 Task: Look for space in Bojia, China from 4th September, 2023 to 10th September, 2023 for 1 adult in price range Rs.9000 to Rs.17000. Place can be private room with 1  bedroom having 1 bed and 1 bathroom. Property type can be house, flat, guest house, hotel. Booking option can be shelf check-in. Required host language is Chinese (Simplified).
Action: Mouse moved to (547, 579)
Screenshot: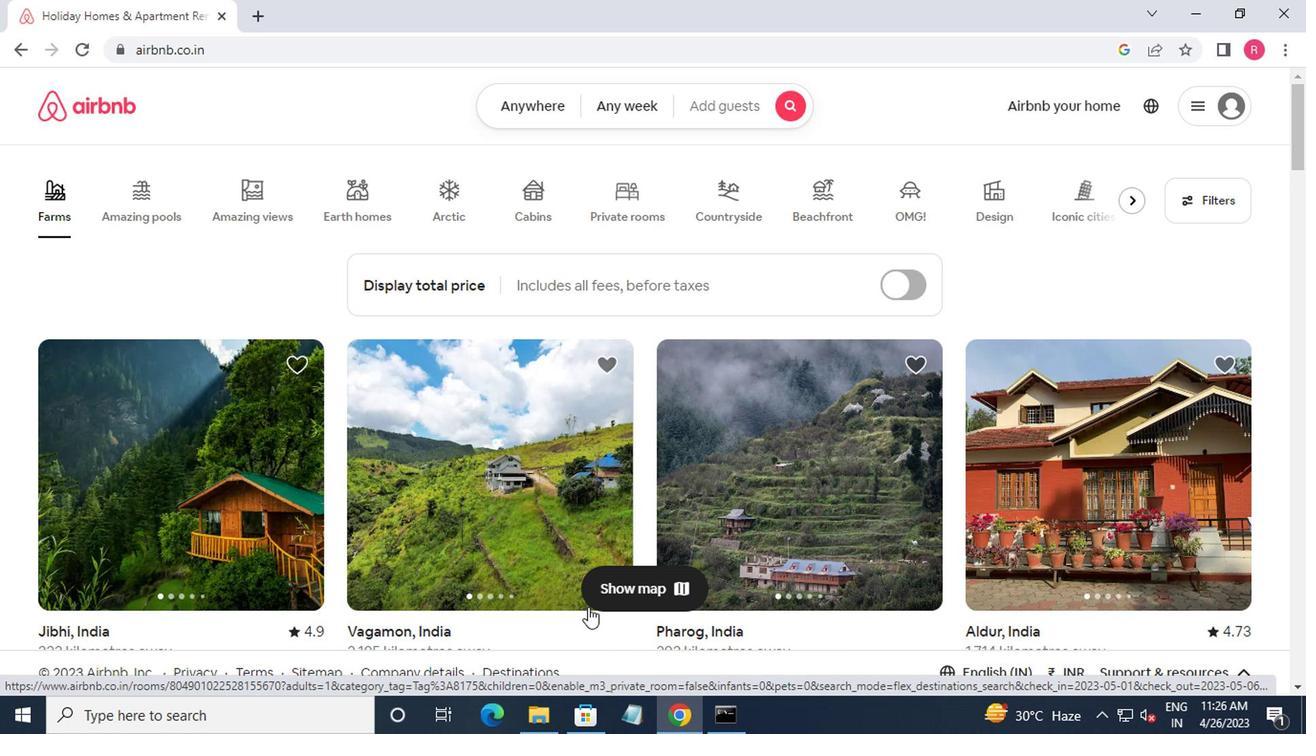 
Action: Mouse scrolled (547, 579) with delta (0, 0)
Screenshot: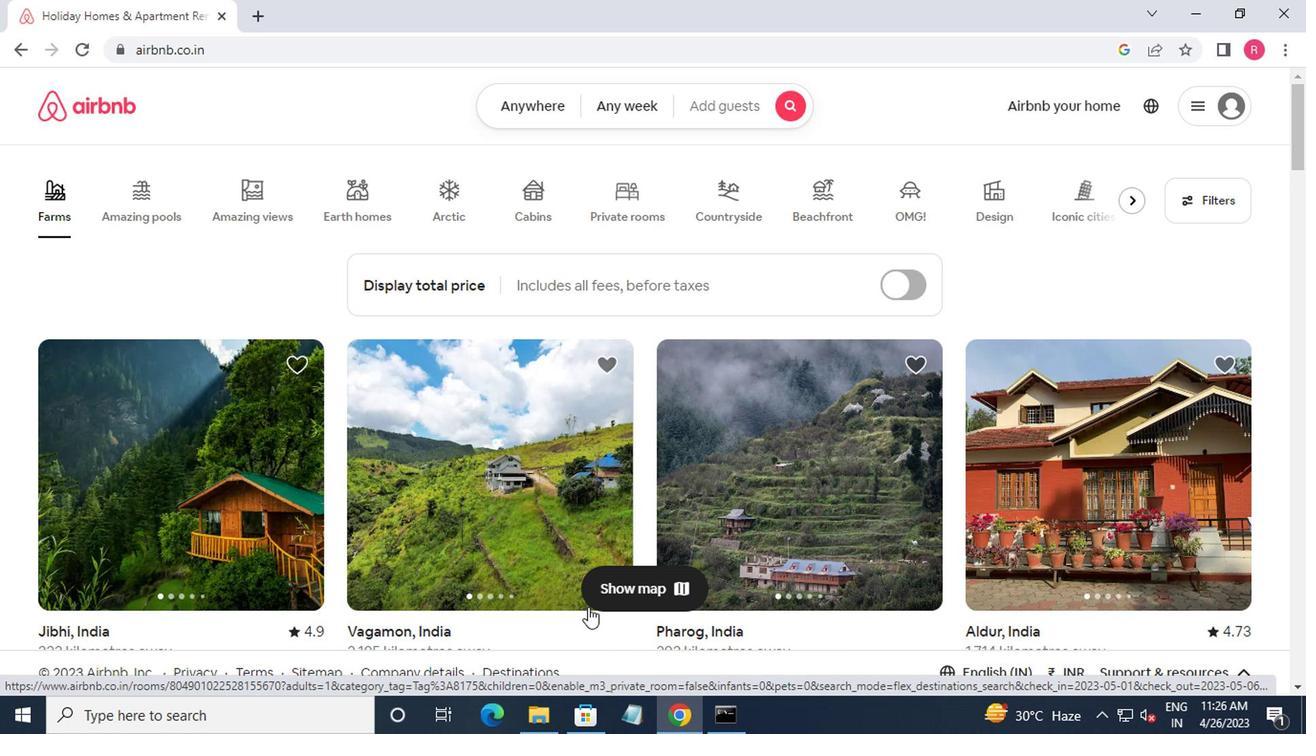 
Action: Mouse moved to (515, 504)
Screenshot: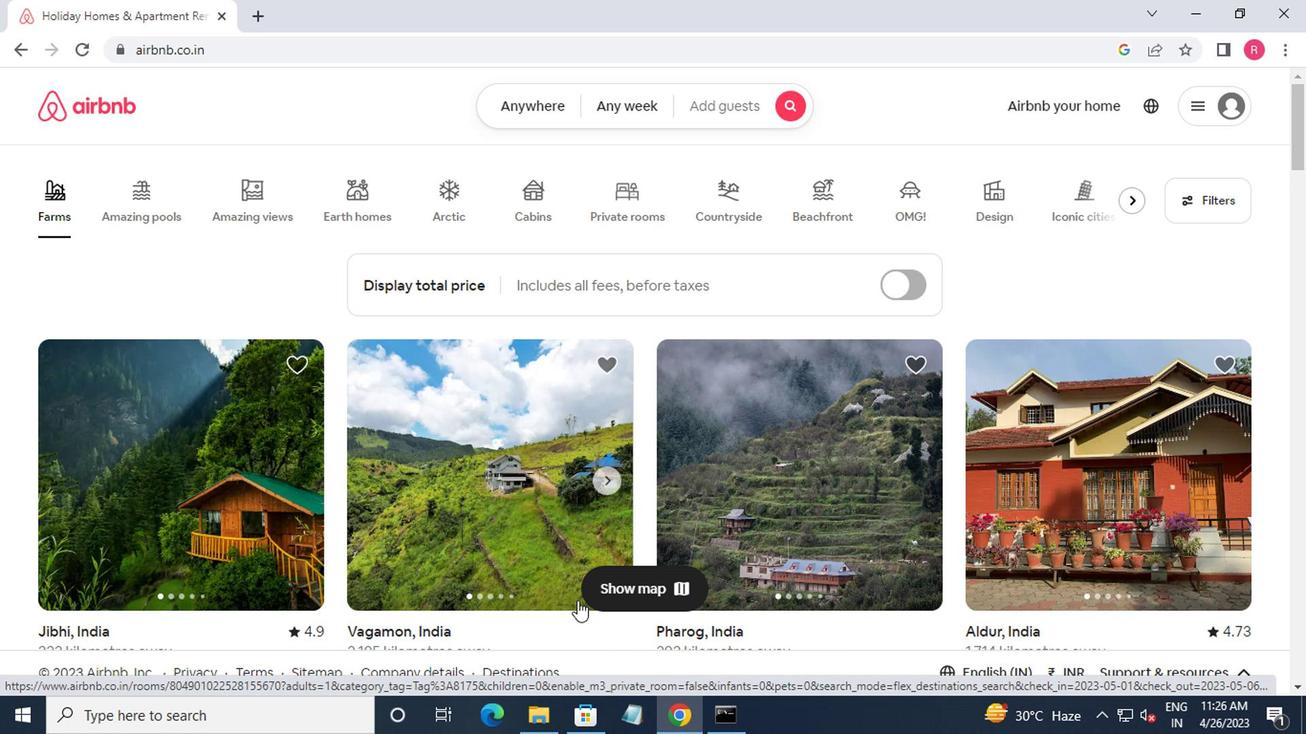 
Action: Mouse scrolled (515, 504) with delta (0, 0)
Screenshot: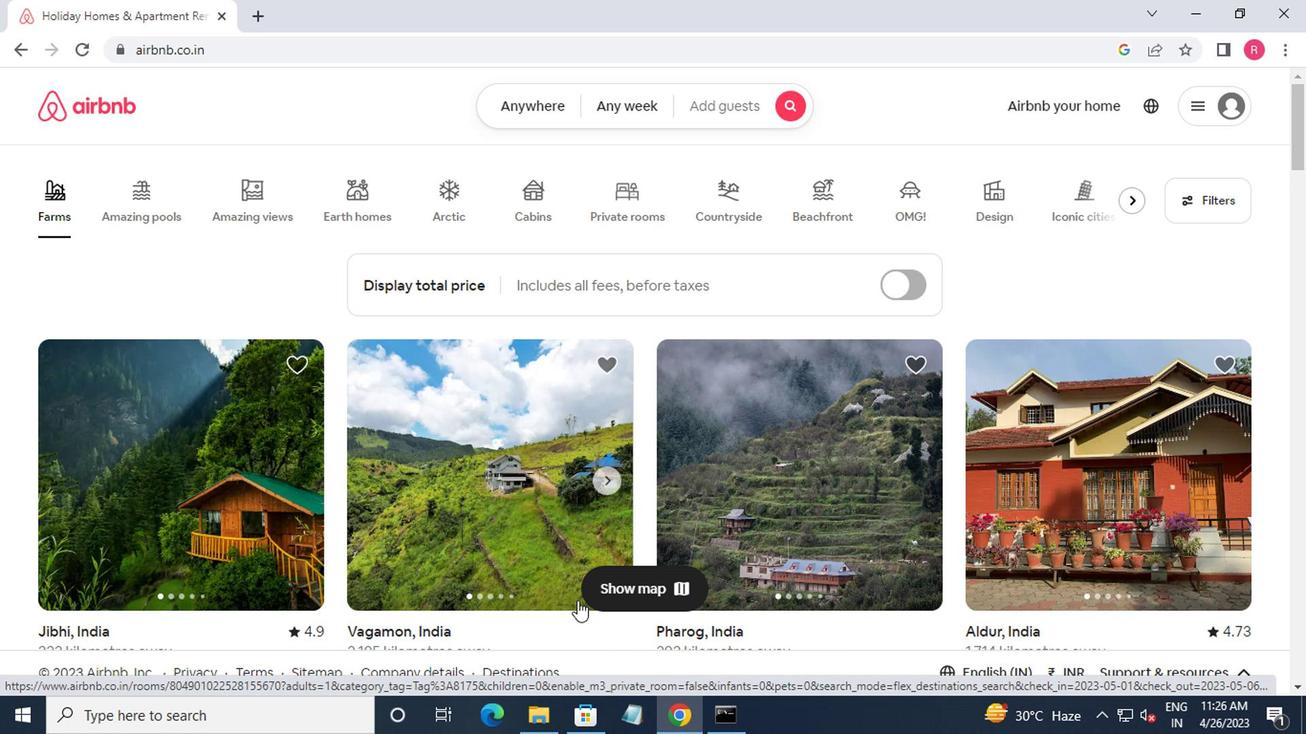 
Action: Mouse moved to (787, 97)
Screenshot: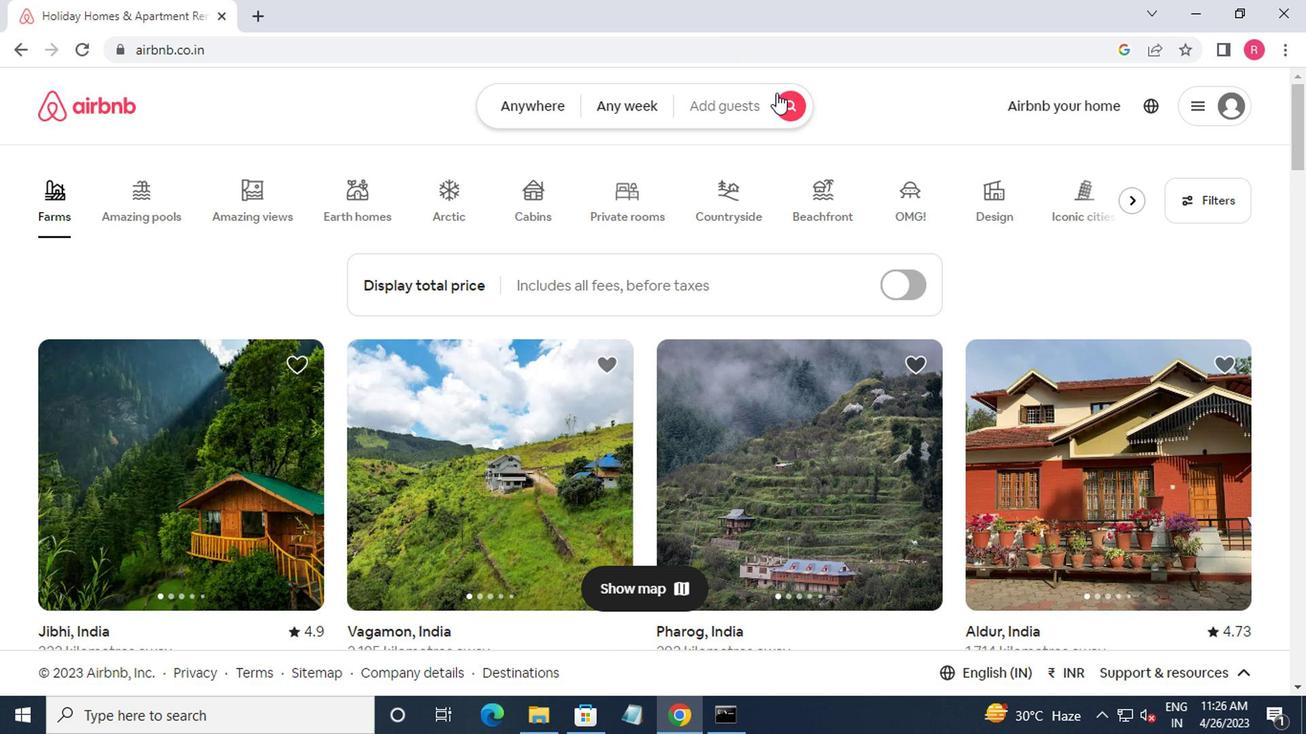 
Action: Mouse pressed left at (787, 97)
Screenshot: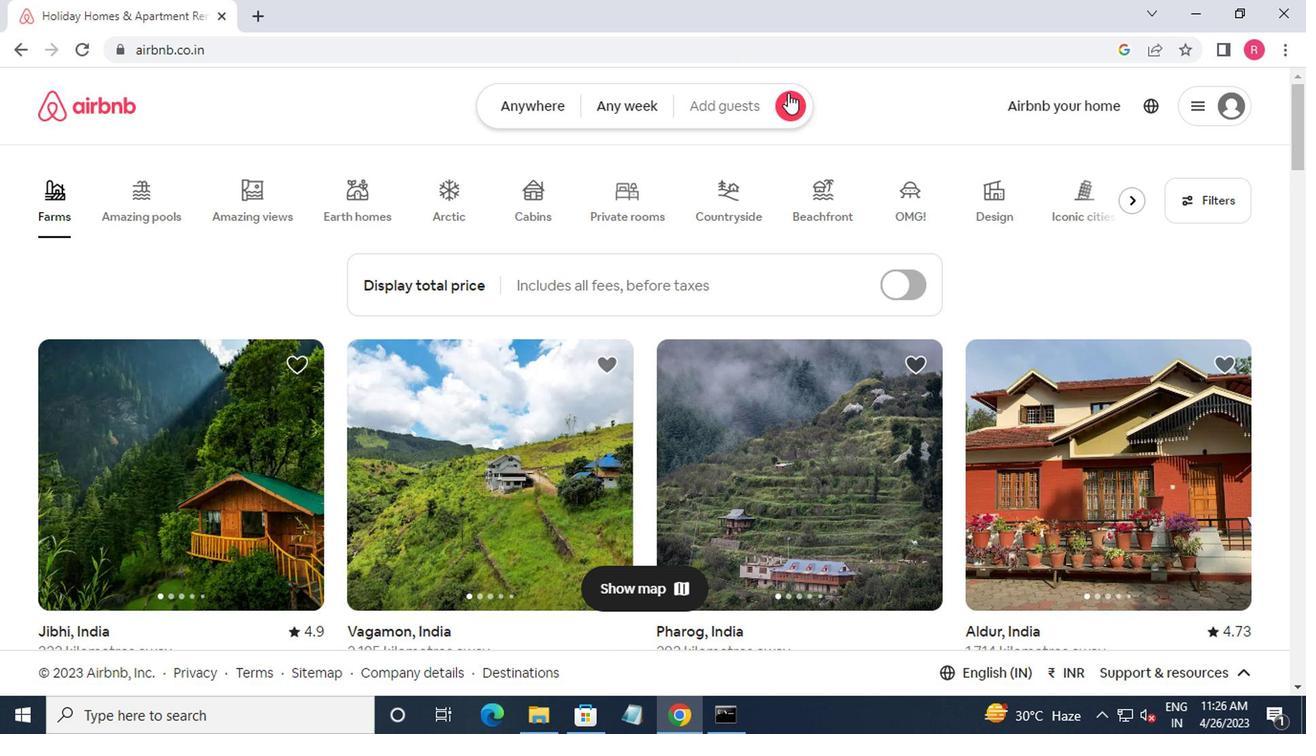 
Action: Mouse moved to (393, 172)
Screenshot: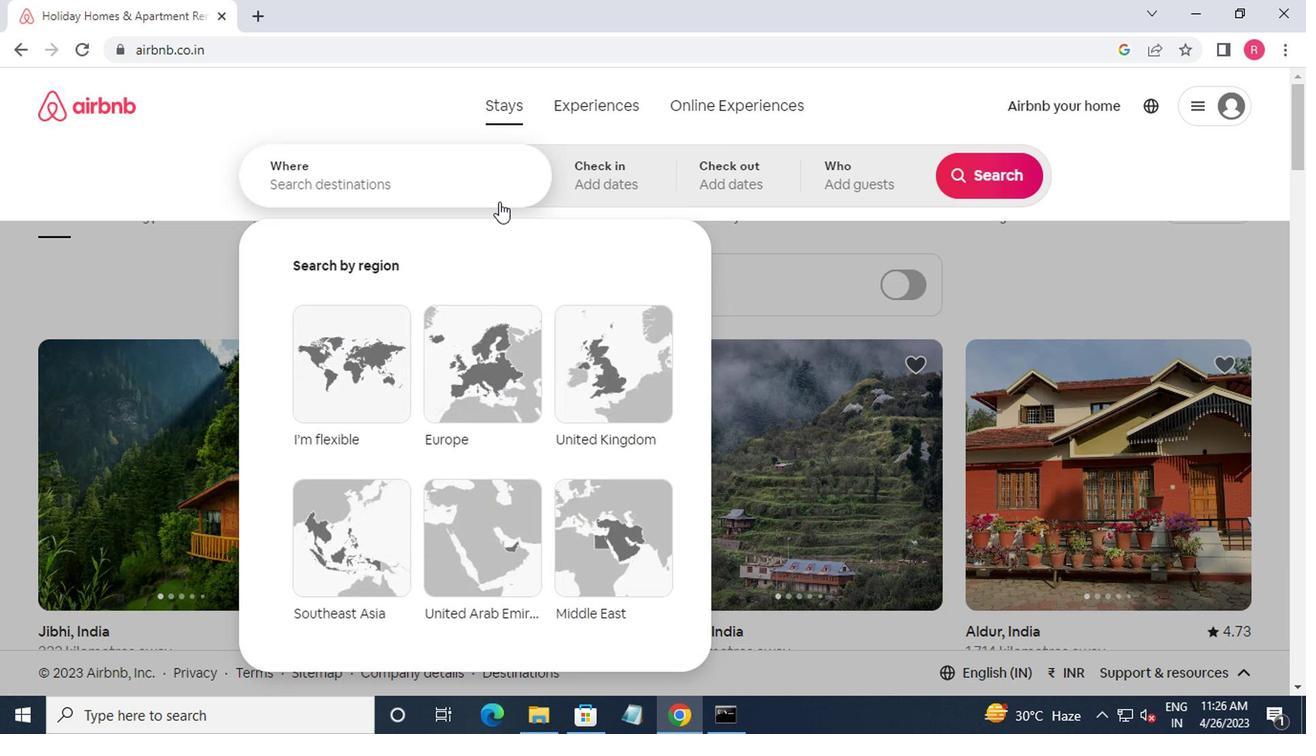 
Action: Mouse pressed left at (393, 172)
Screenshot: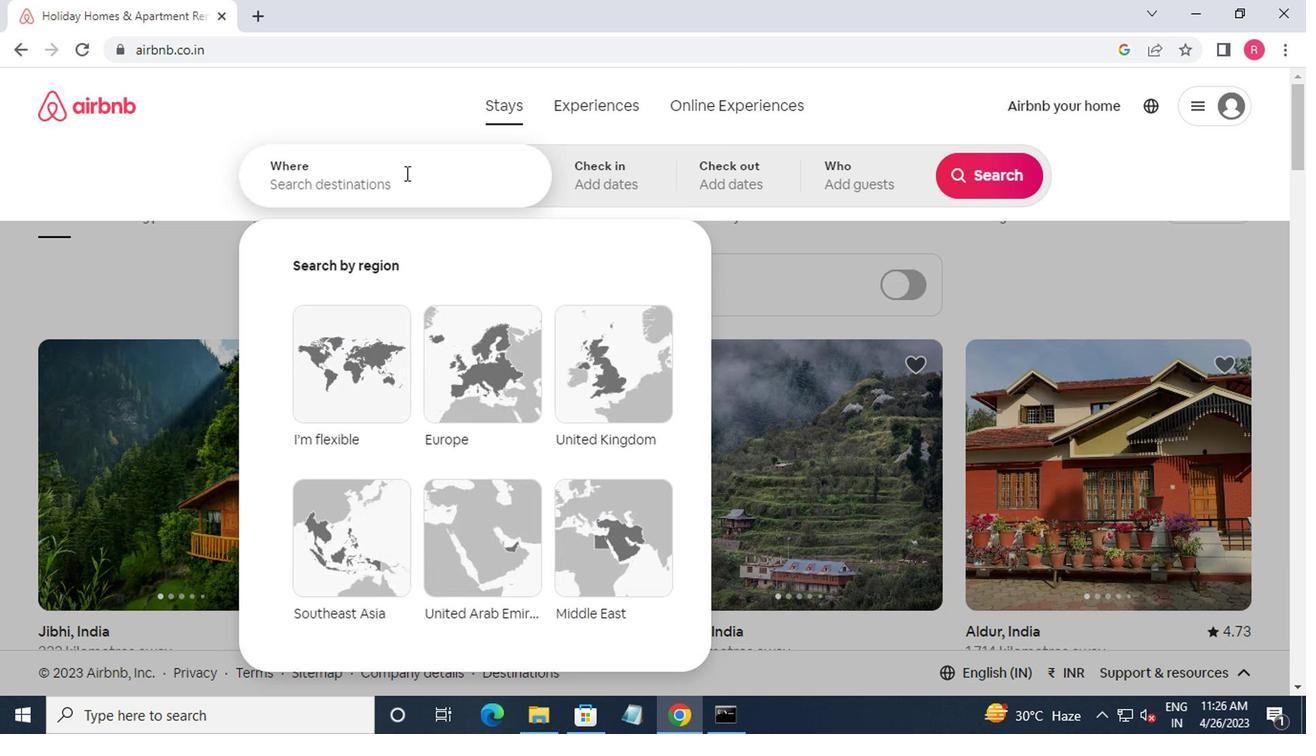 
Action: Mouse moved to (395, 174)
Screenshot: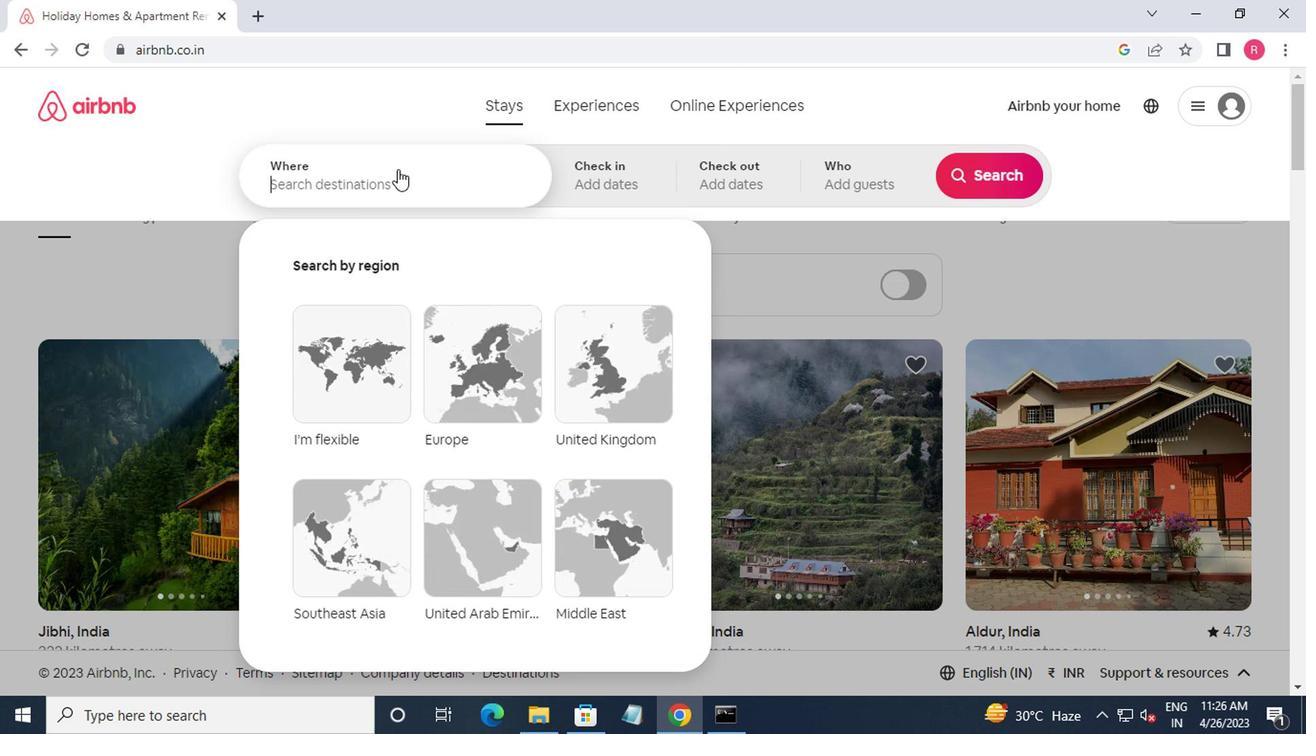 
Action: Key pressed bojia.\<Key.backspace><Key.backspace>,china<Key.enter>
Screenshot: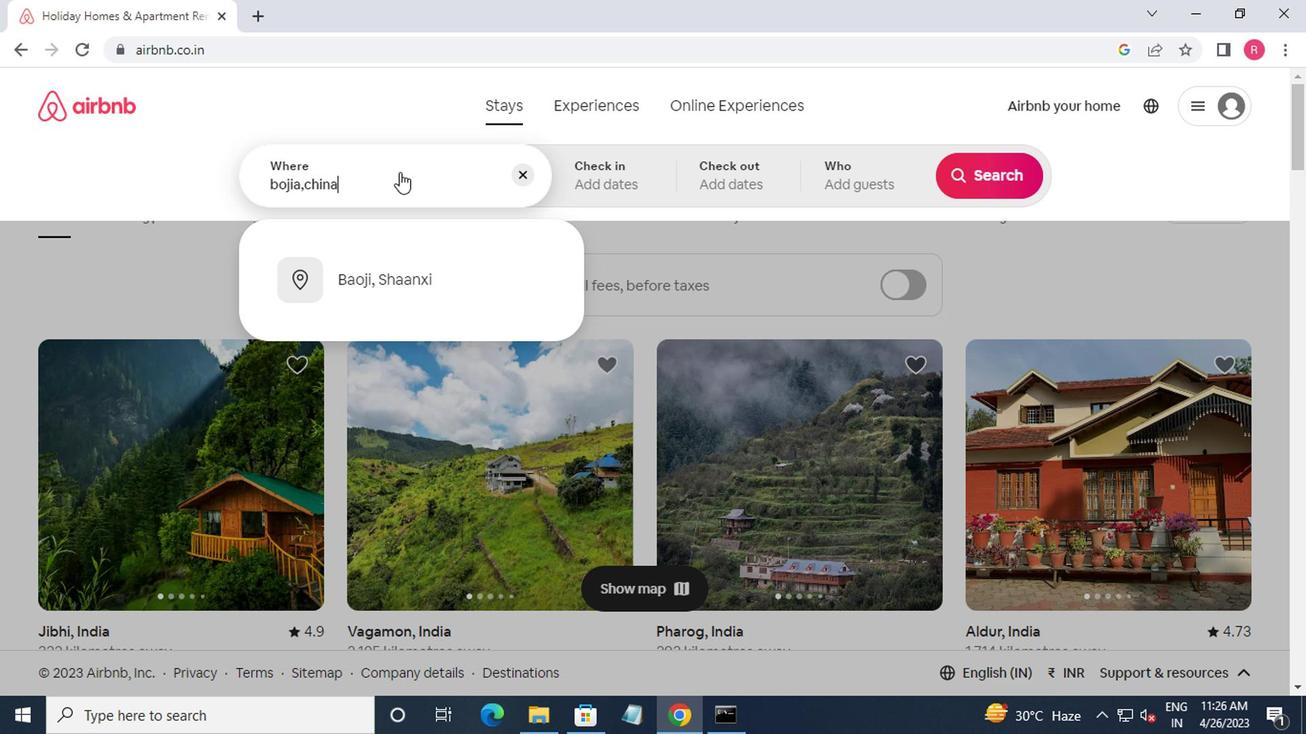 
Action: Mouse moved to (973, 334)
Screenshot: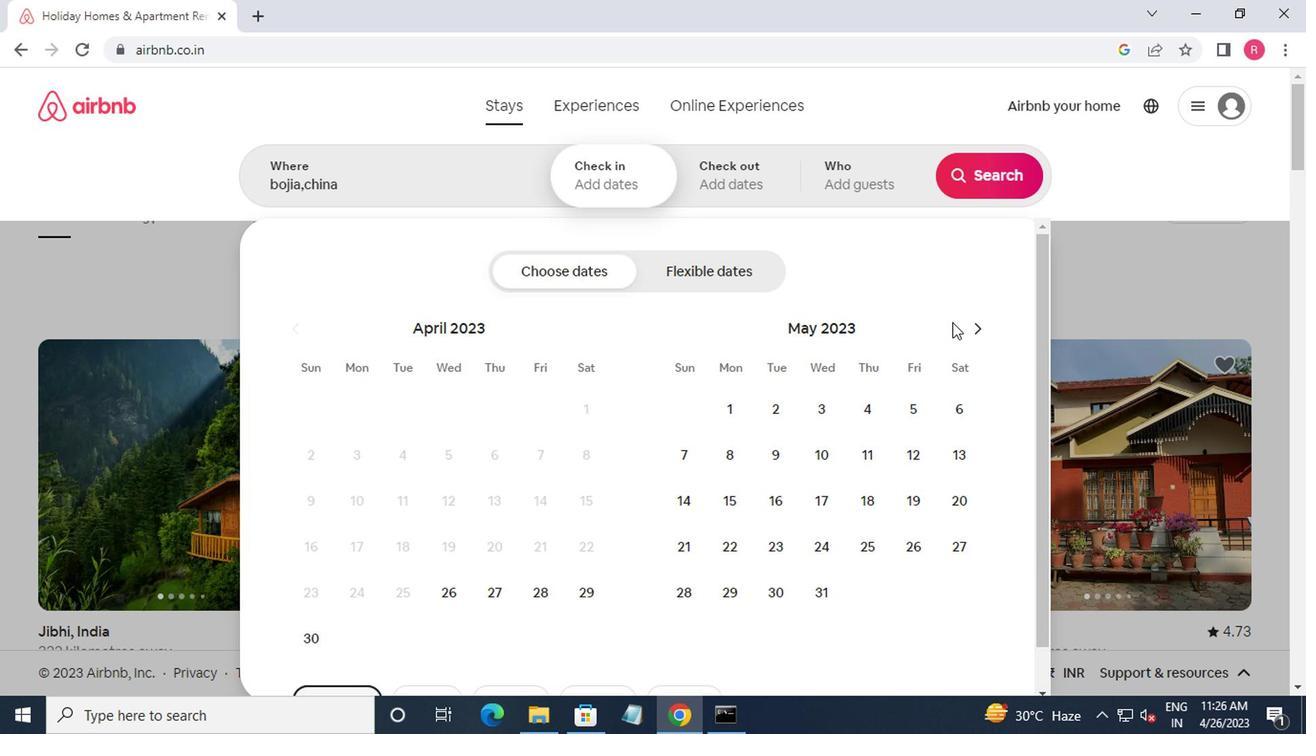 
Action: Mouse pressed left at (973, 334)
Screenshot: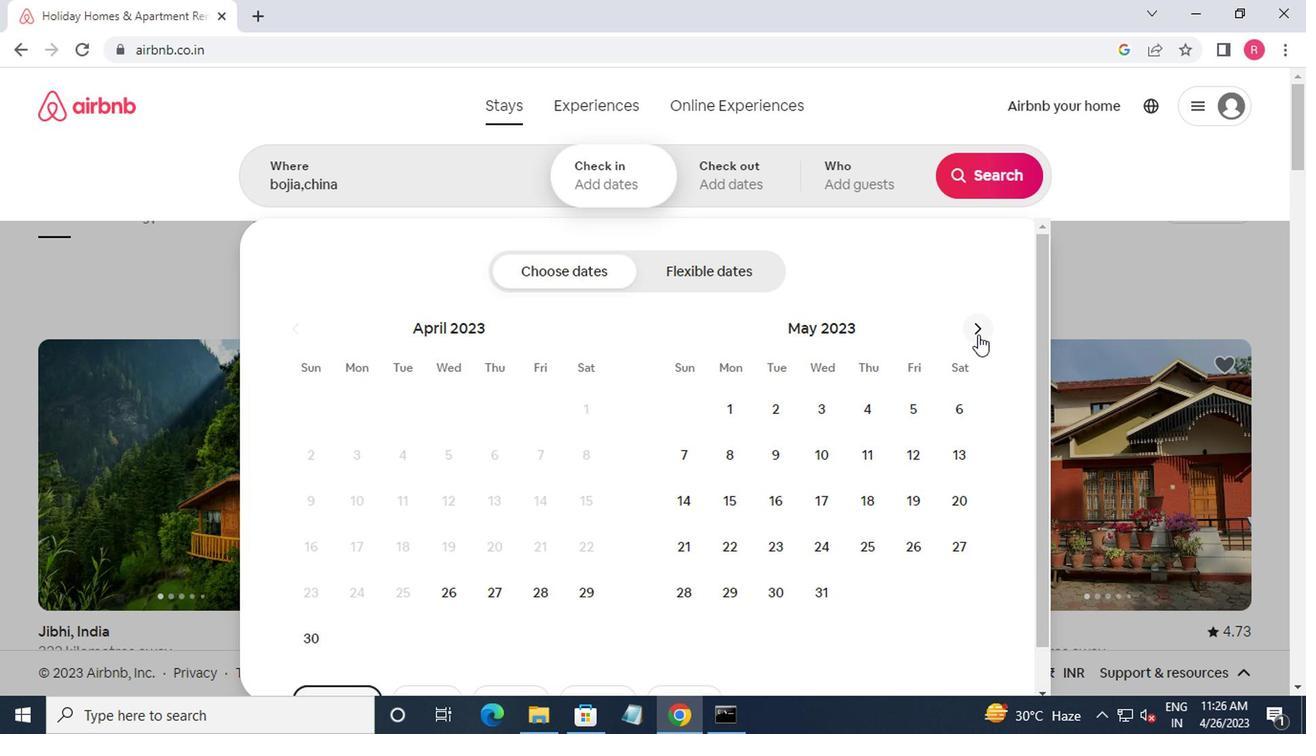 
Action: Mouse pressed left at (973, 334)
Screenshot: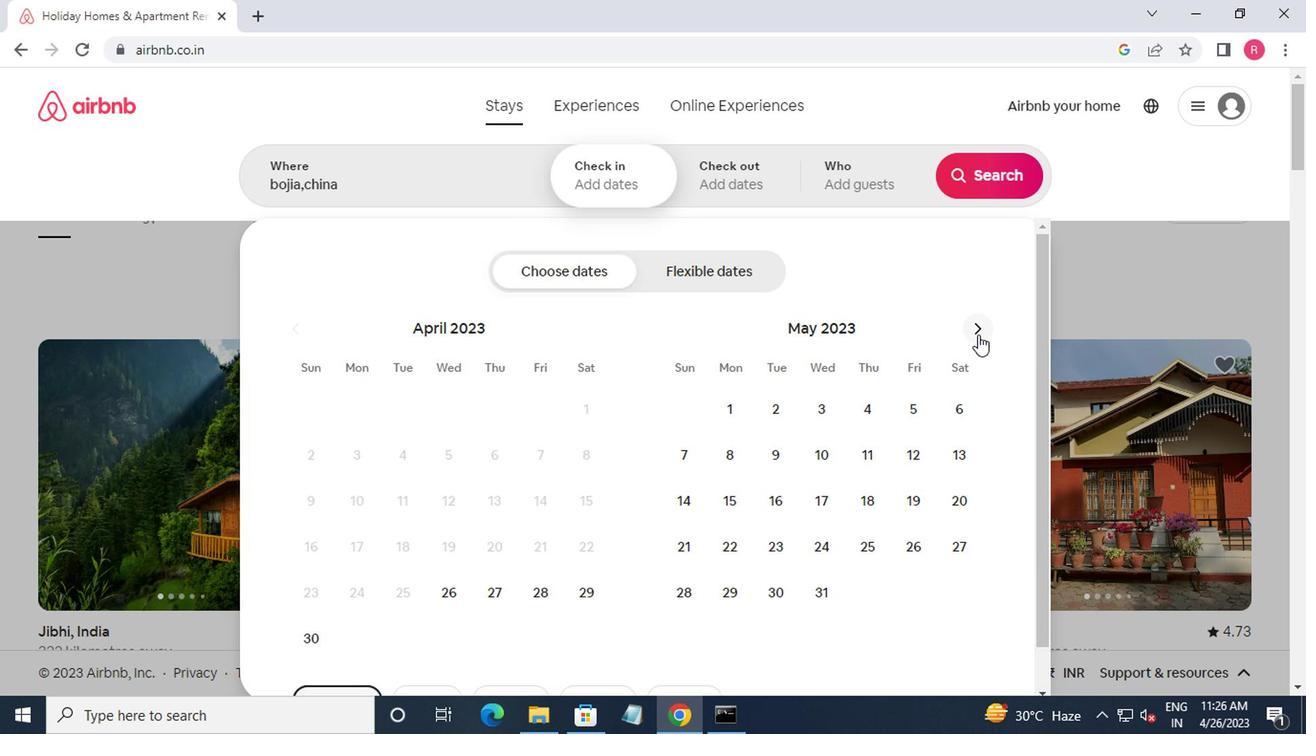 
Action: Mouse moved to (975, 334)
Screenshot: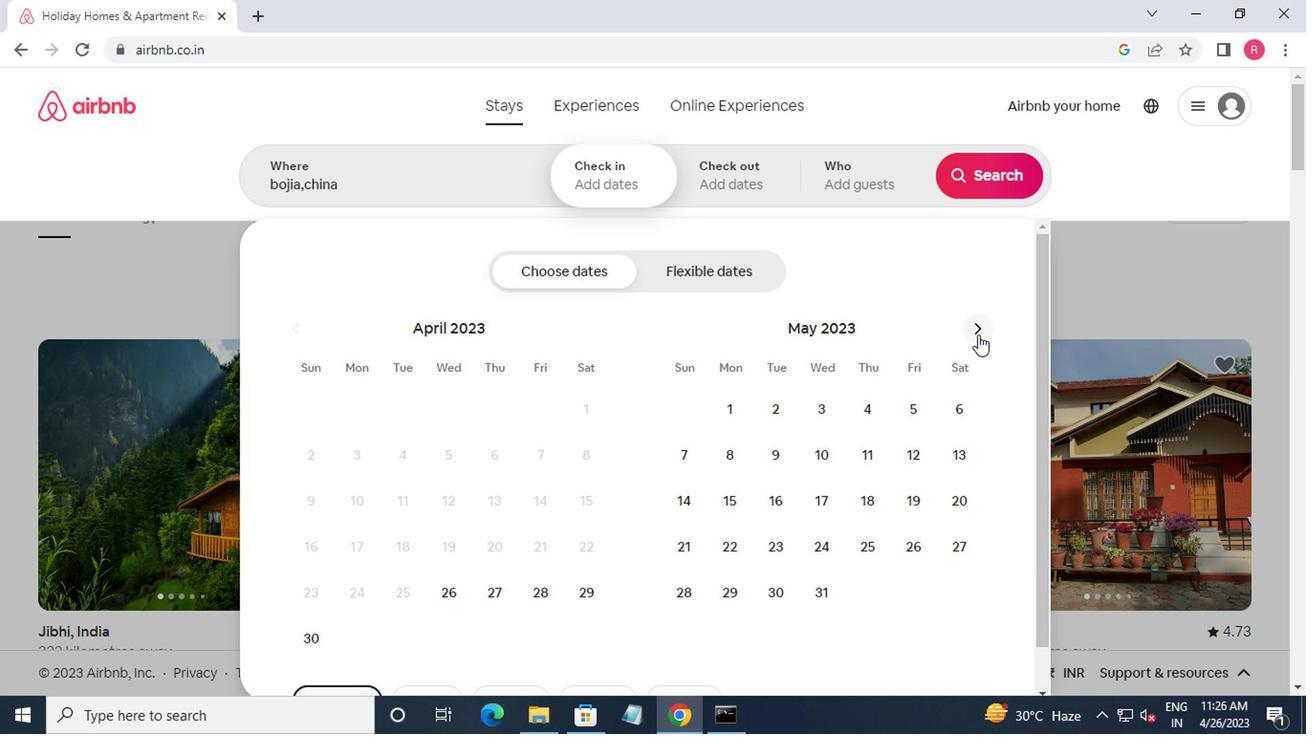
Action: Mouse pressed left at (975, 334)
Screenshot: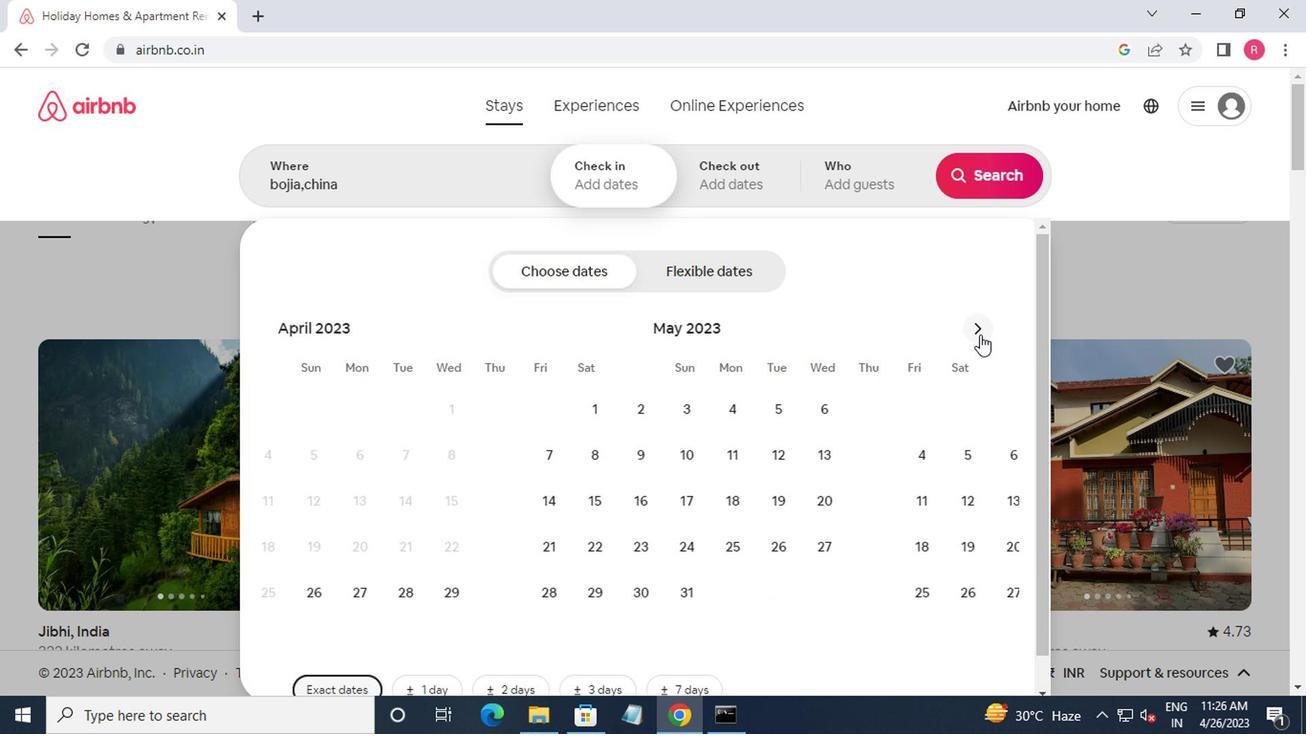 
Action: Mouse pressed left at (975, 334)
Screenshot: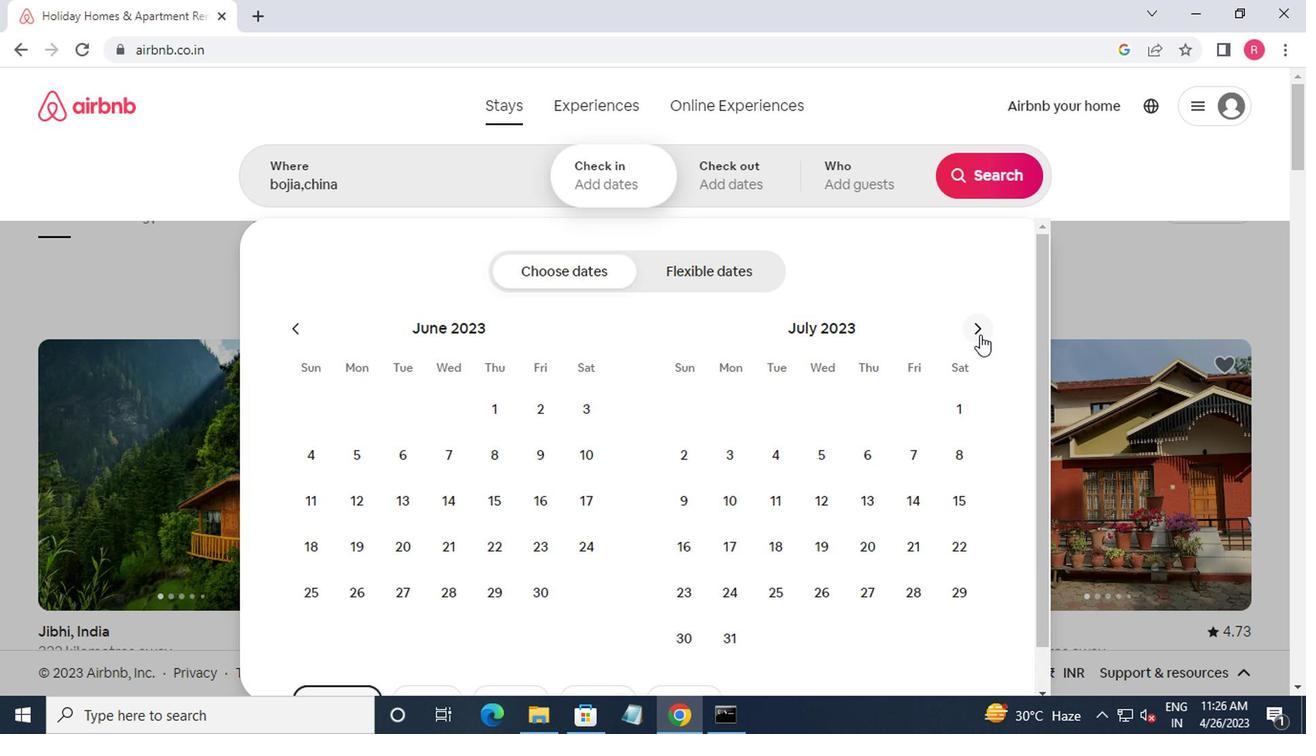 
Action: Mouse pressed left at (975, 334)
Screenshot: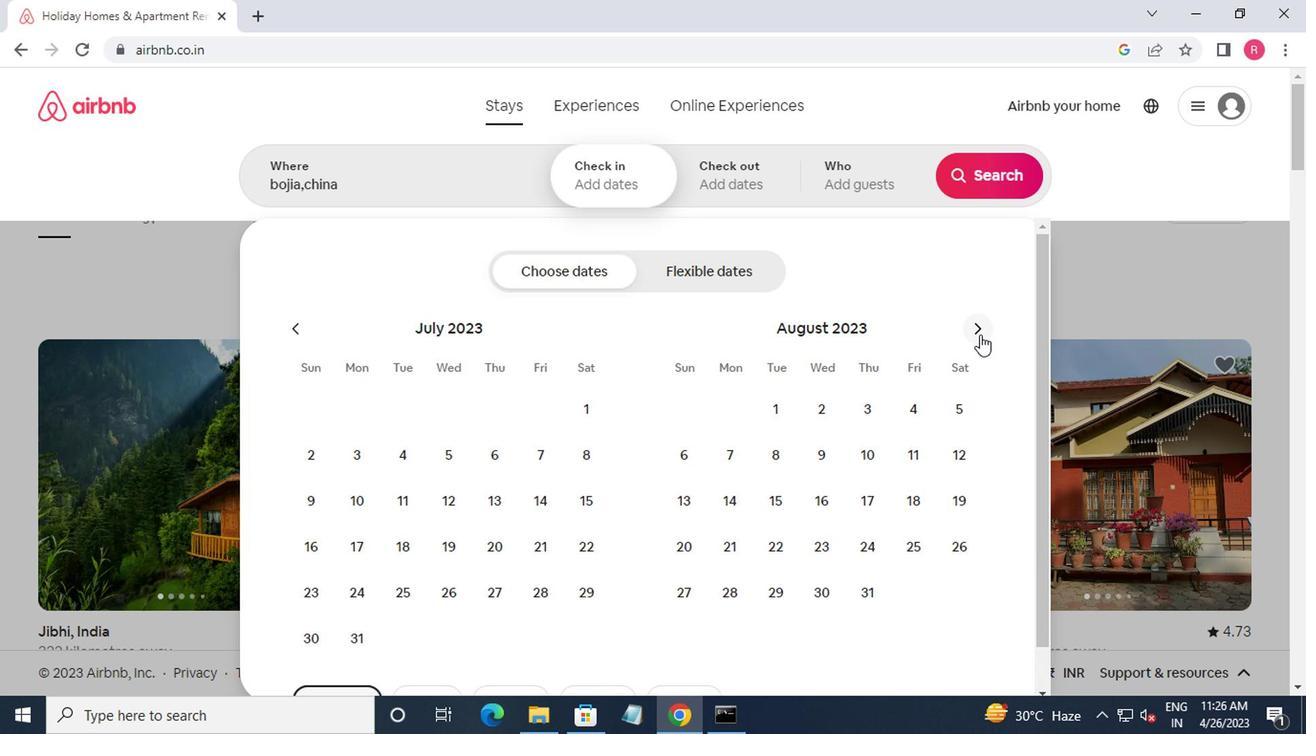 
Action: Mouse moved to (743, 455)
Screenshot: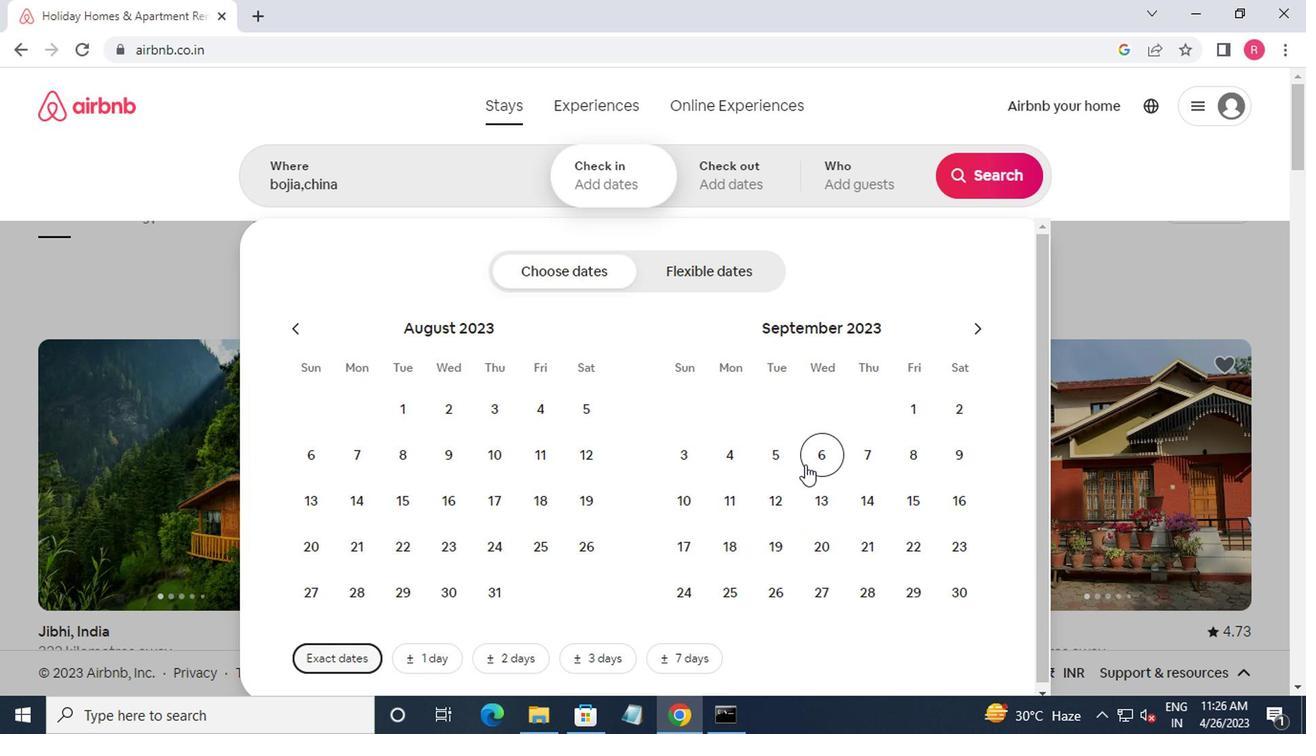 
Action: Mouse pressed left at (743, 455)
Screenshot: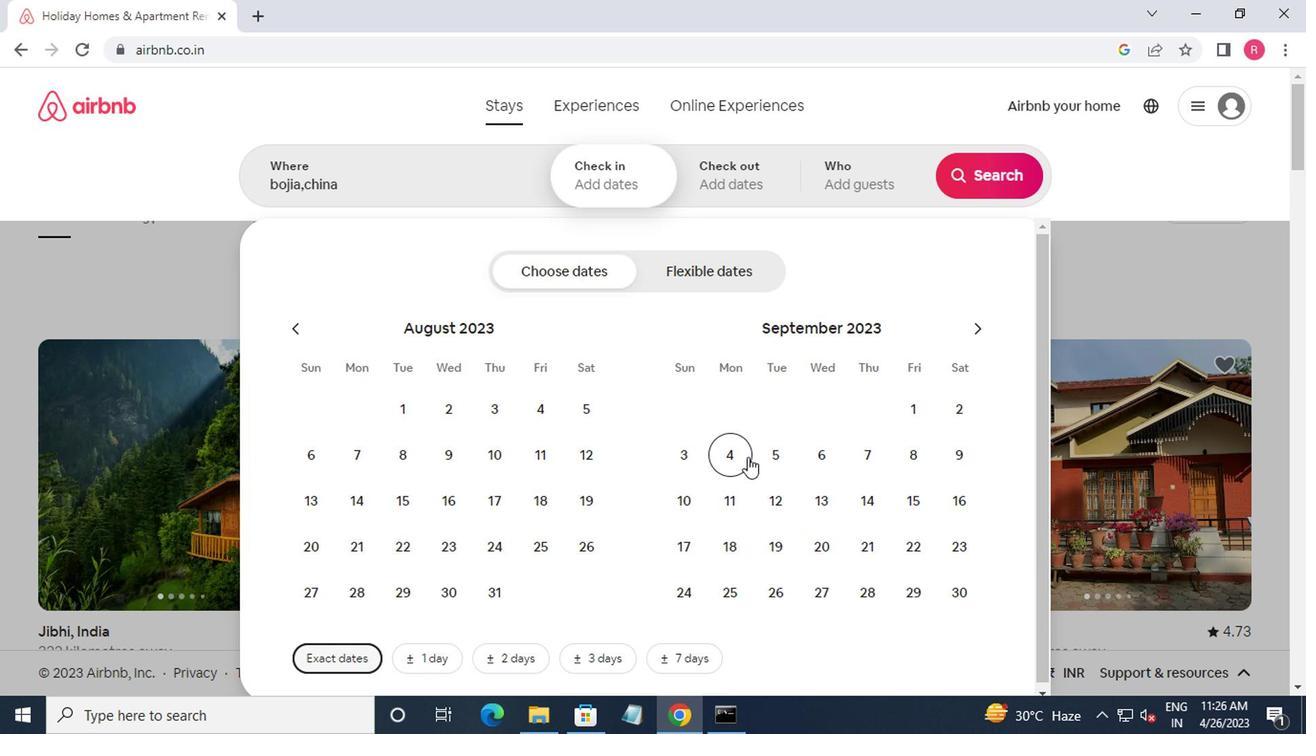 
Action: Mouse moved to (682, 506)
Screenshot: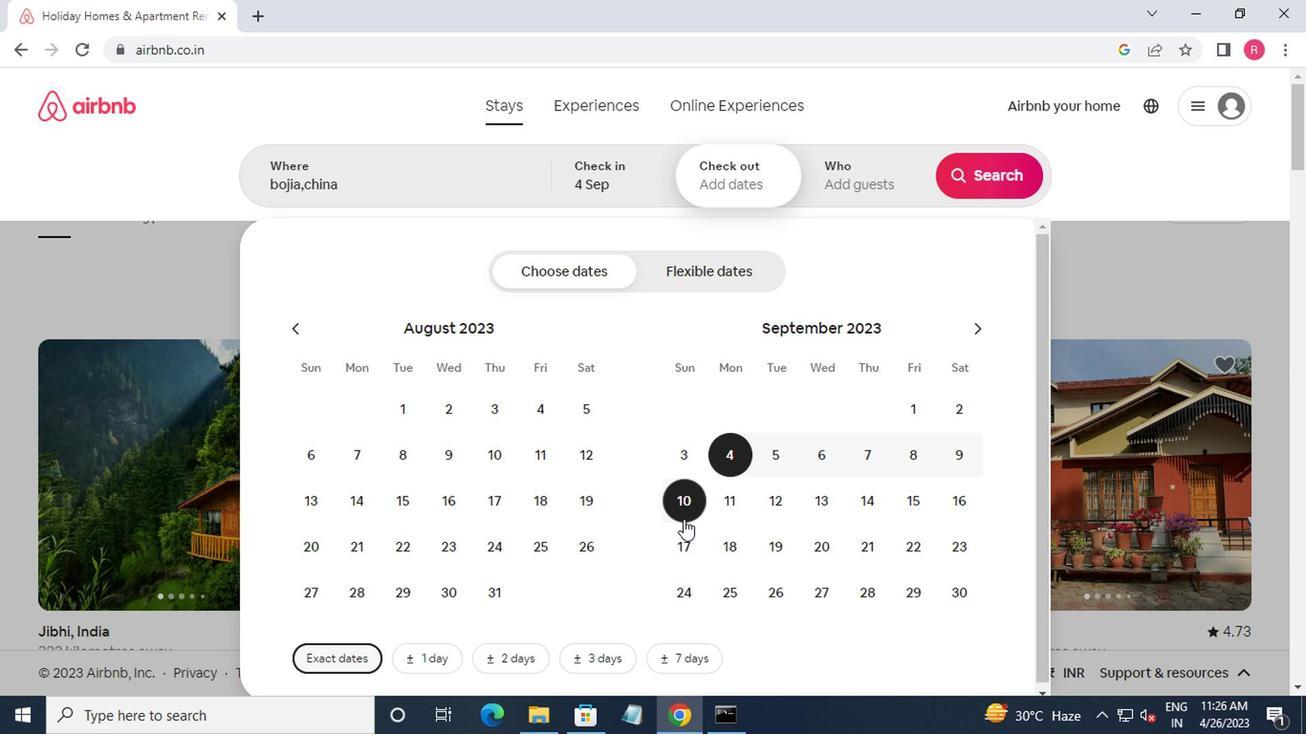 
Action: Mouse pressed left at (682, 506)
Screenshot: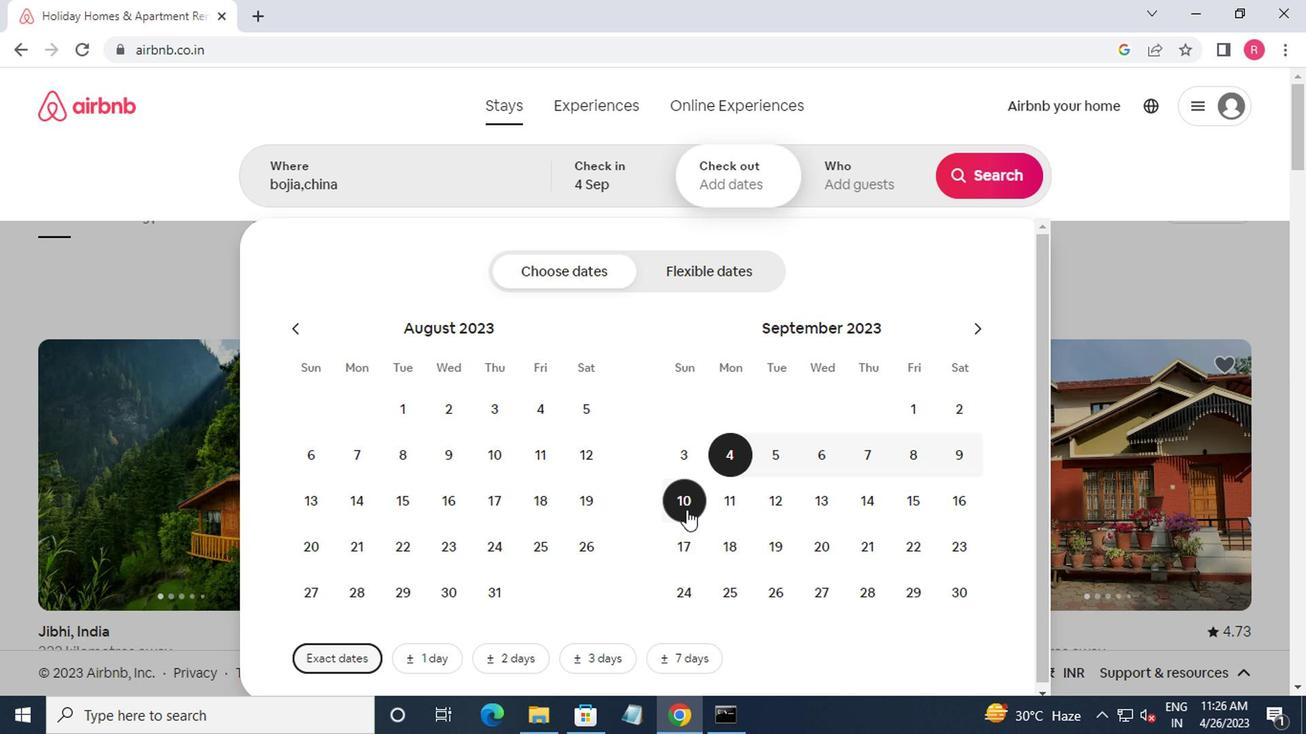 
Action: Mouse moved to (837, 175)
Screenshot: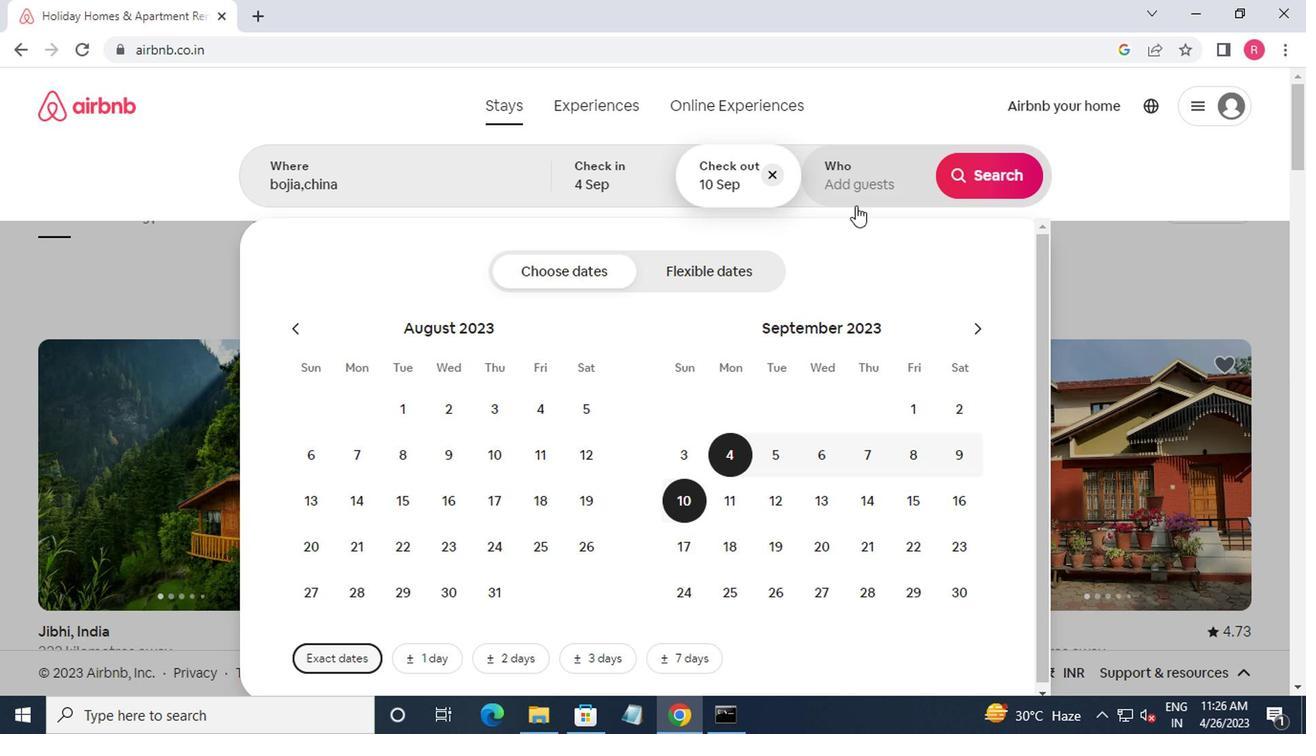 
Action: Mouse pressed left at (837, 175)
Screenshot: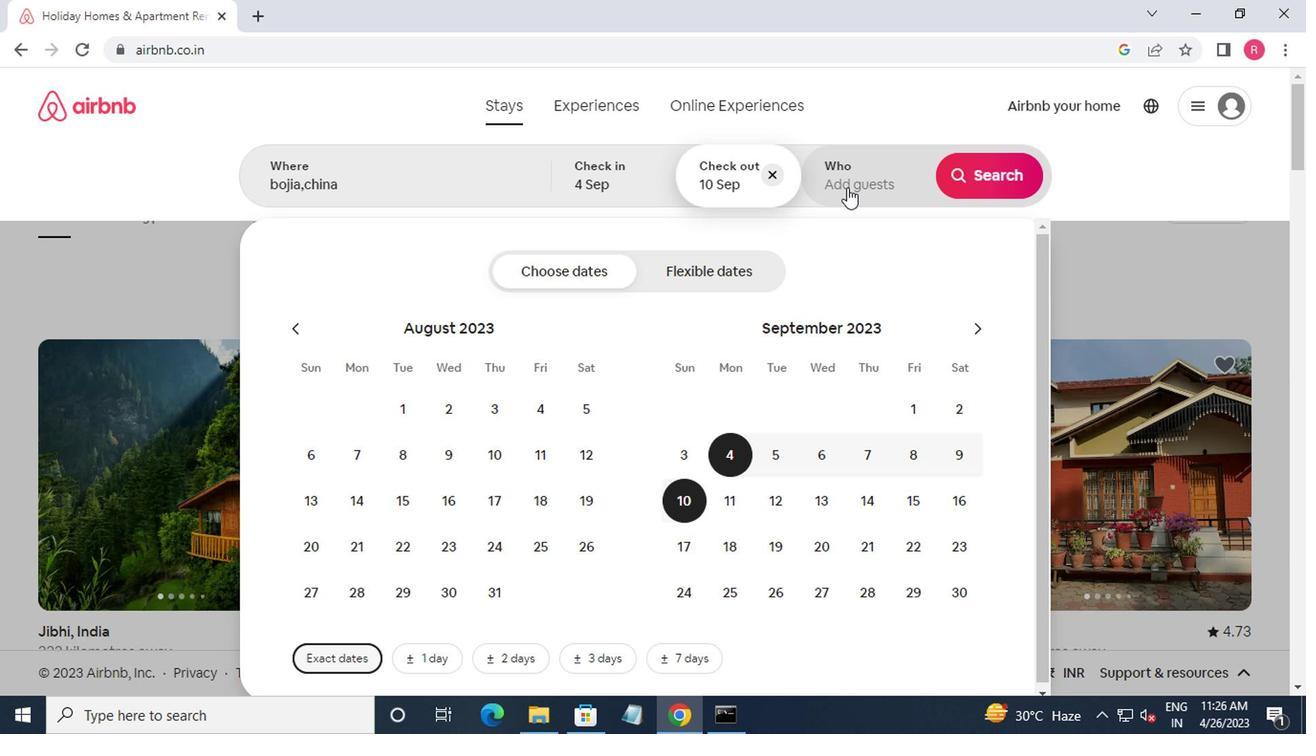 
Action: Mouse moved to (982, 280)
Screenshot: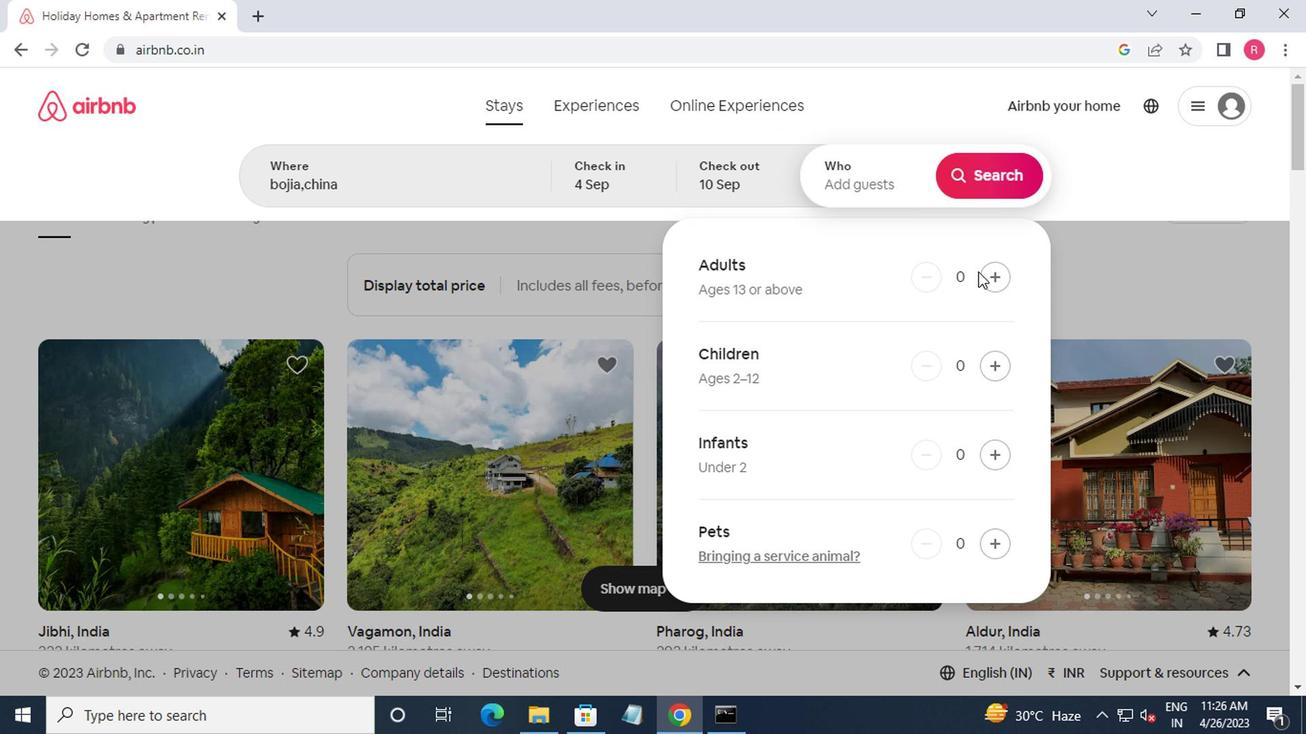 
Action: Mouse pressed left at (982, 280)
Screenshot: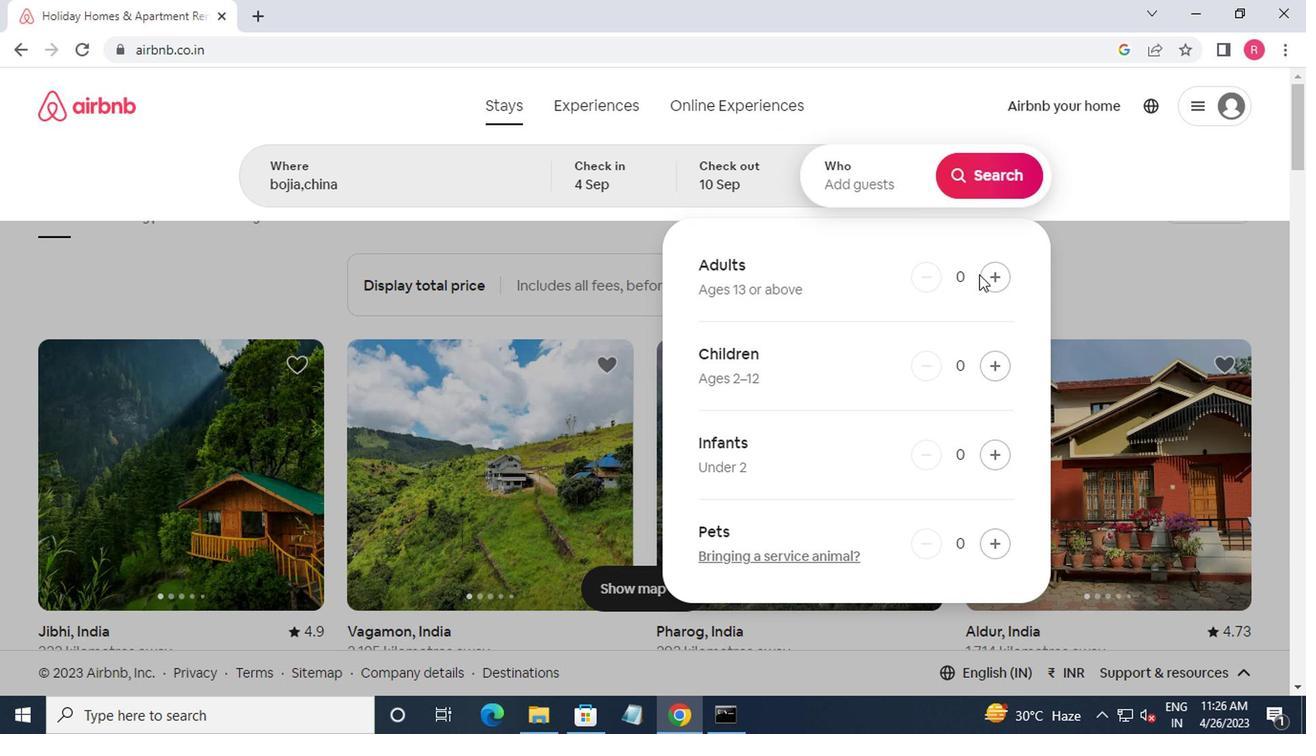 
Action: Mouse moved to (964, 176)
Screenshot: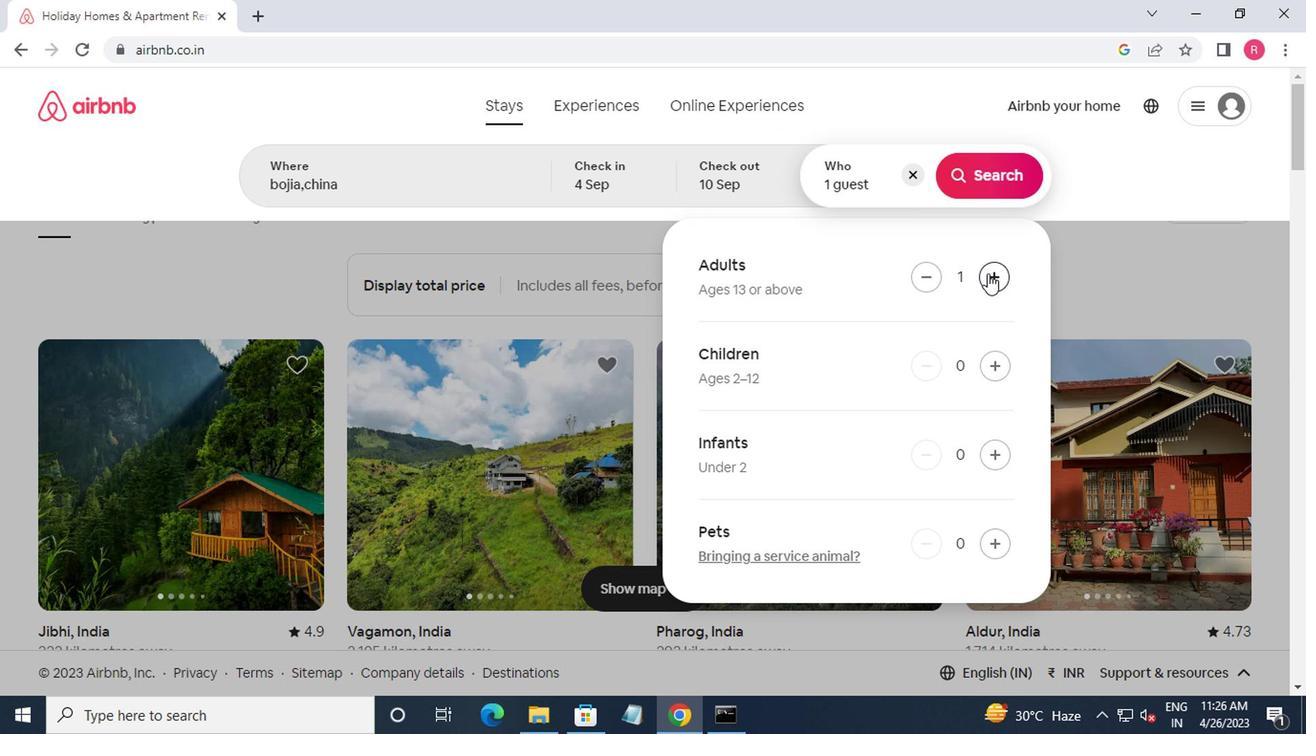 
Action: Mouse pressed left at (964, 176)
Screenshot: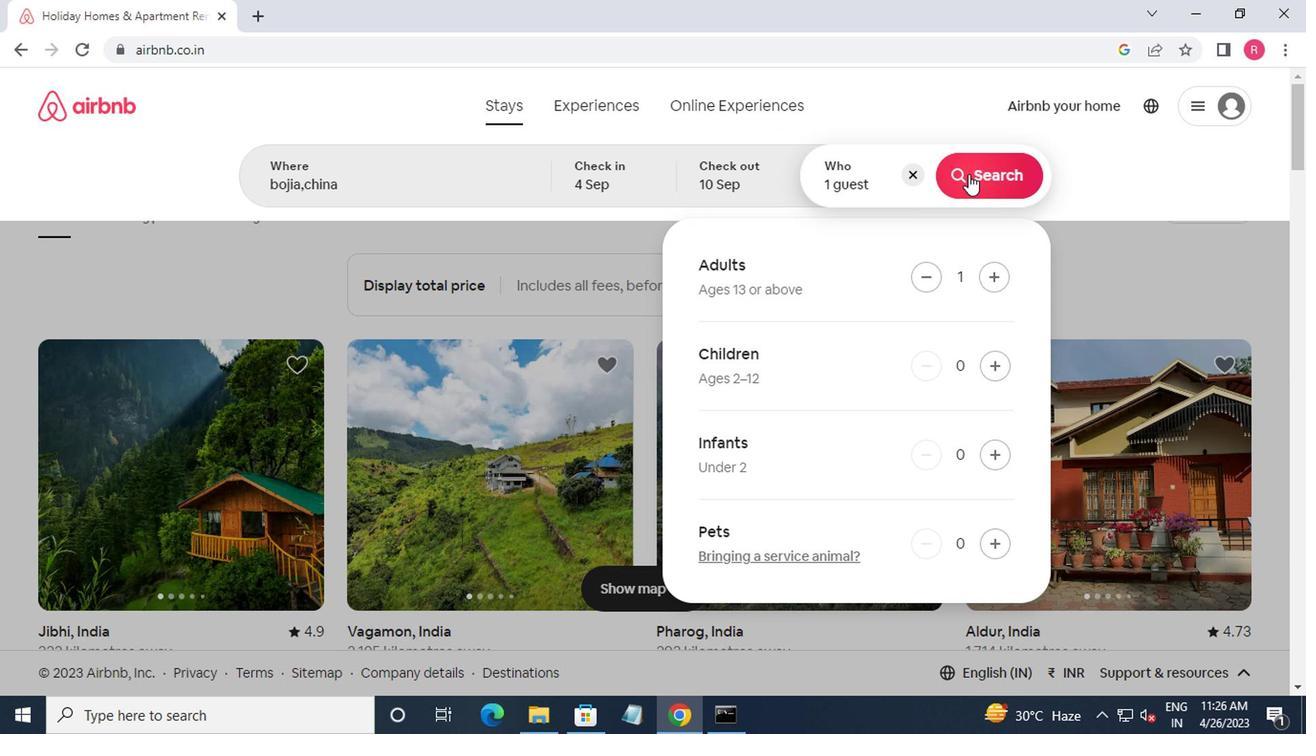 
Action: Mouse moved to (1200, 181)
Screenshot: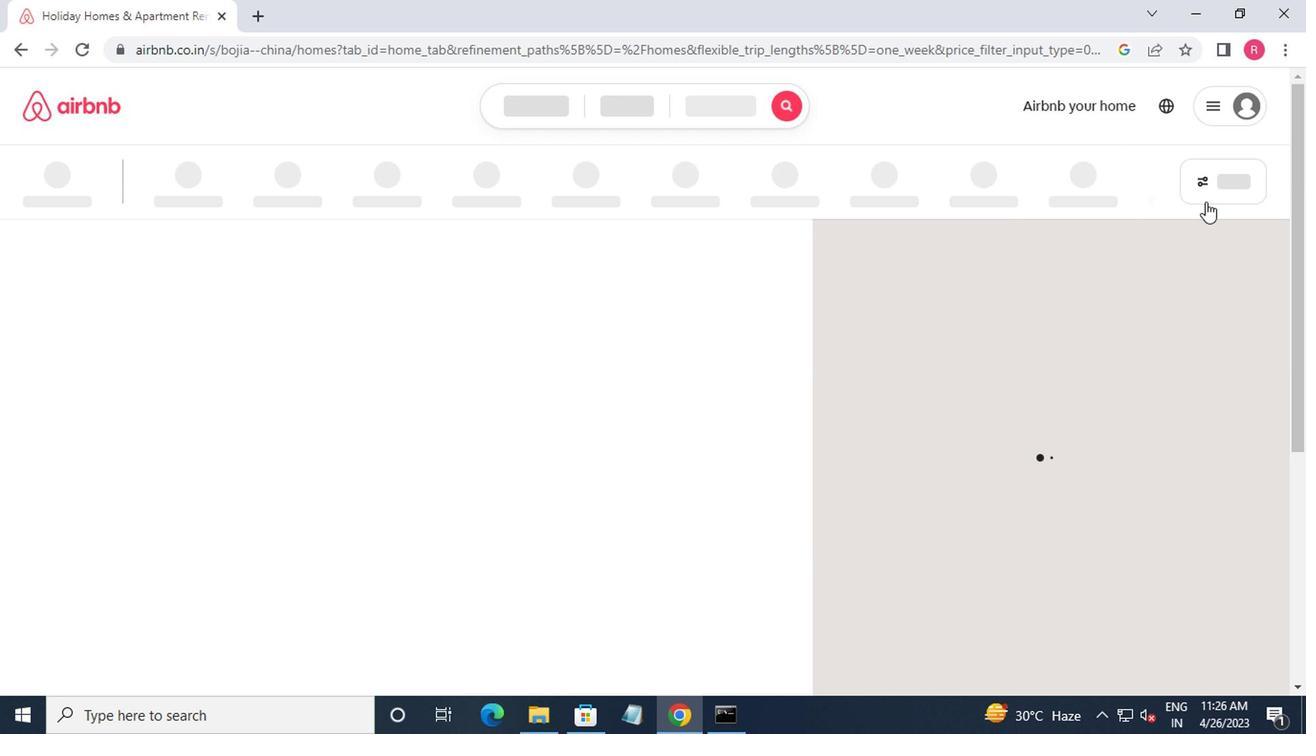
Action: Mouse pressed left at (1200, 181)
Screenshot: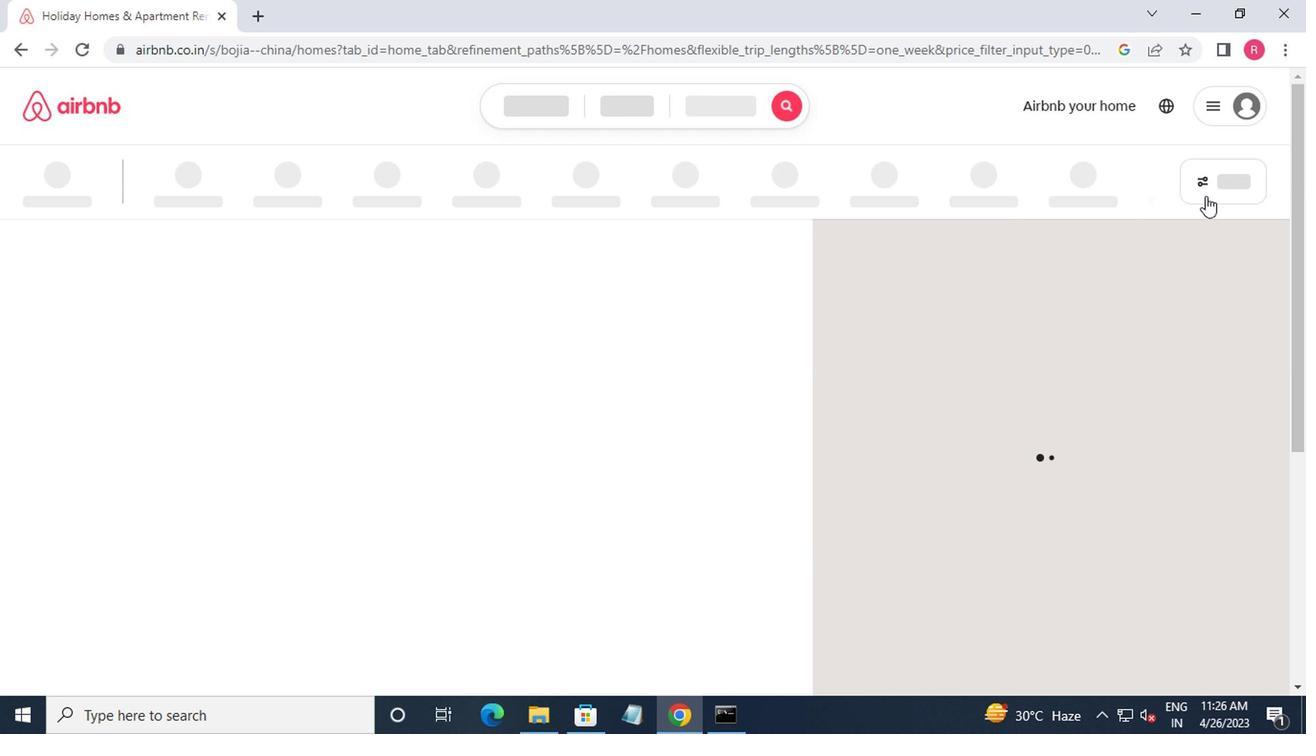
Action: Mouse moved to (403, 302)
Screenshot: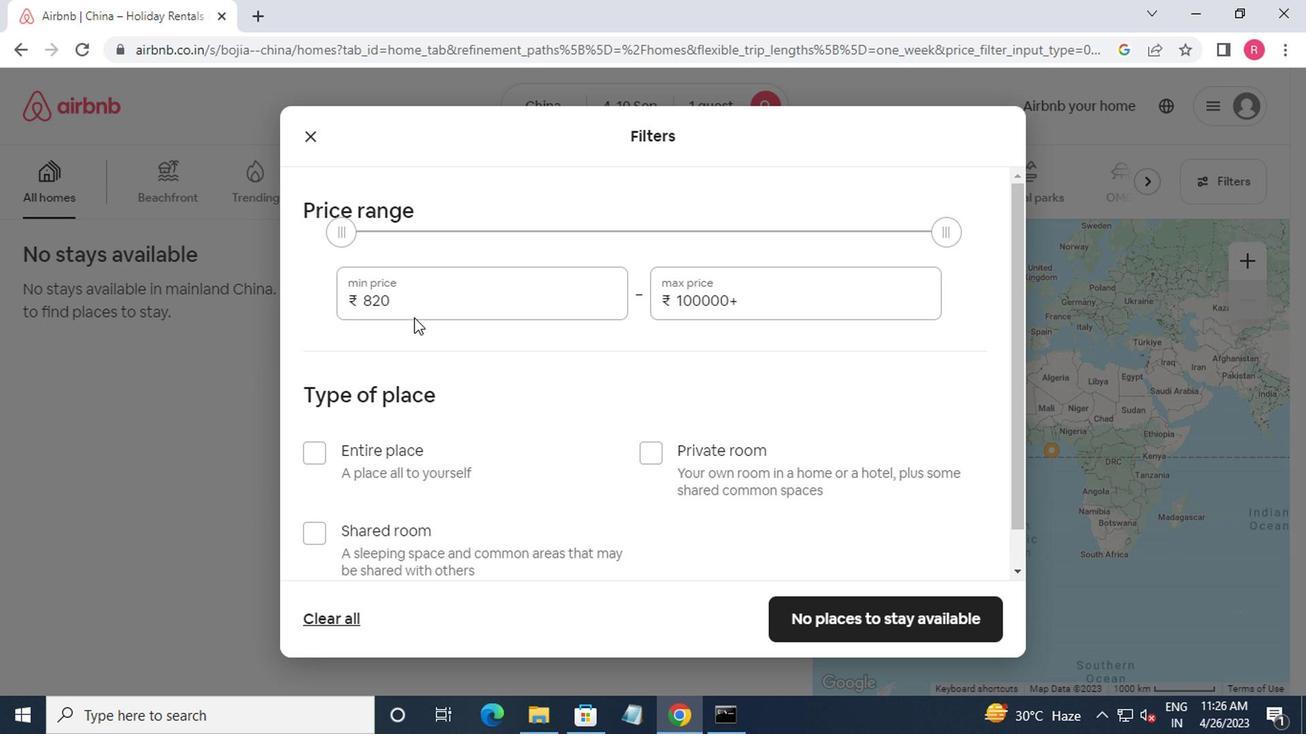 
Action: Mouse pressed left at (403, 302)
Screenshot: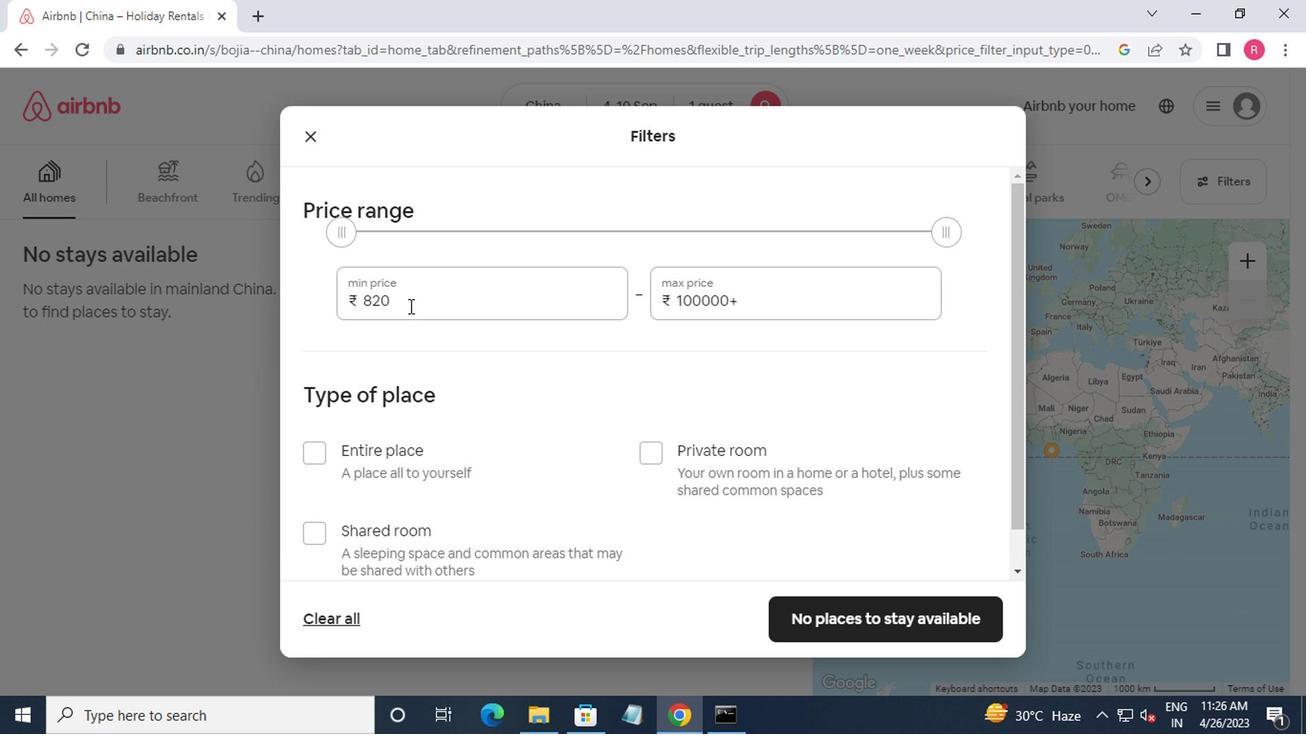 
Action: Mouse moved to (400, 200)
Screenshot: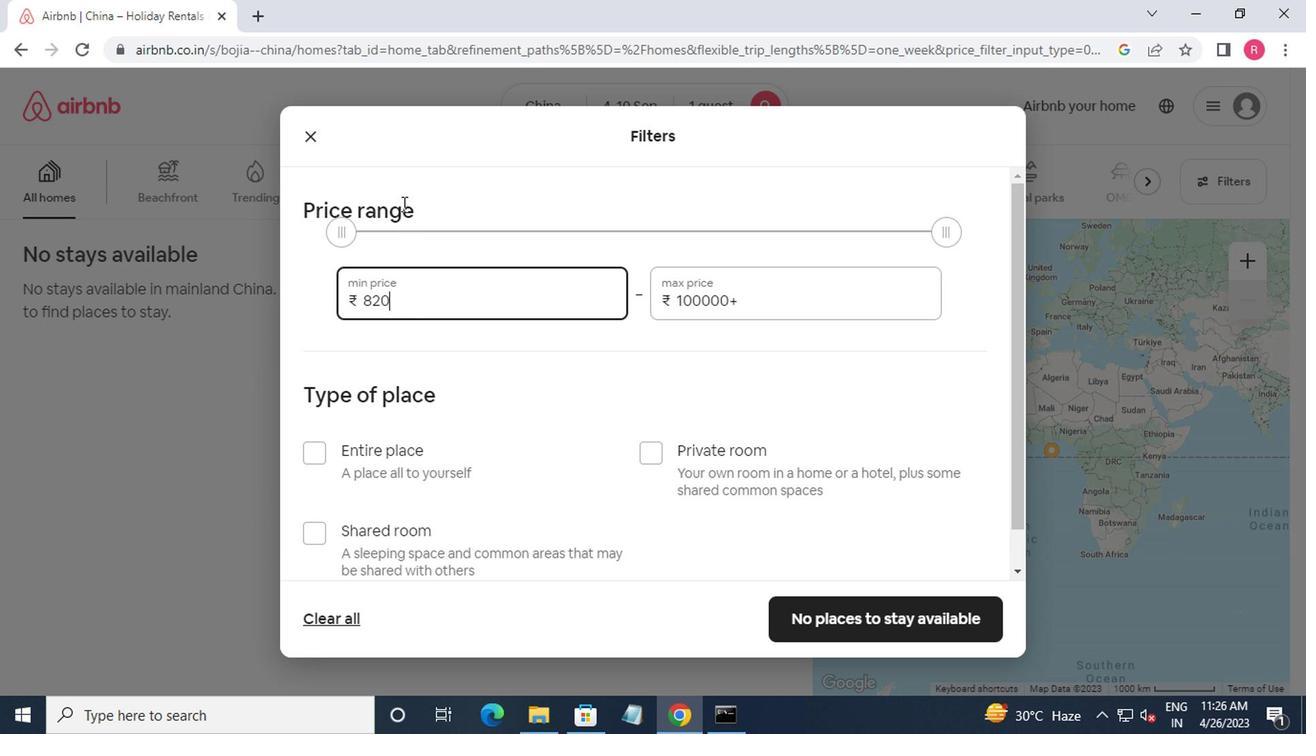 
Action: Key pressed <Key.backspace><Key.backspace><Key.backspace><Key.backspace><Key.backspace>9000
Screenshot: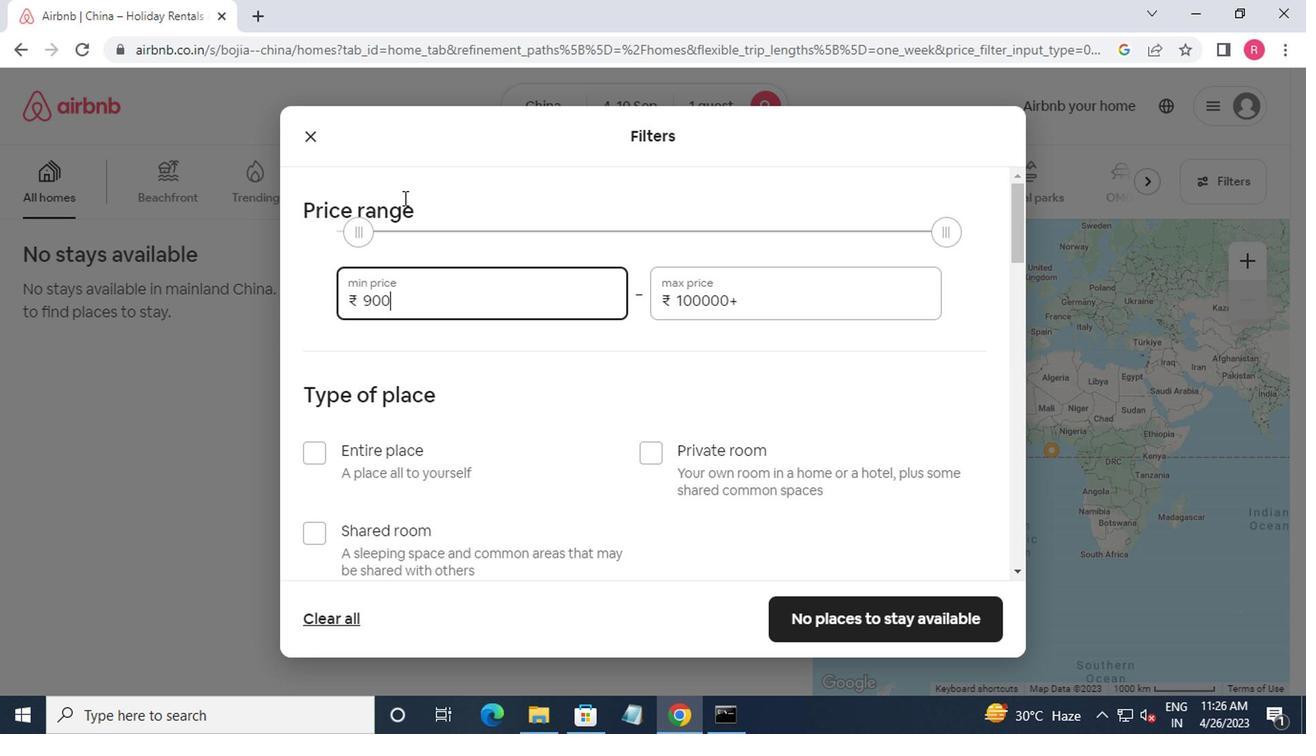 
Action: Mouse moved to (400, 195)
Screenshot: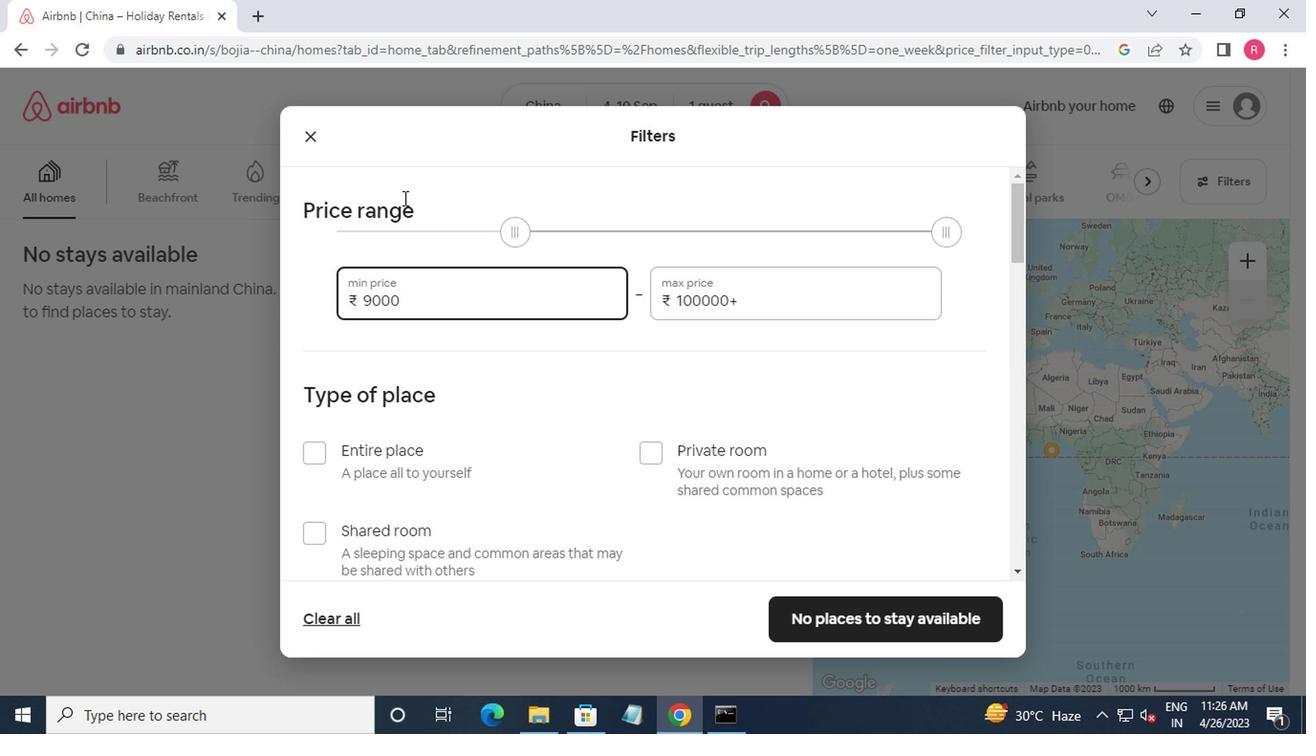 
Action: Key pressed <Key.tab>17000
Screenshot: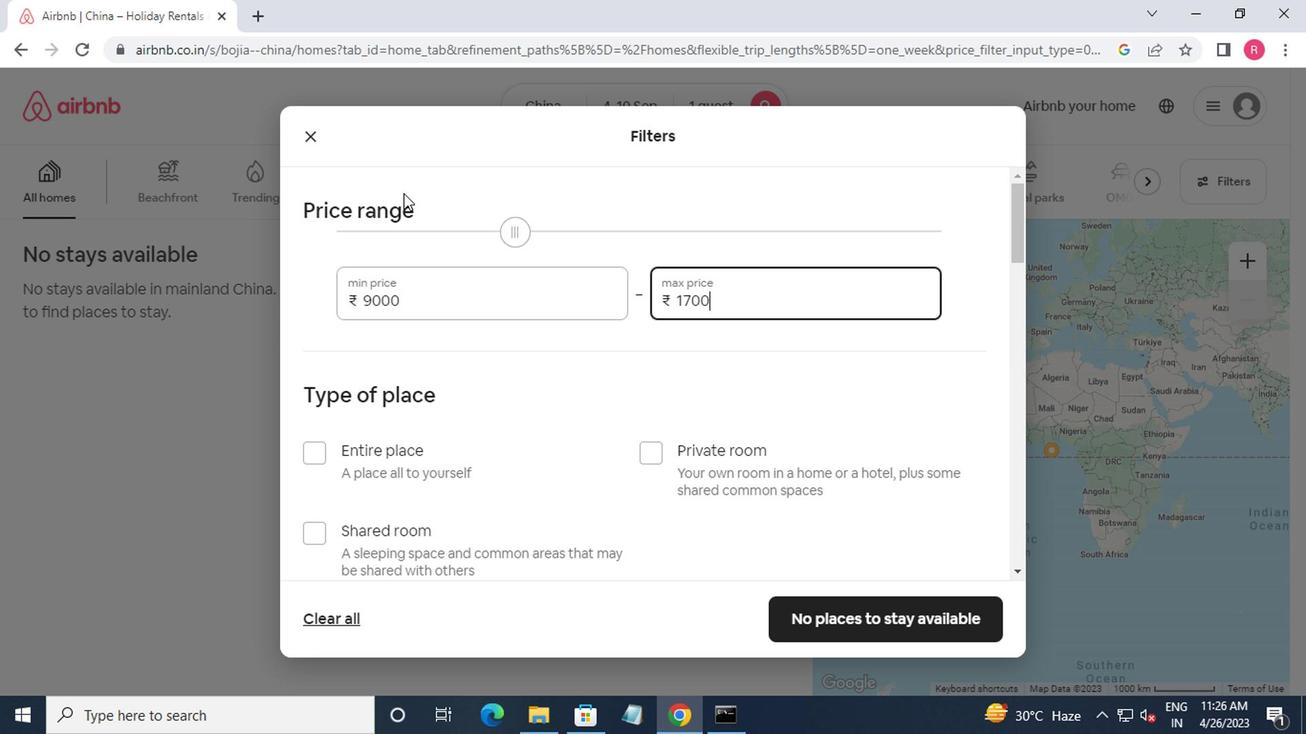 
Action: Mouse moved to (374, 189)
Screenshot: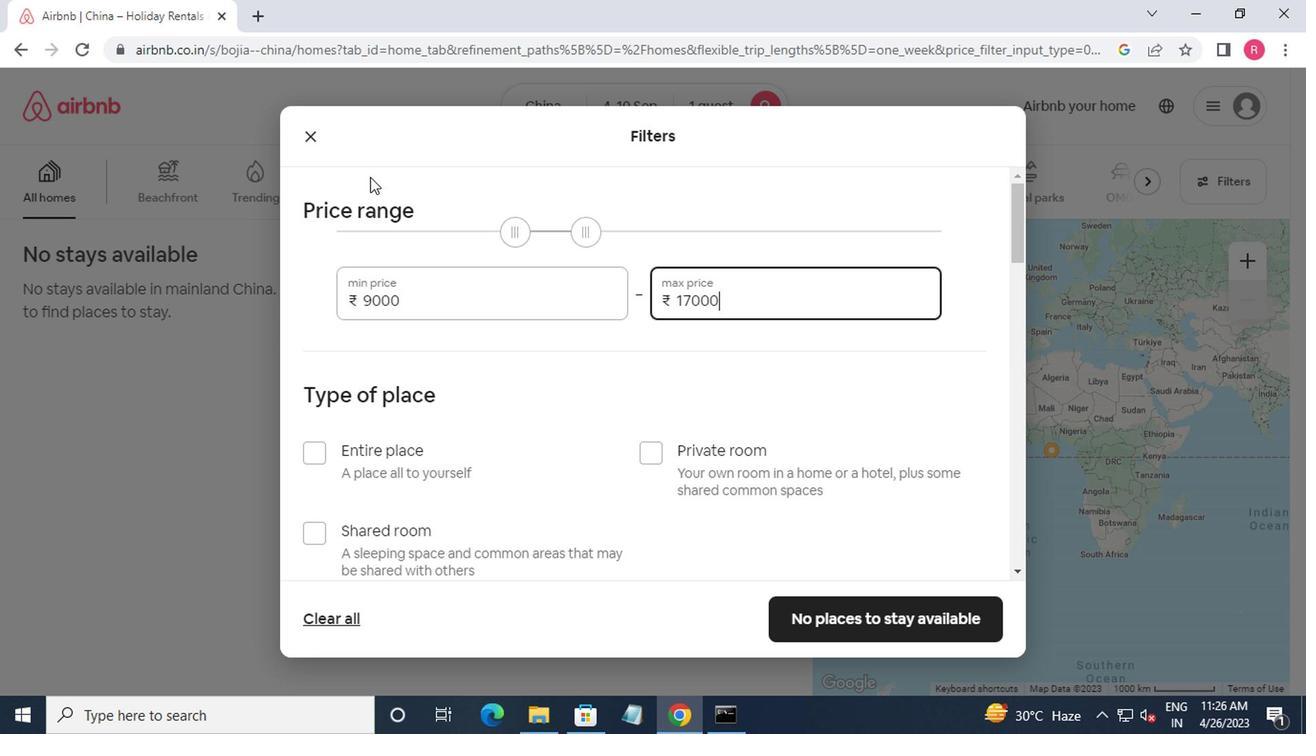 
Action: Mouse scrolled (374, 189) with delta (0, 0)
Screenshot: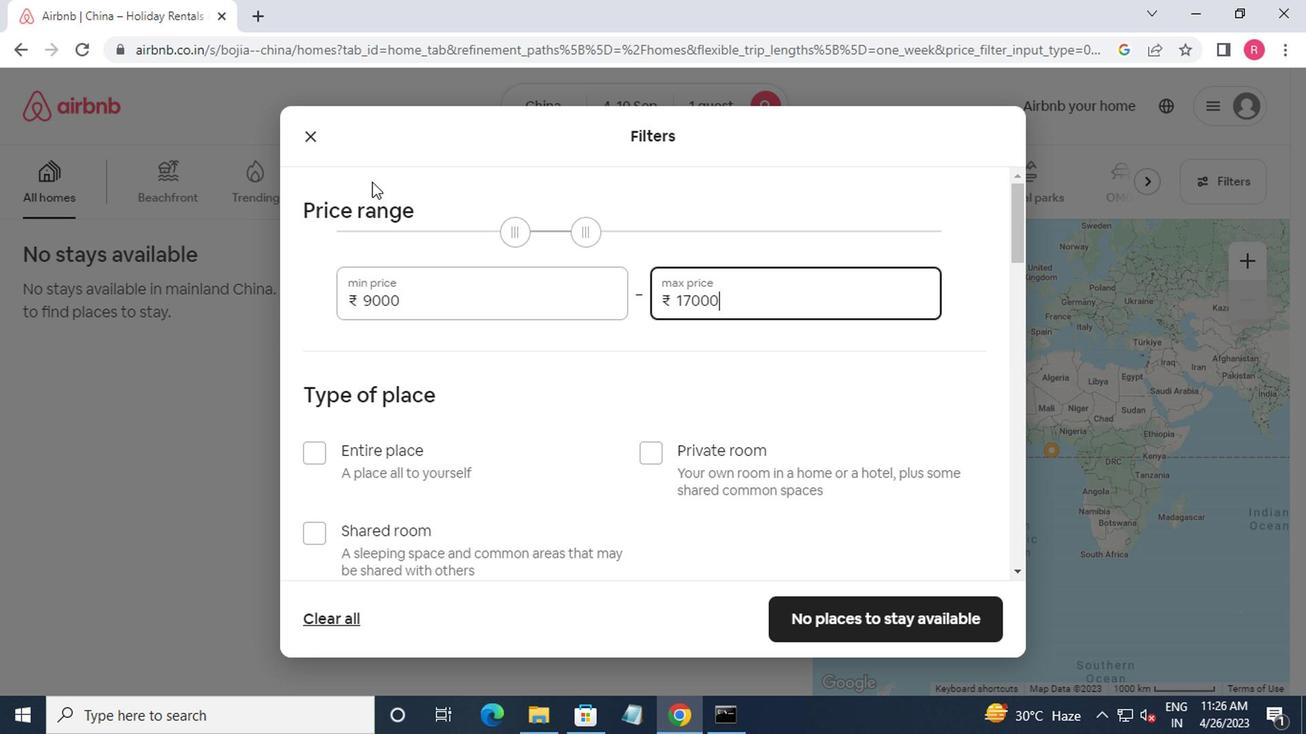 
Action: Mouse moved to (374, 190)
Screenshot: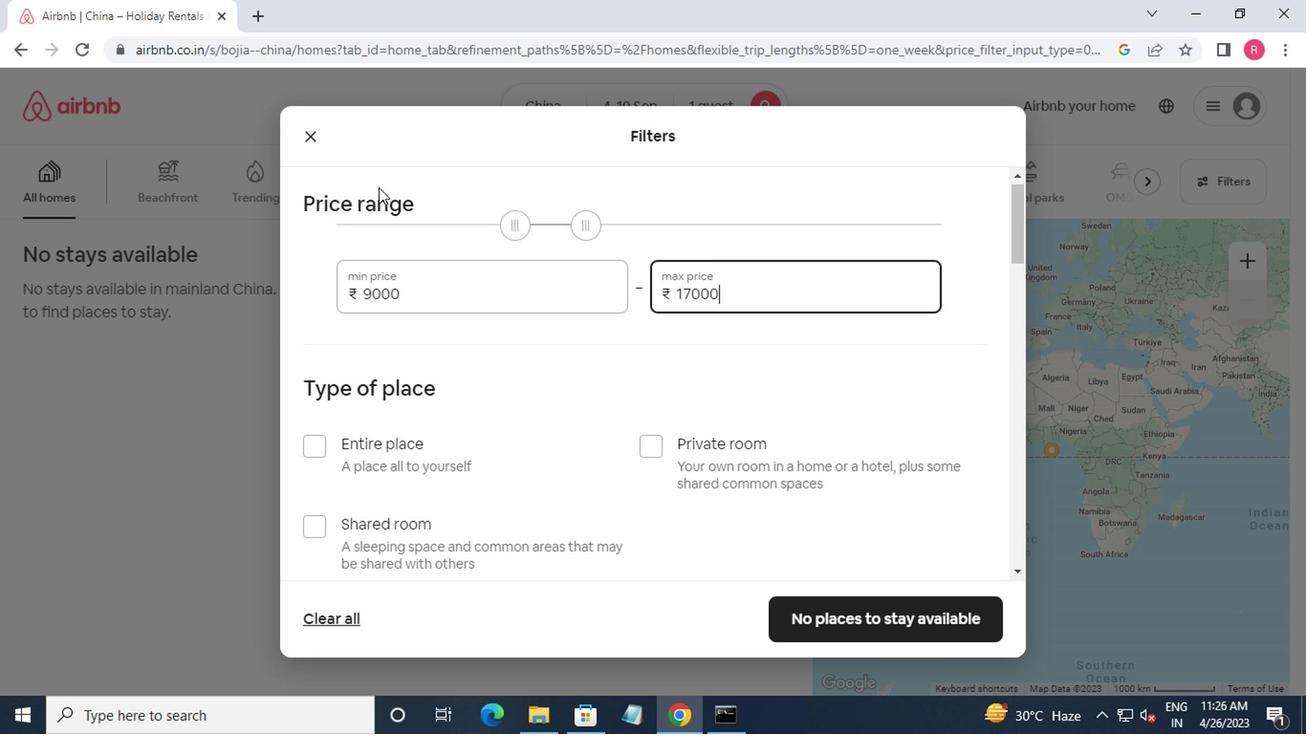 
Action: Mouse scrolled (374, 189) with delta (0, 0)
Screenshot: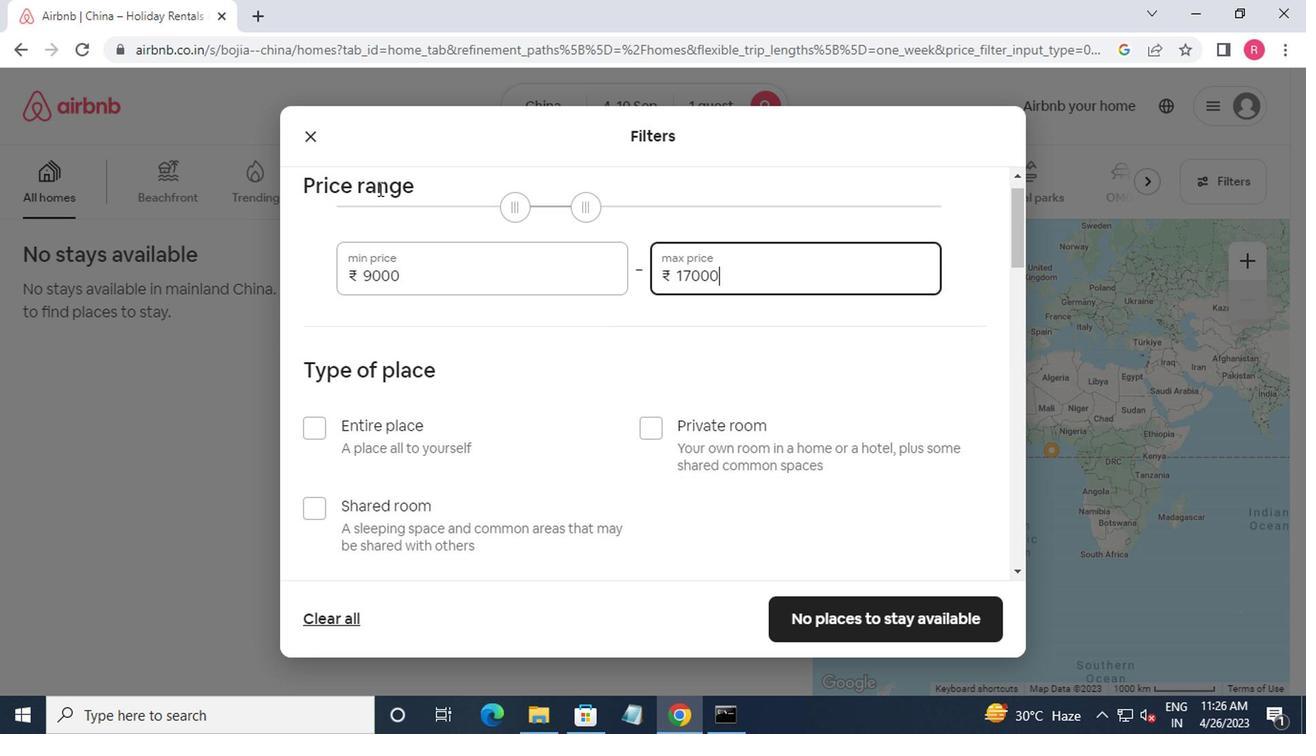 
Action: Mouse moved to (653, 268)
Screenshot: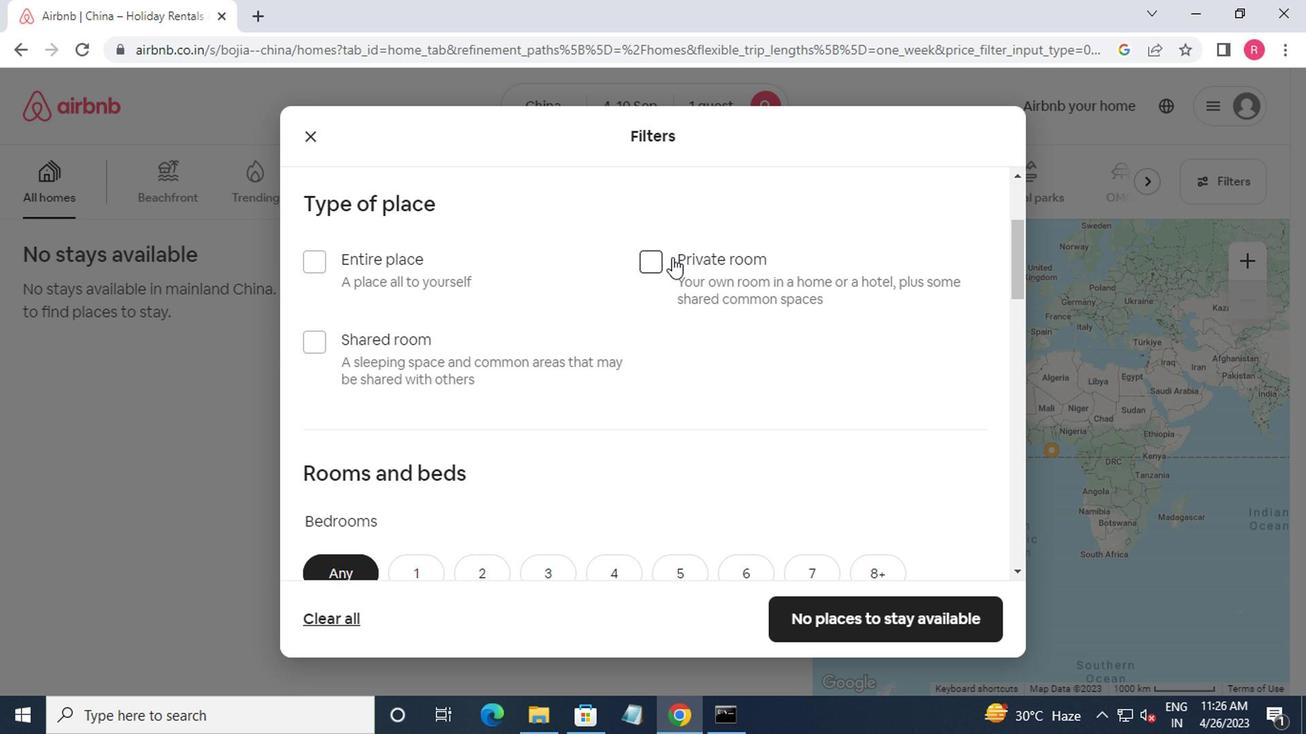
Action: Mouse pressed left at (653, 268)
Screenshot: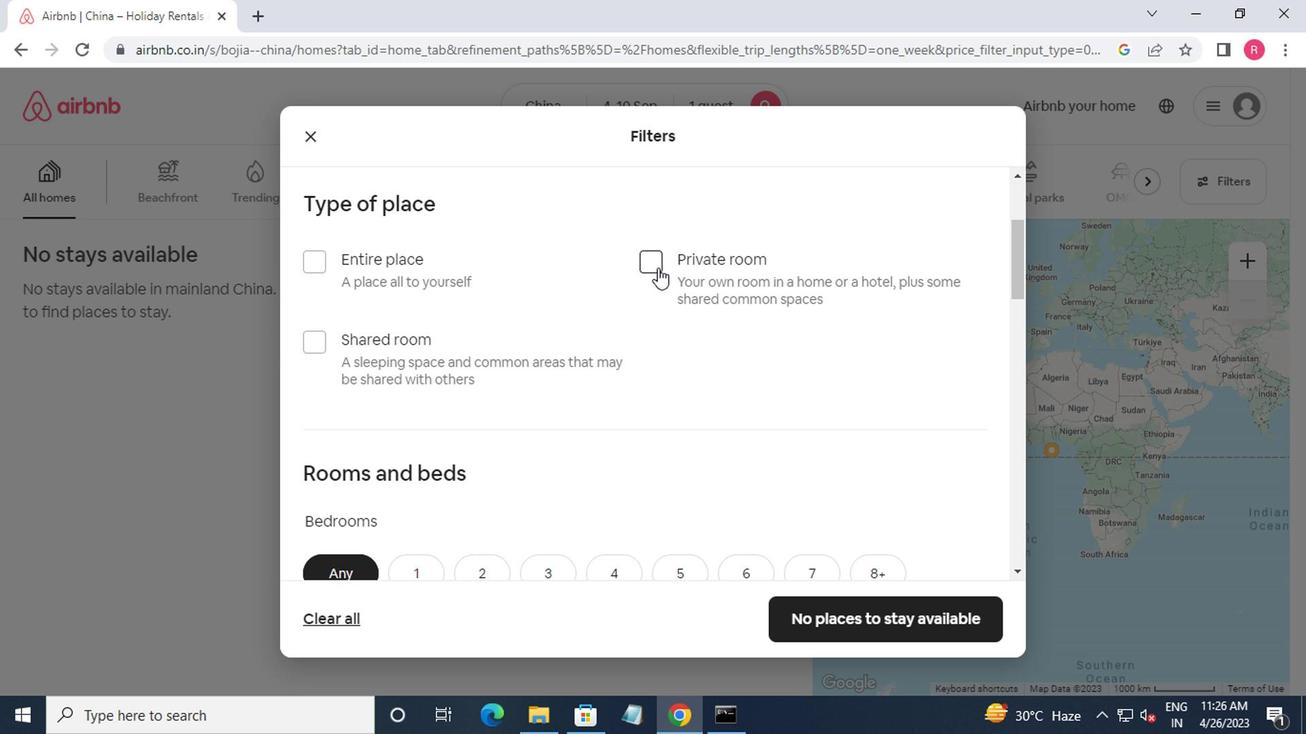 
Action: Mouse moved to (650, 277)
Screenshot: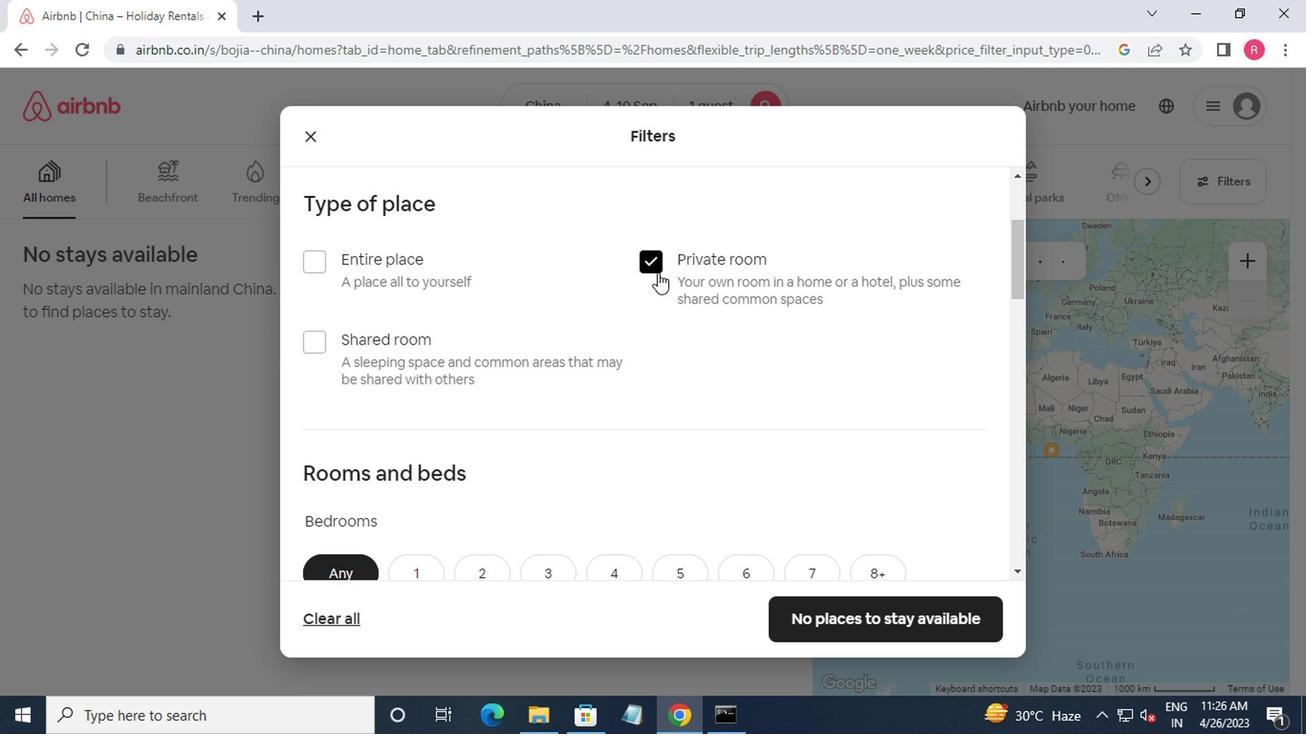 
Action: Mouse scrolled (650, 276) with delta (0, -1)
Screenshot: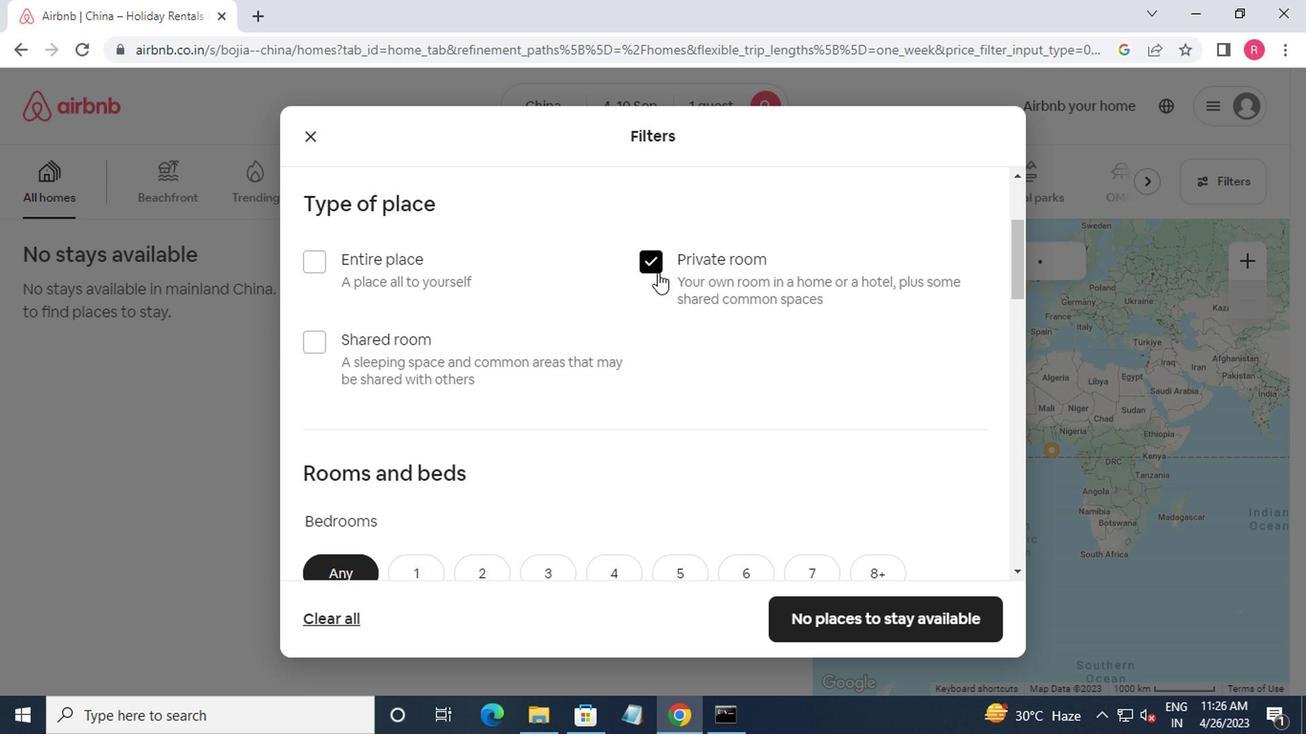 
Action: Mouse moved to (636, 293)
Screenshot: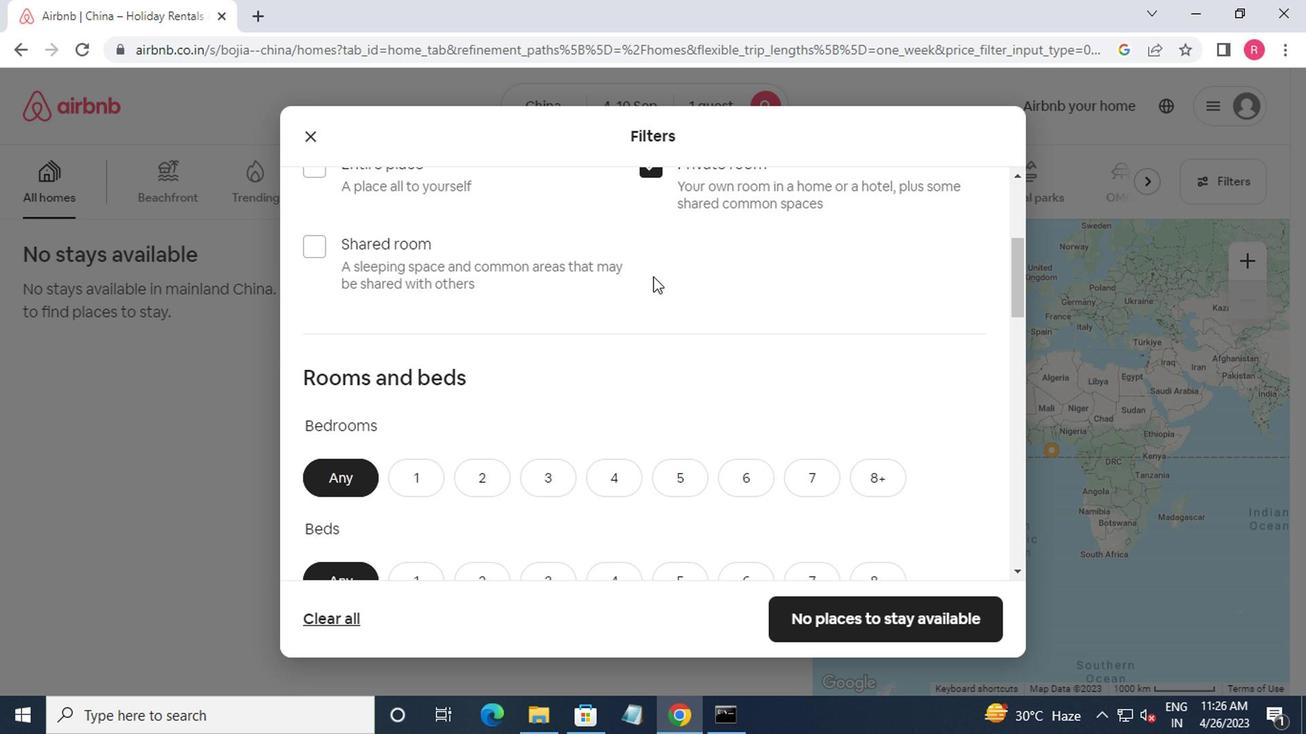 
Action: Mouse scrolled (636, 292) with delta (0, 0)
Screenshot: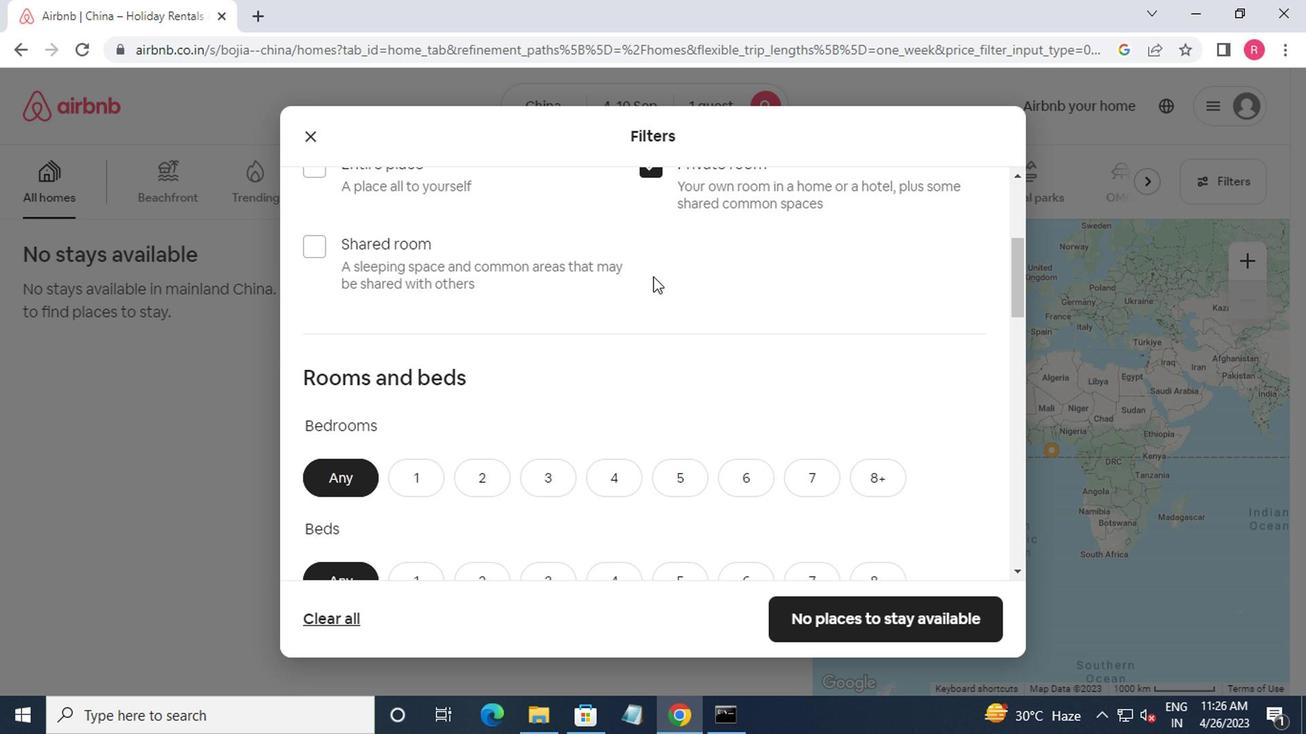 
Action: Mouse moved to (393, 372)
Screenshot: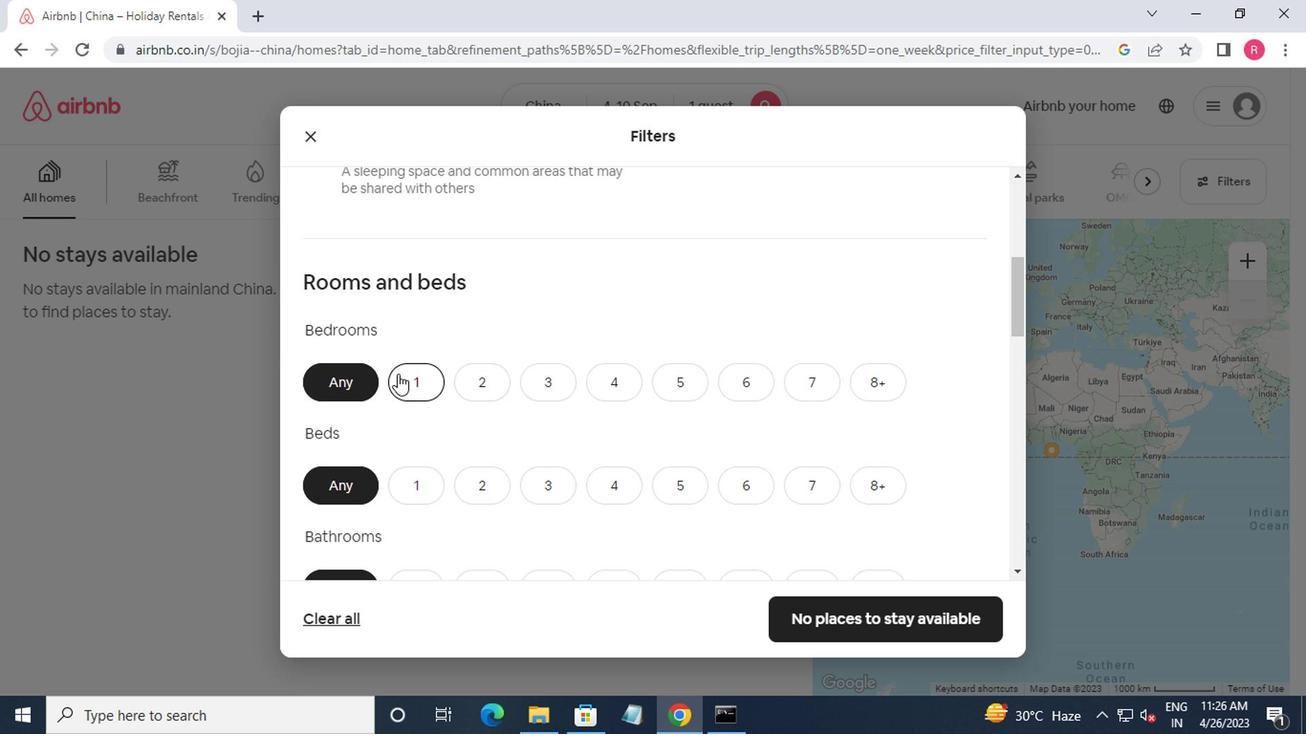 
Action: Mouse pressed left at (393, 372)
Screenshot: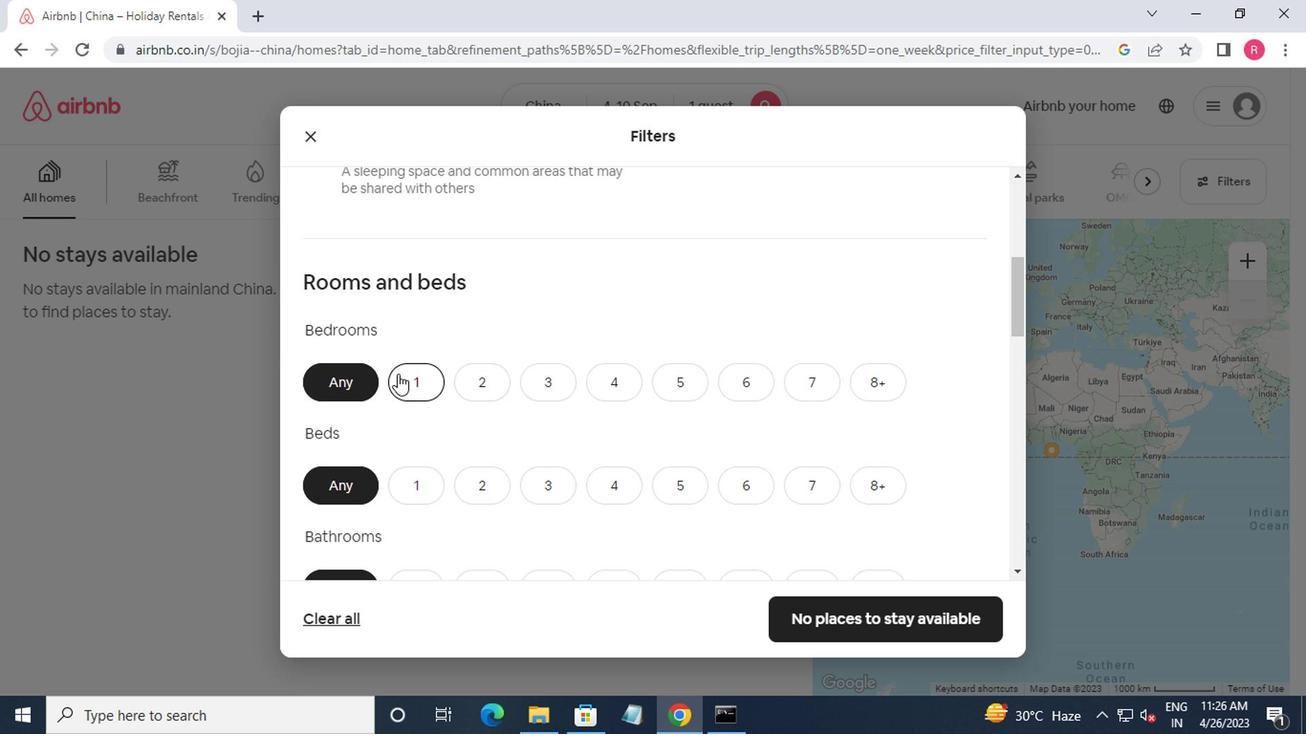 
Action: Mouse moved to (453, 379)
Screenshot: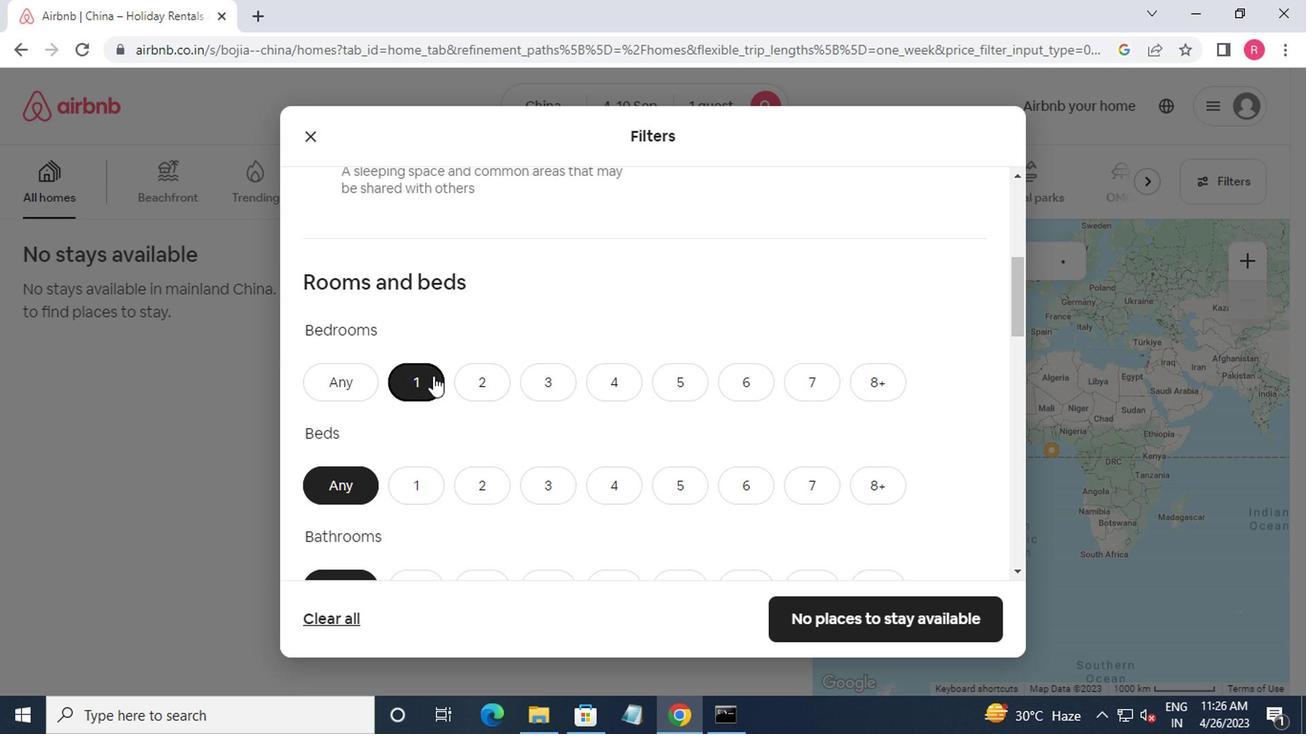 
Action: Mouse scrolled (453, 378) with delta (0, 0)
Screenshot: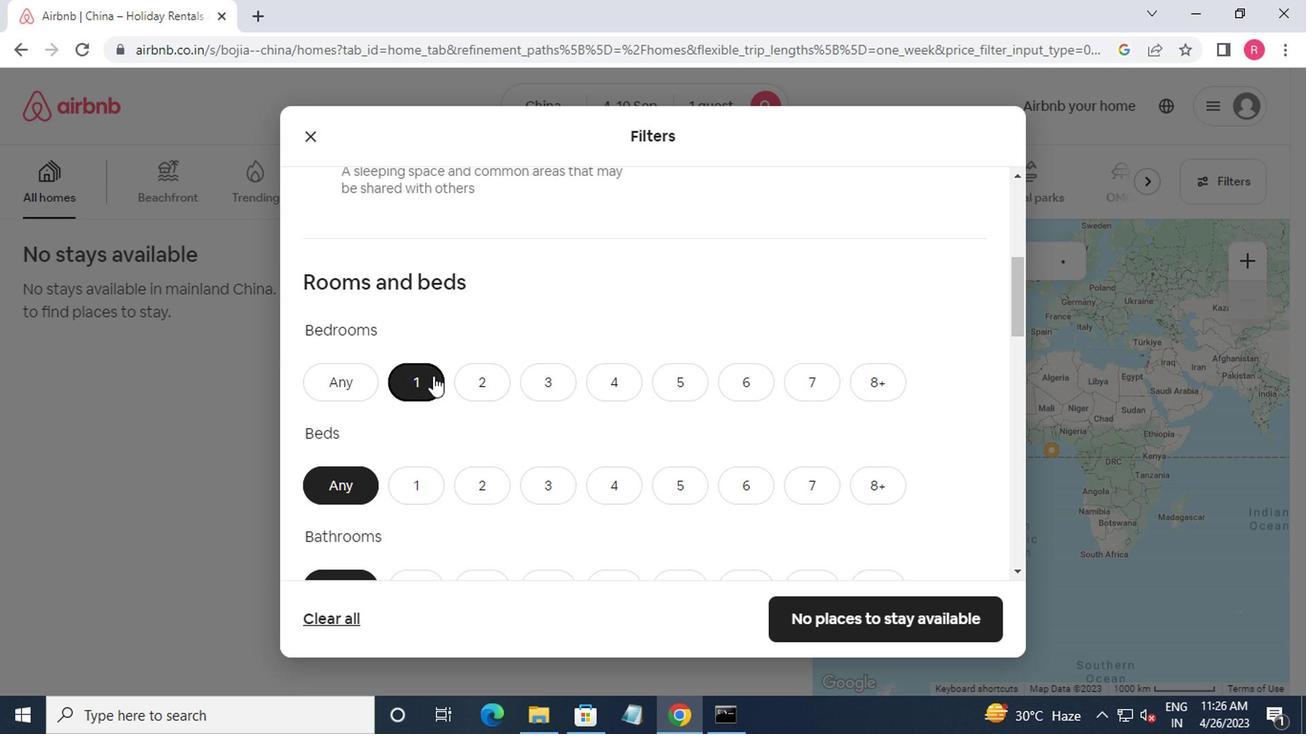 
Action: Mouse moved to (455, 381)
Screenshot: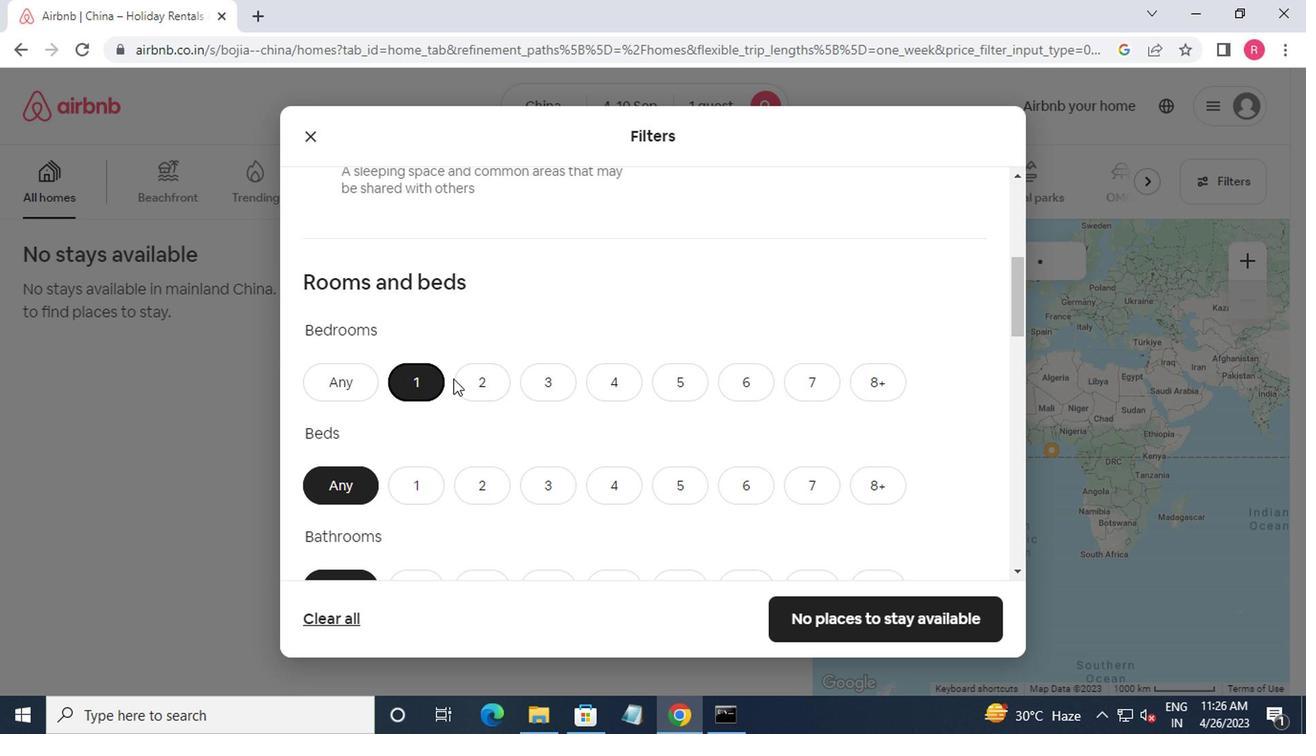 
Action: Mouse scrolled (455, 381) with delta (0, 0)
Screenshot: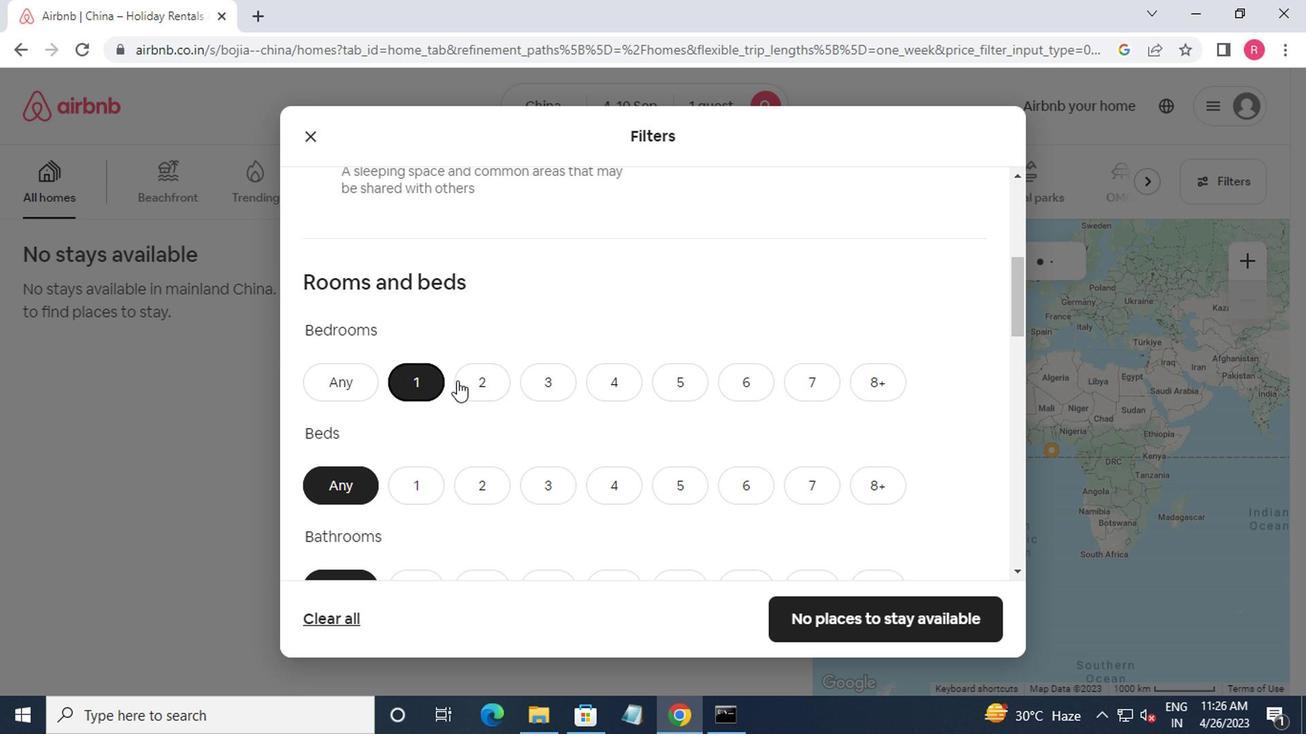 
Action: Mouse moved to (419, 303)
Screenshot: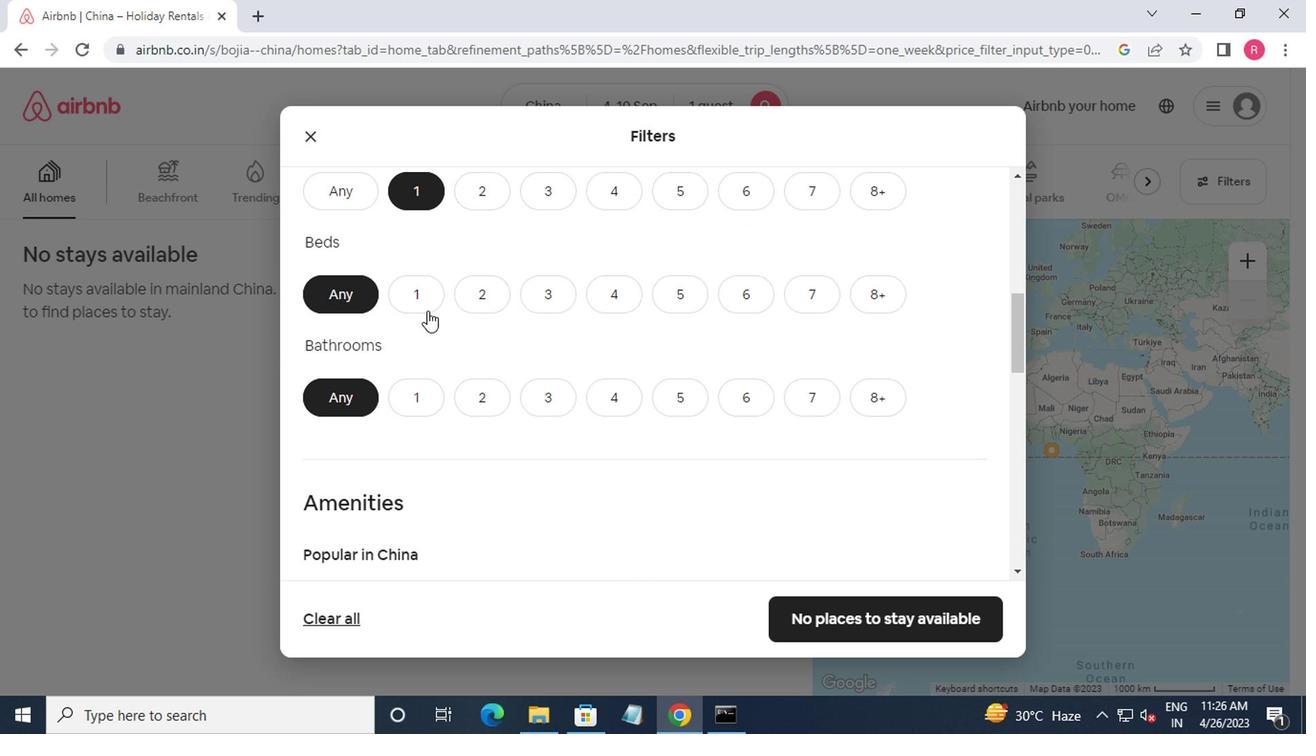 
Action: Mouse pressed left at (419, 303)
Screenshot: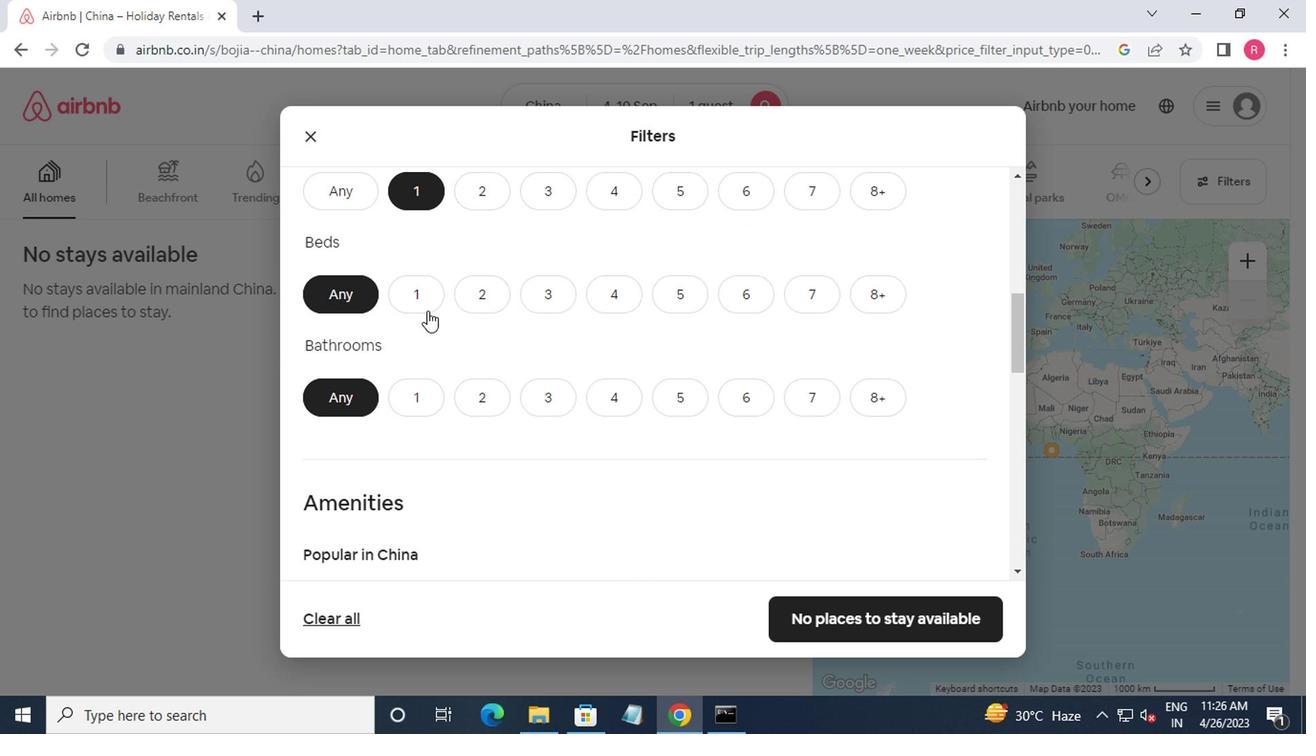 
Action: Mouse moved to (427, 397)
Screenshot: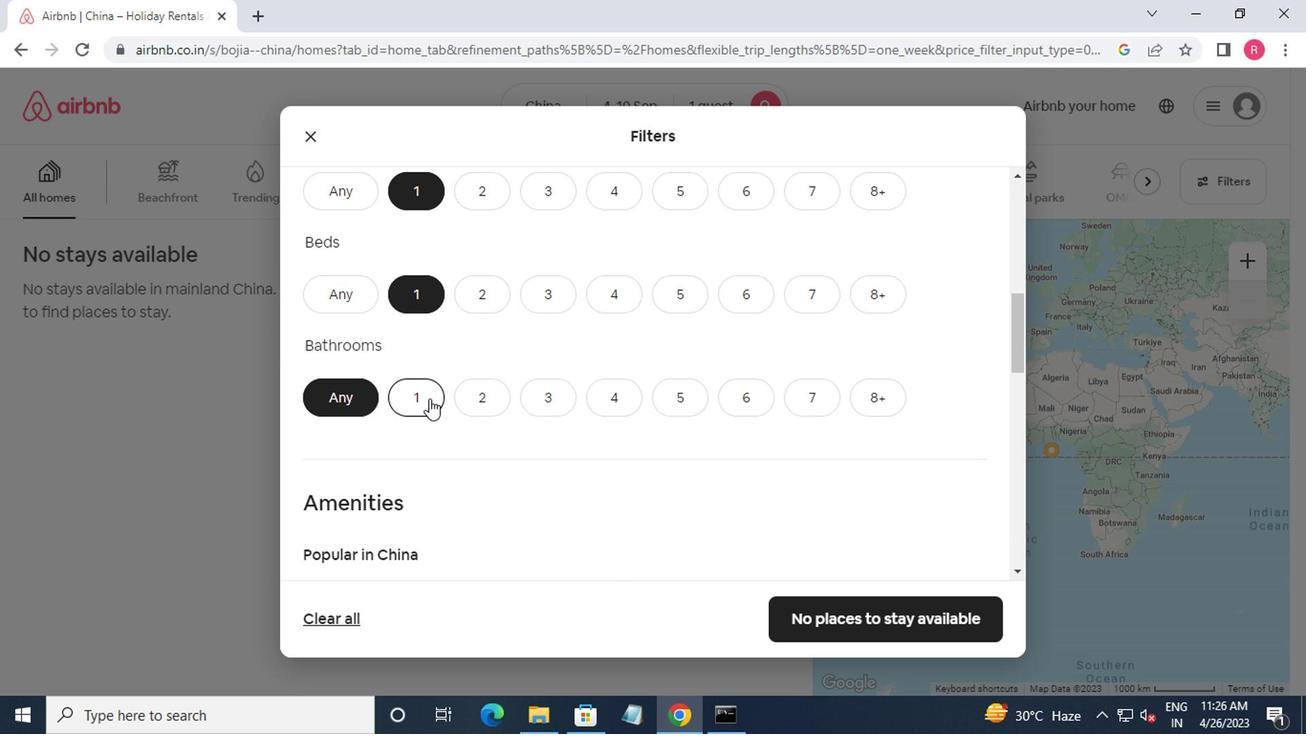 
Action: Mouse pressed left at (427, 397)
Screenshot: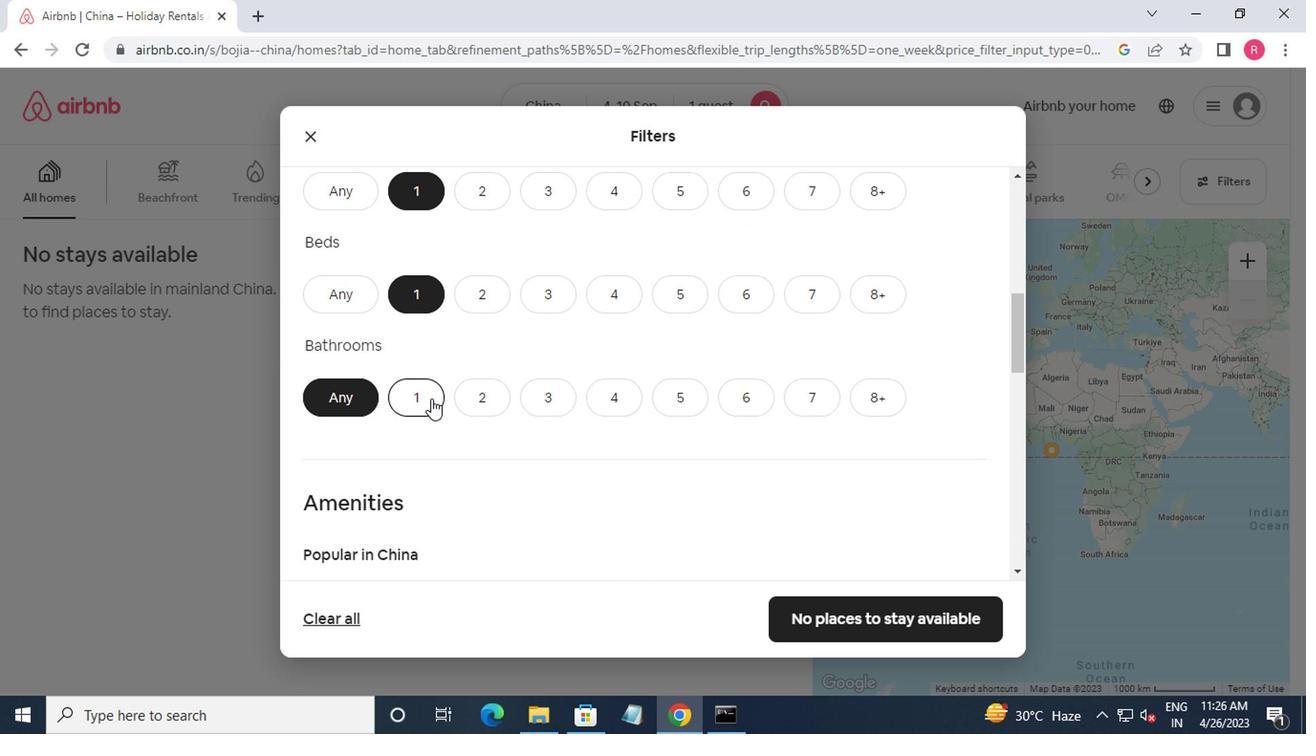 
Action: Mouse moved to (490, 367)
Screenshot: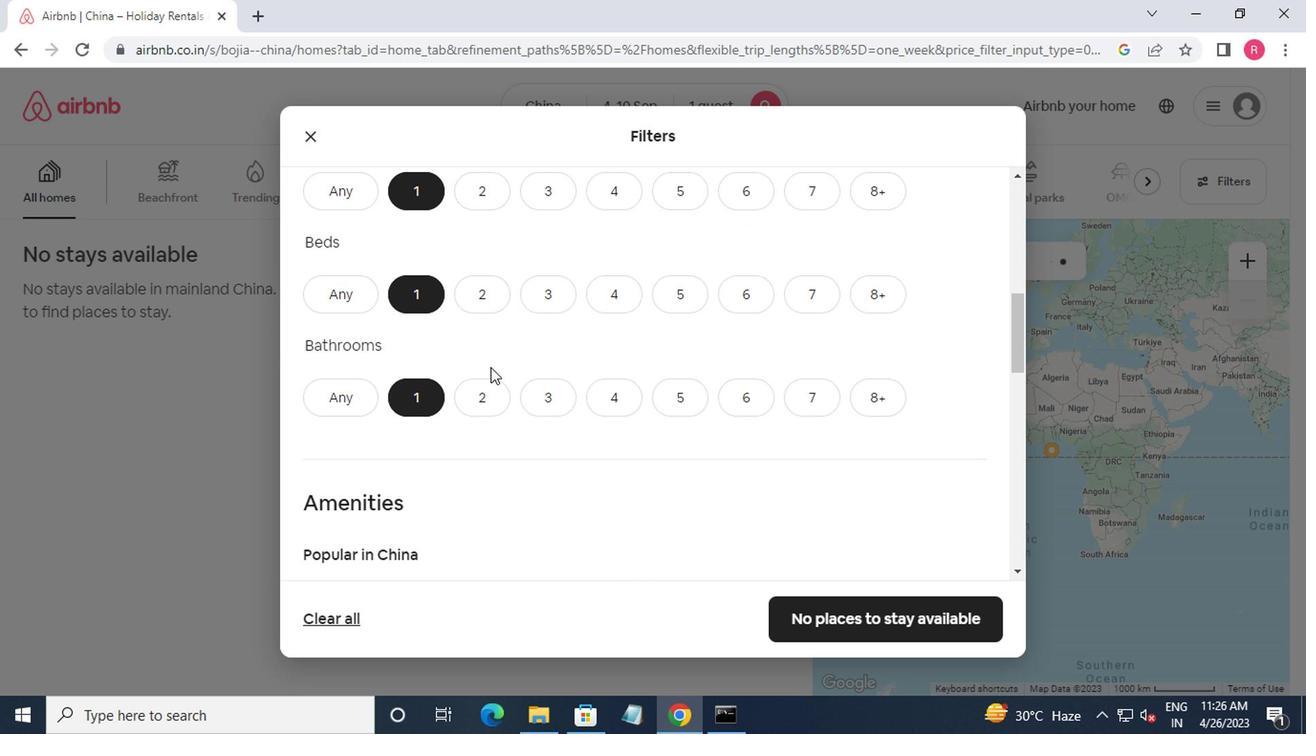 
Action: Mouse scrolled (490, 366) with delta (0, 0)
Screenshot: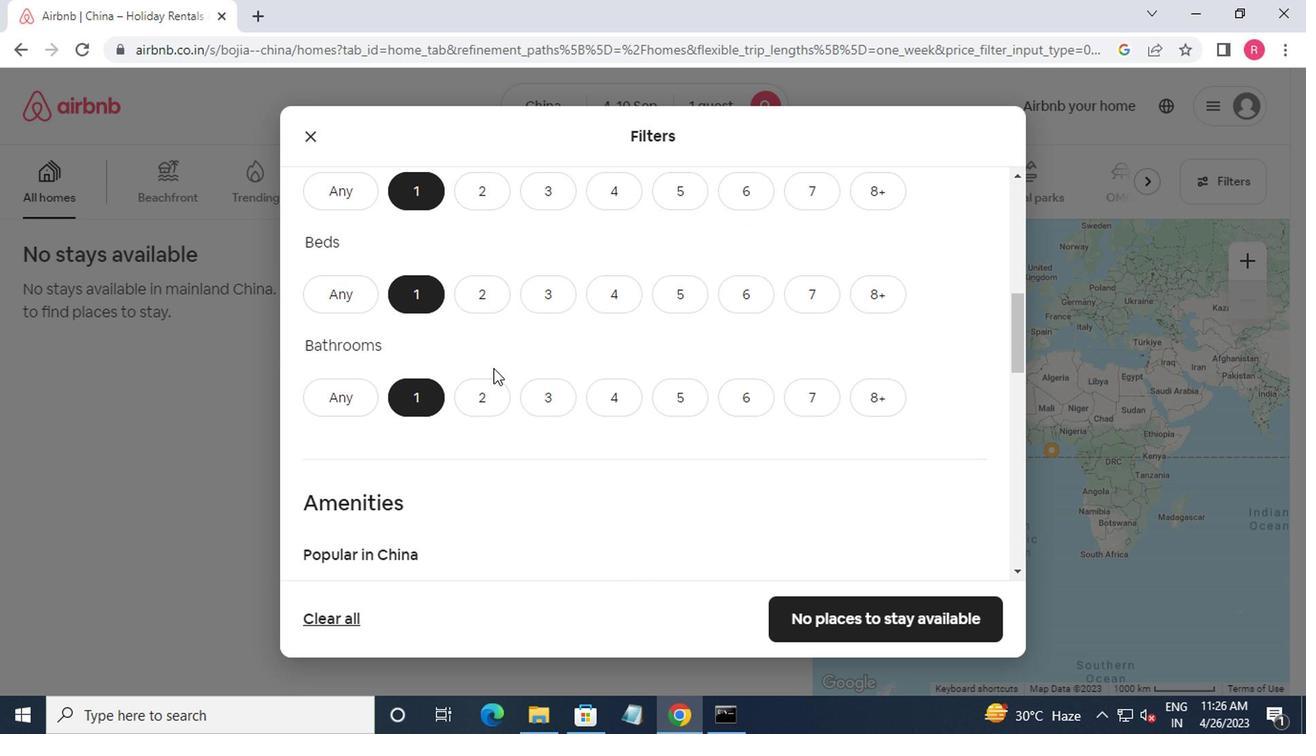
Action: Mouse moved to (493, 372)
Screenshot: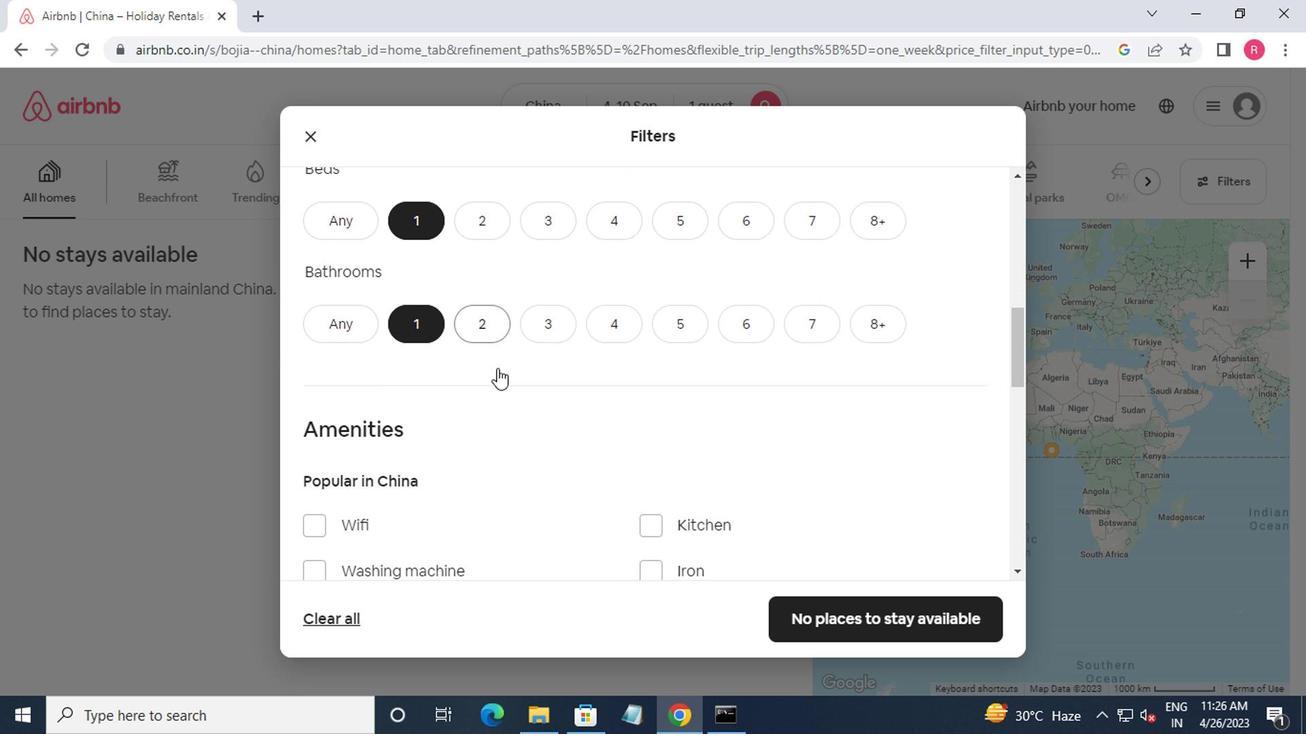 
Action: Mouse scrolled (493, 371) with delta (0, 0)
Screenshot: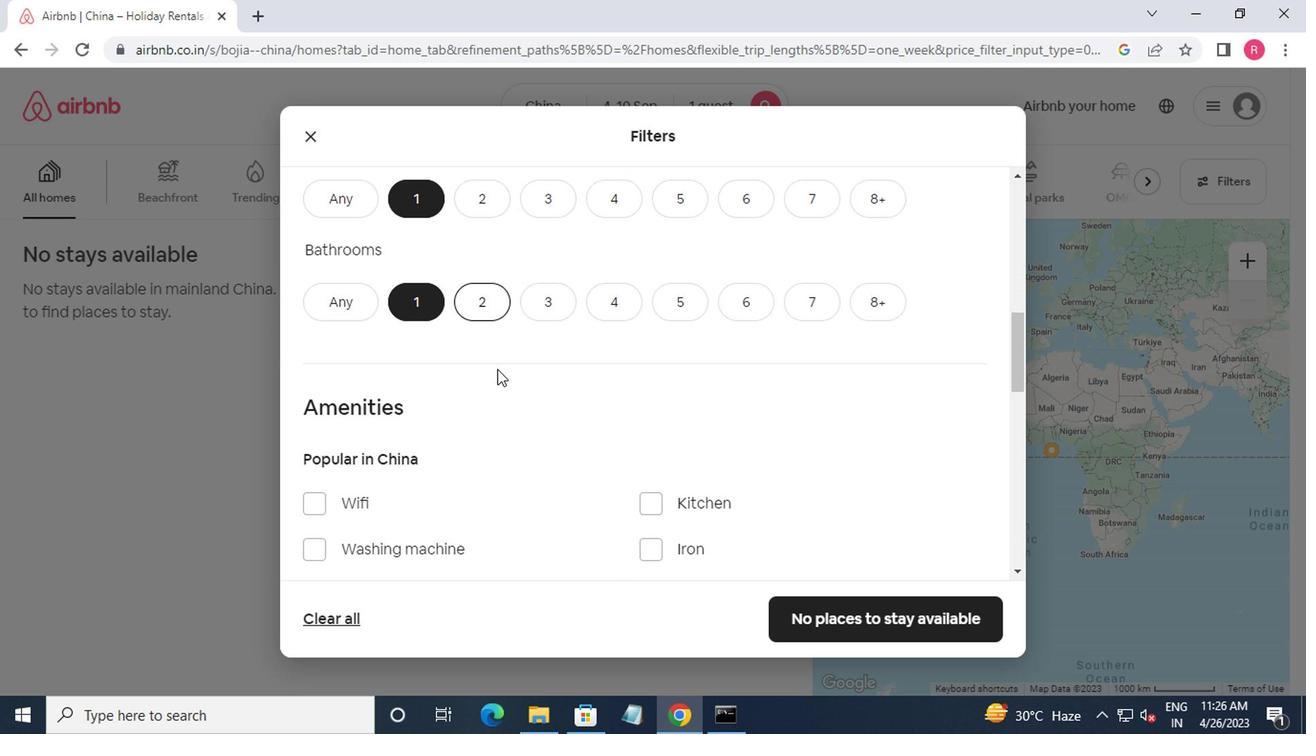 
Action: Mouse moved to (494, 366)
Screenshot: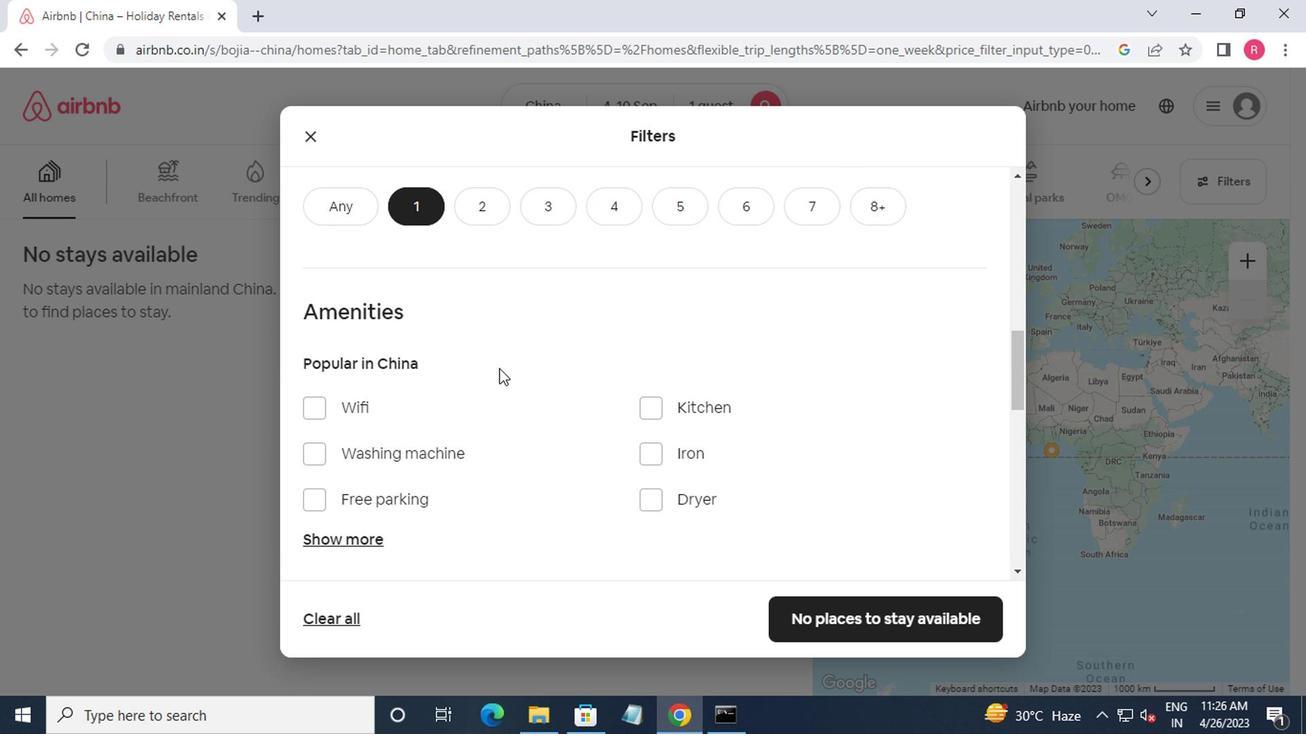 
Action: Mouse scrolled (494, 365) with delta (0, -1)
Screenshot: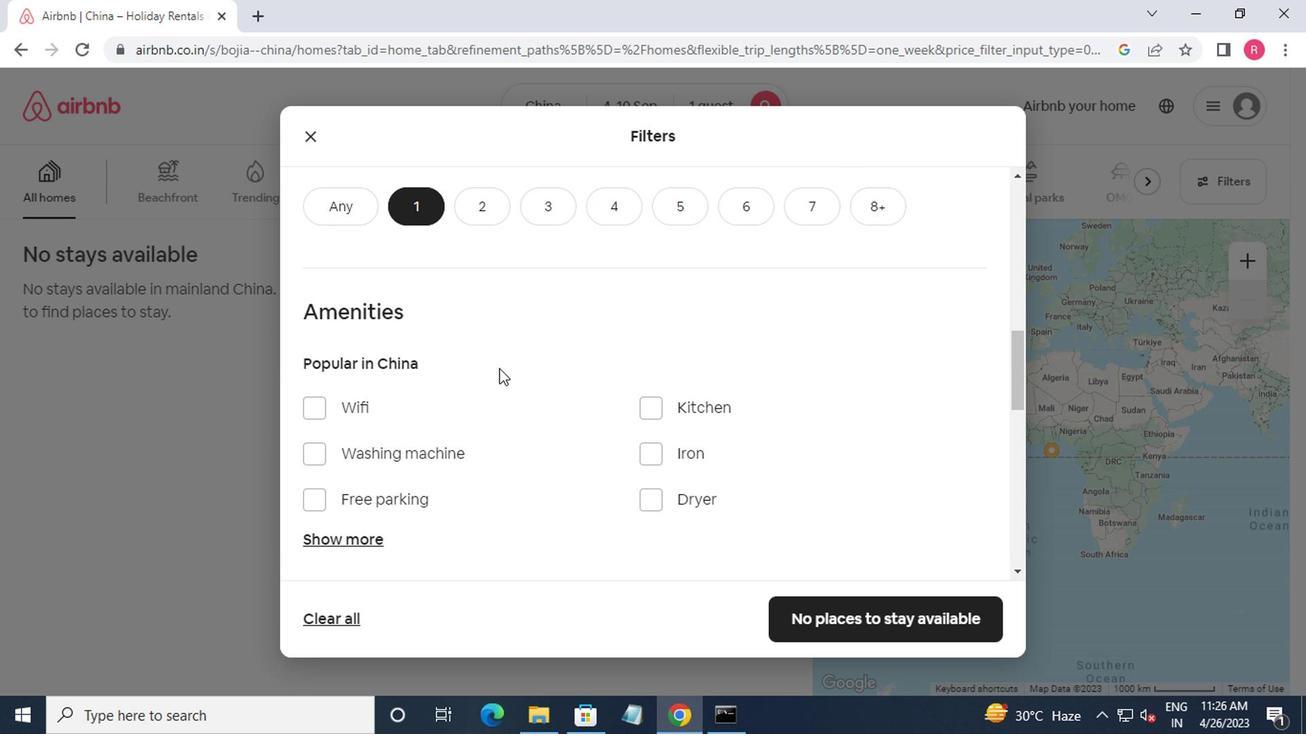 
Action: Mouse moved to (494, 366)
Screenshot: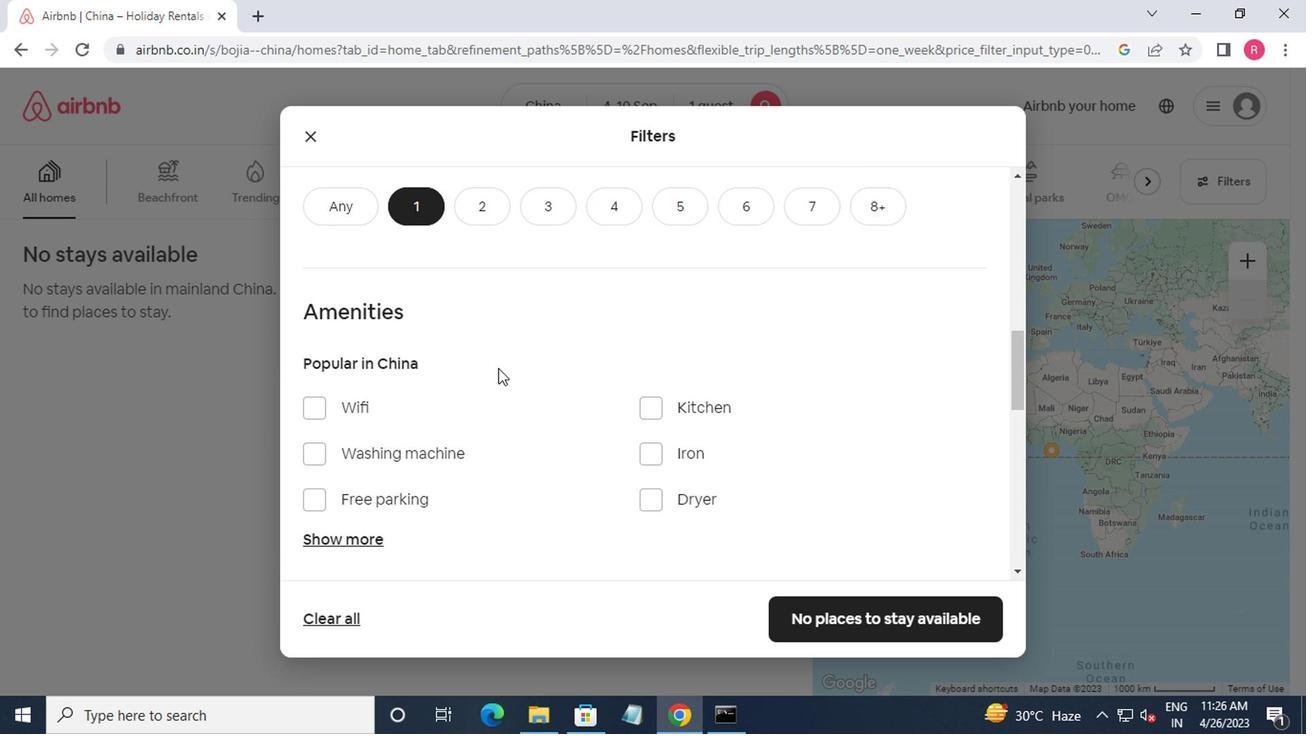 
Action: Mouse scrolled (494, 365) with delta (0, -1)
Screenshot: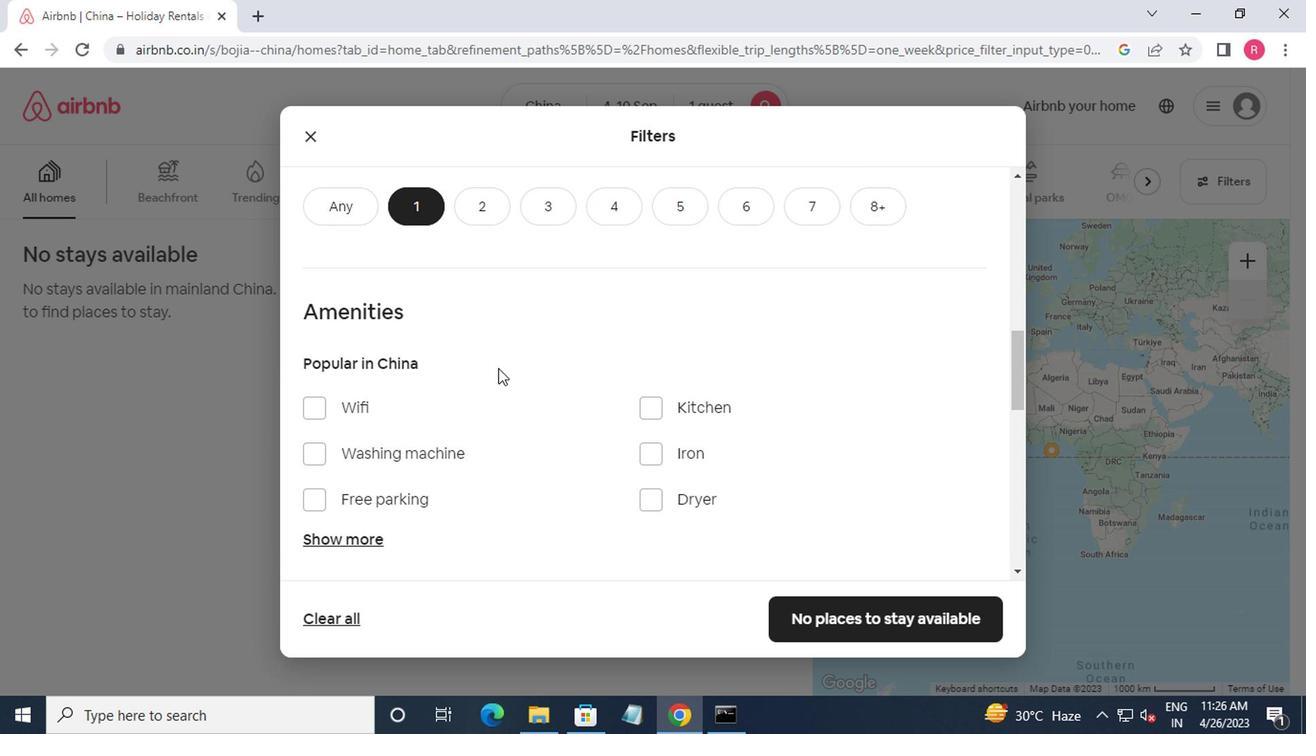 
Action: Mouse moved to (500, 367)
Screenshot: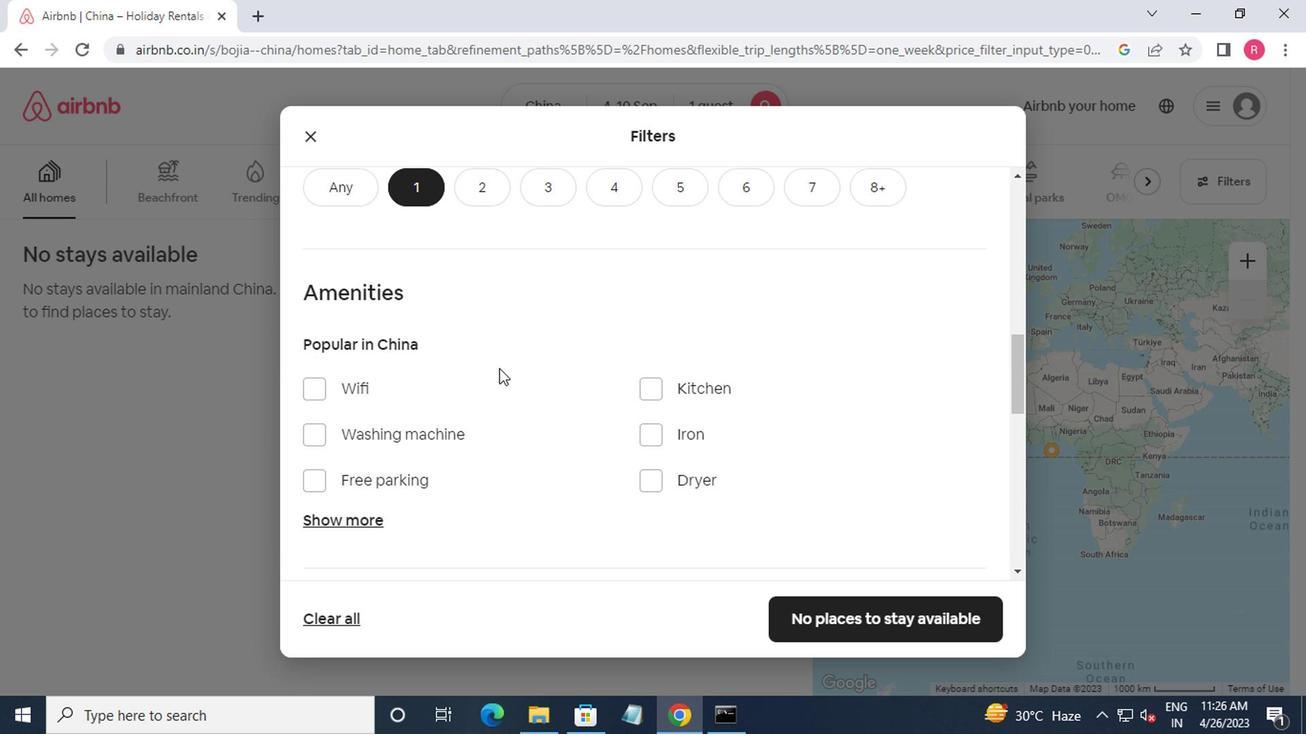 
Action: Mouse scrolled (500, 366) with delta (0, 0)
Screenshot: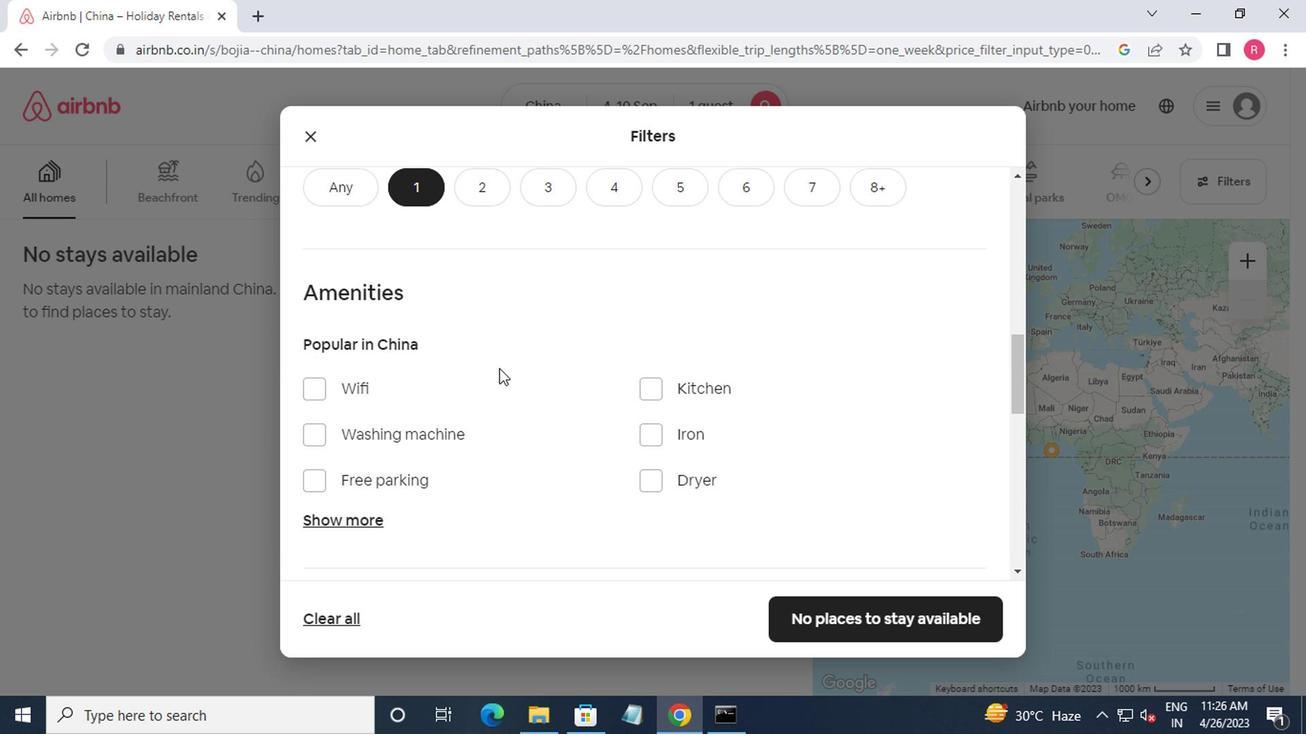 
Action: Mouse moved to (506, 367)
Screenshot: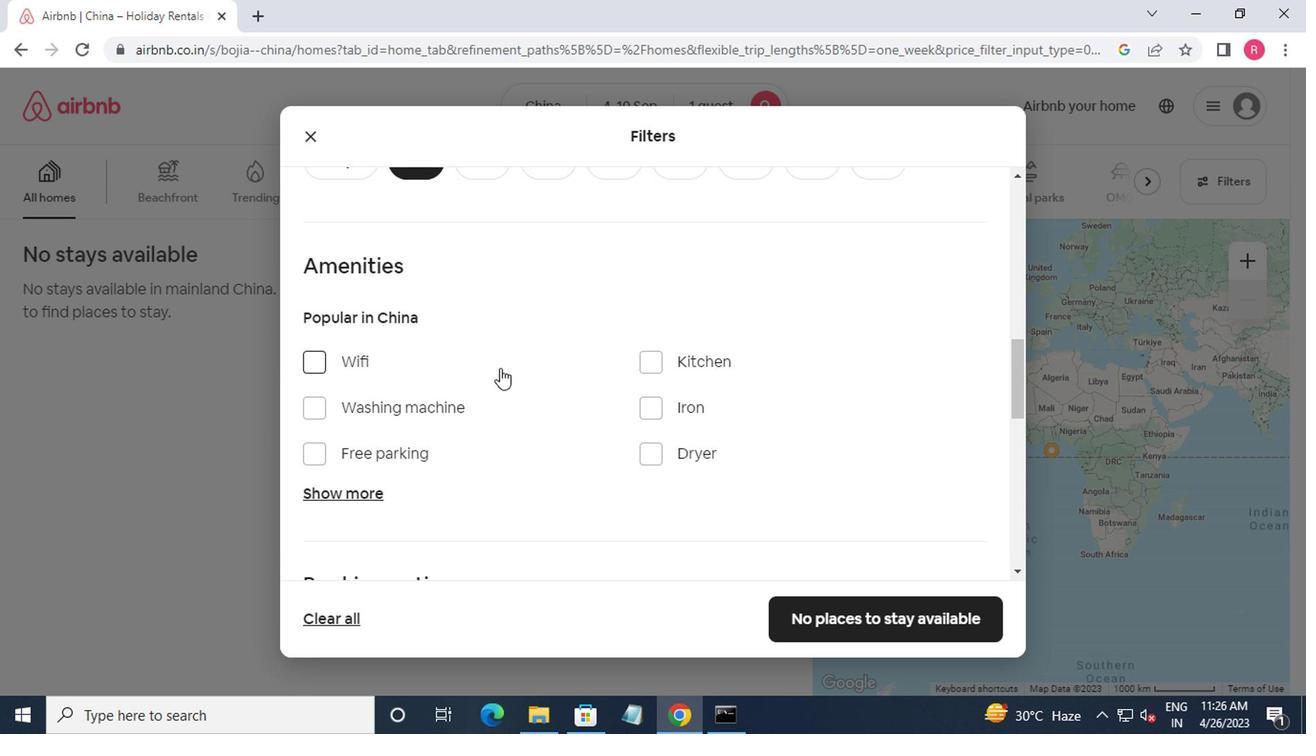 
Action: Mouse scrolled (506, 366) with delta (0, 0)
Screenshot: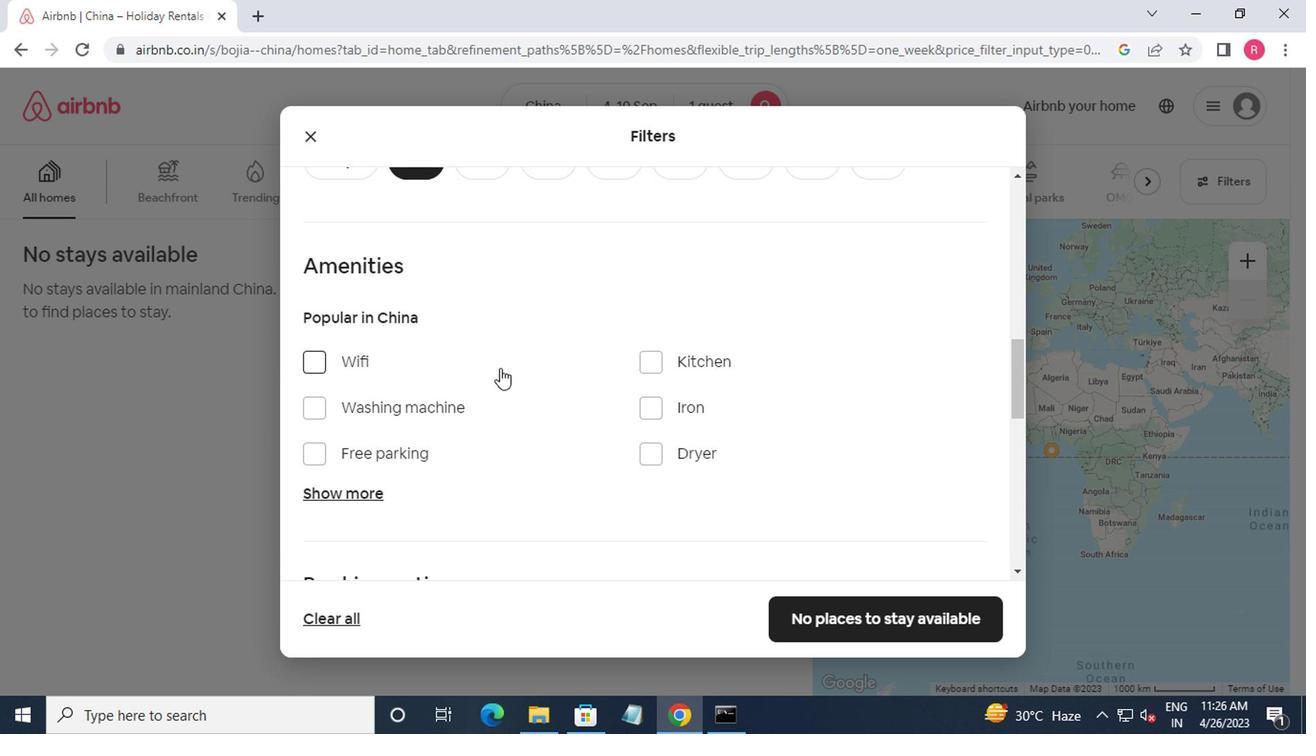 
Action: Mouse moved to (932, 381)
Screenshot: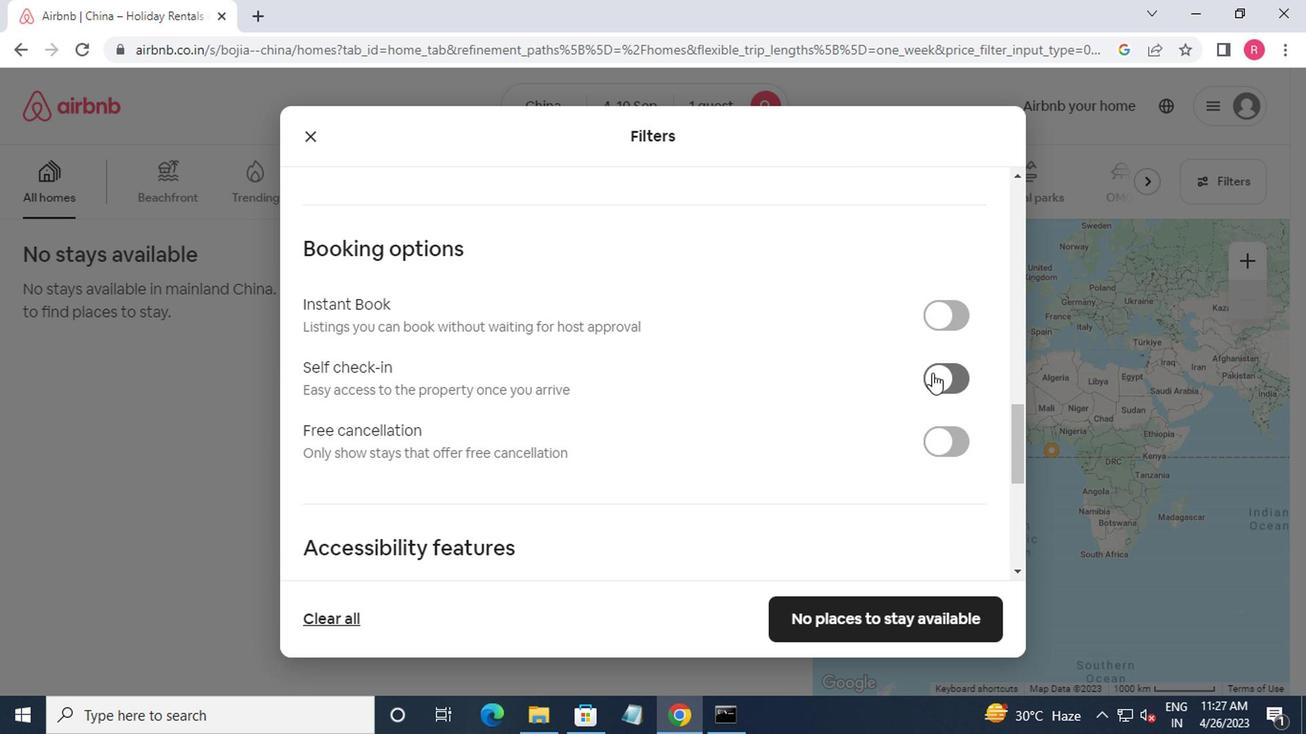 
Action: Mouse pressed left at (932, 381)
Screenshot: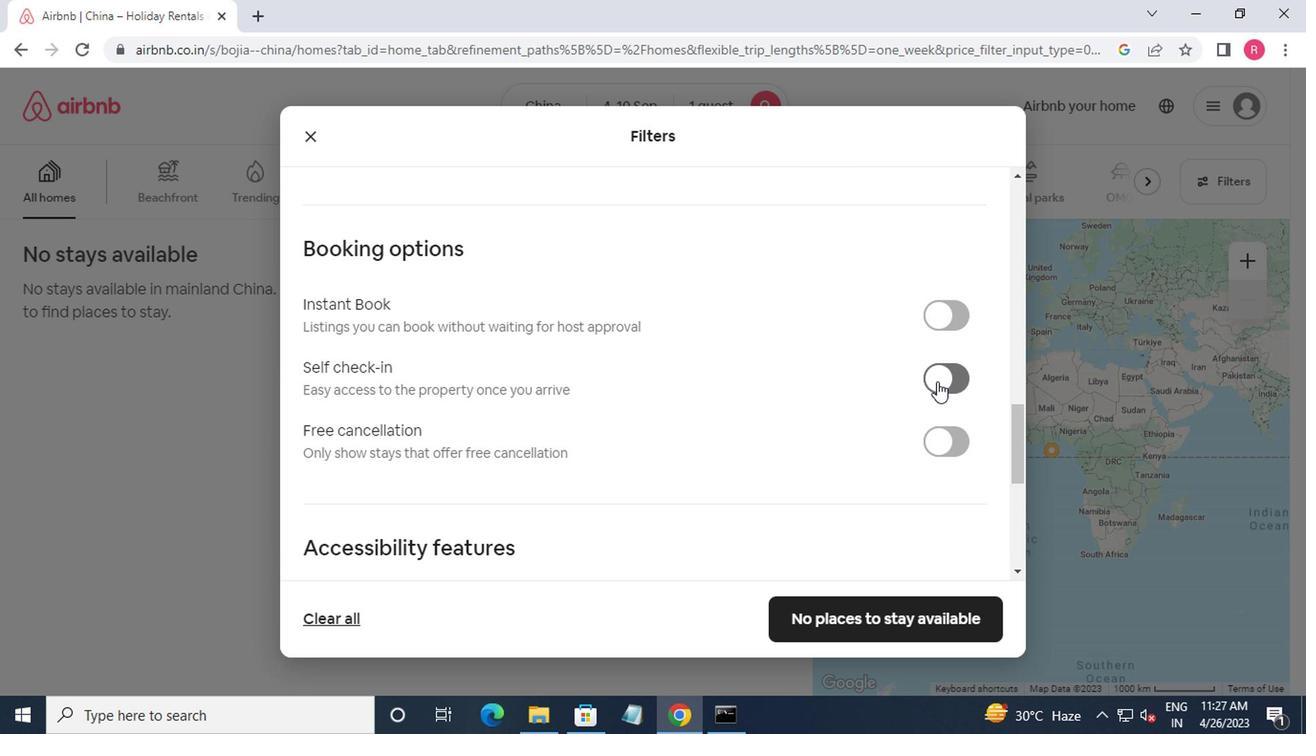 
Action: Mouse moved to (926, 372)
Screenshot: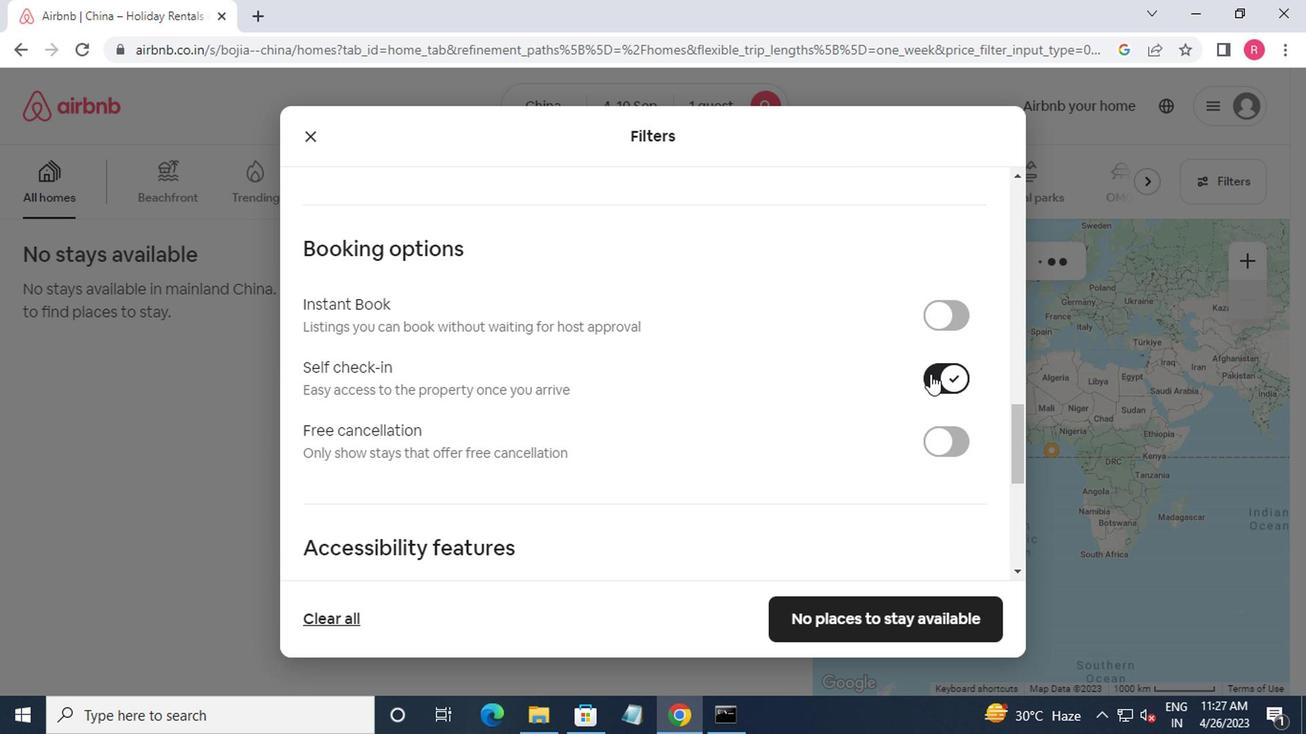 
Action: Mouse scrolled (926, 372) with delta (0, 0)
Screenshot: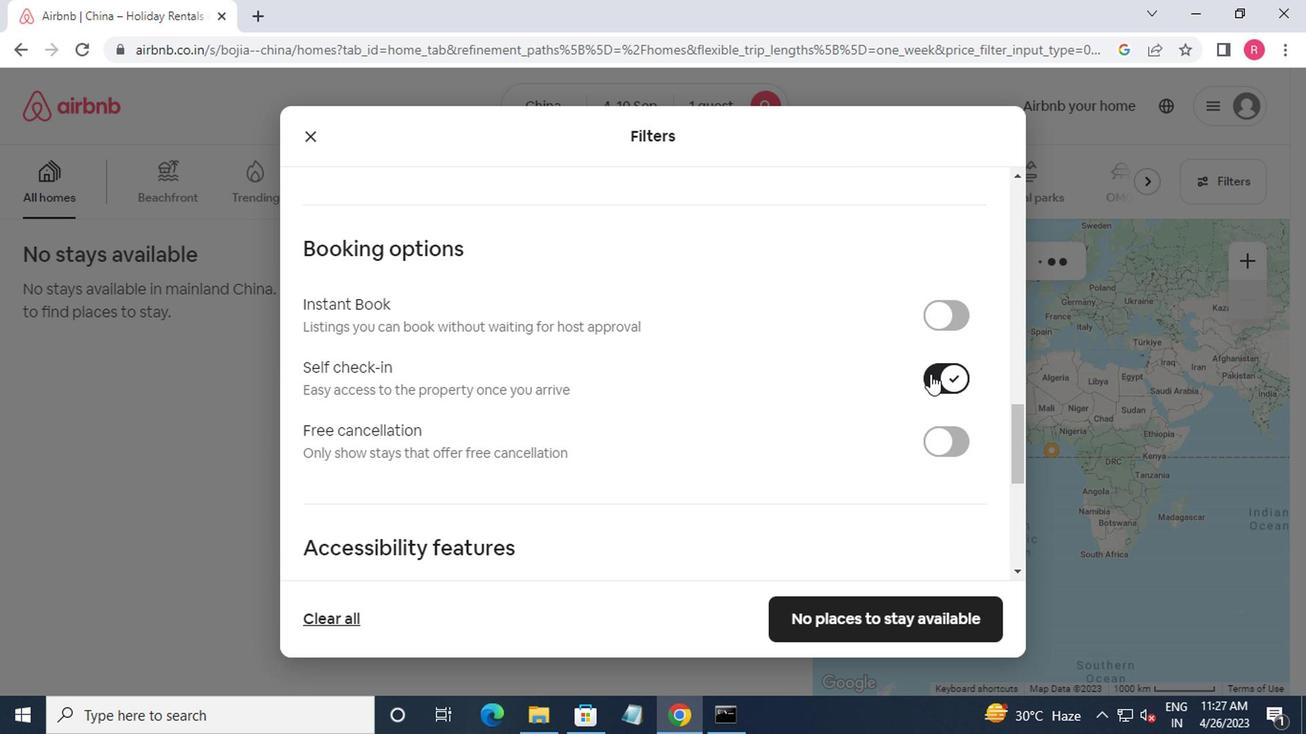 
Action: Mouse moved to (926, 374)
Screenshot: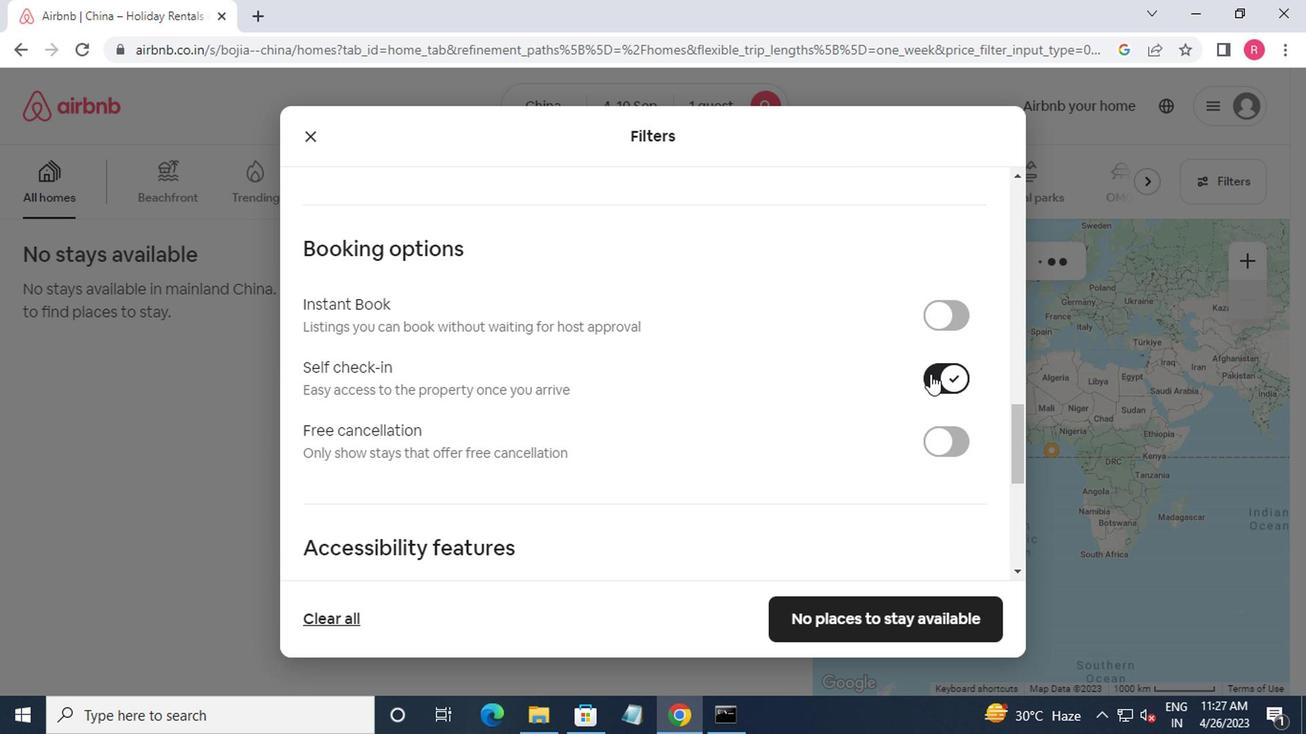 
Action: Mouse scrolled (926, 372) with delta (0, -1)
Screenshot: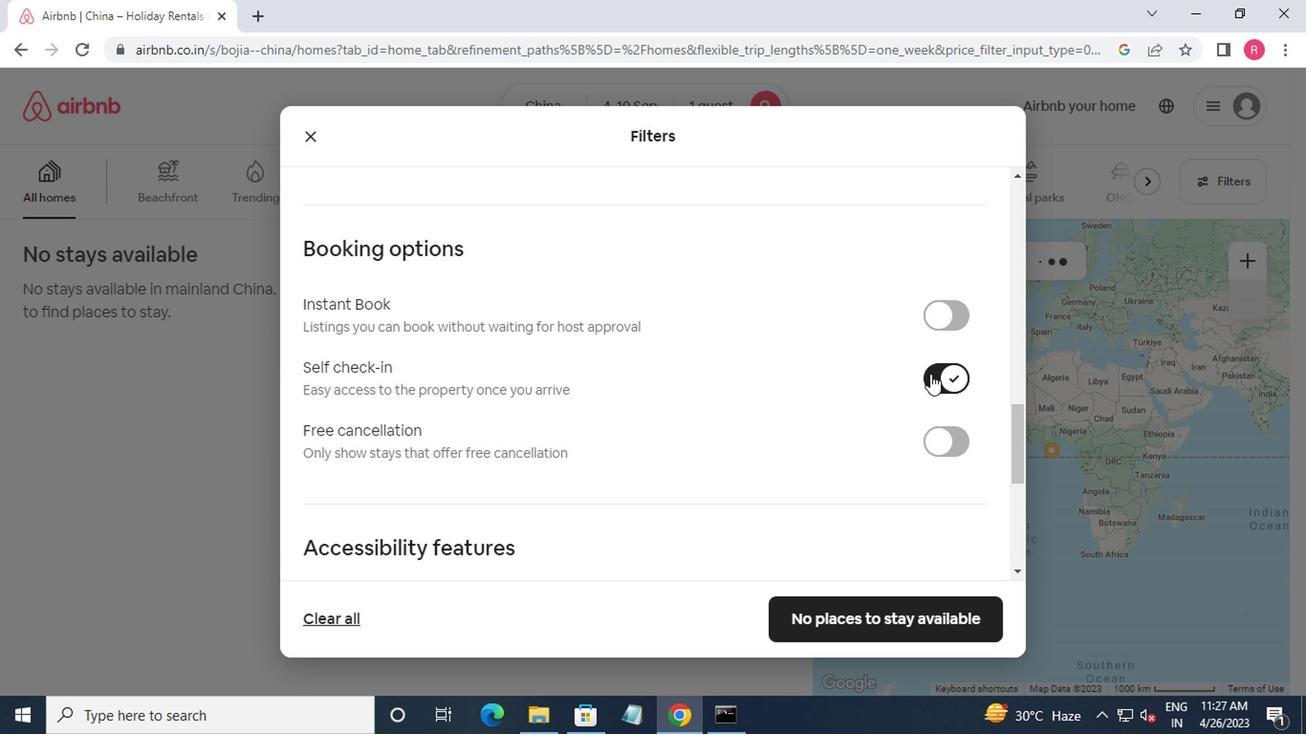 
Action: Mouse moved to (925, 374)
Screenshot: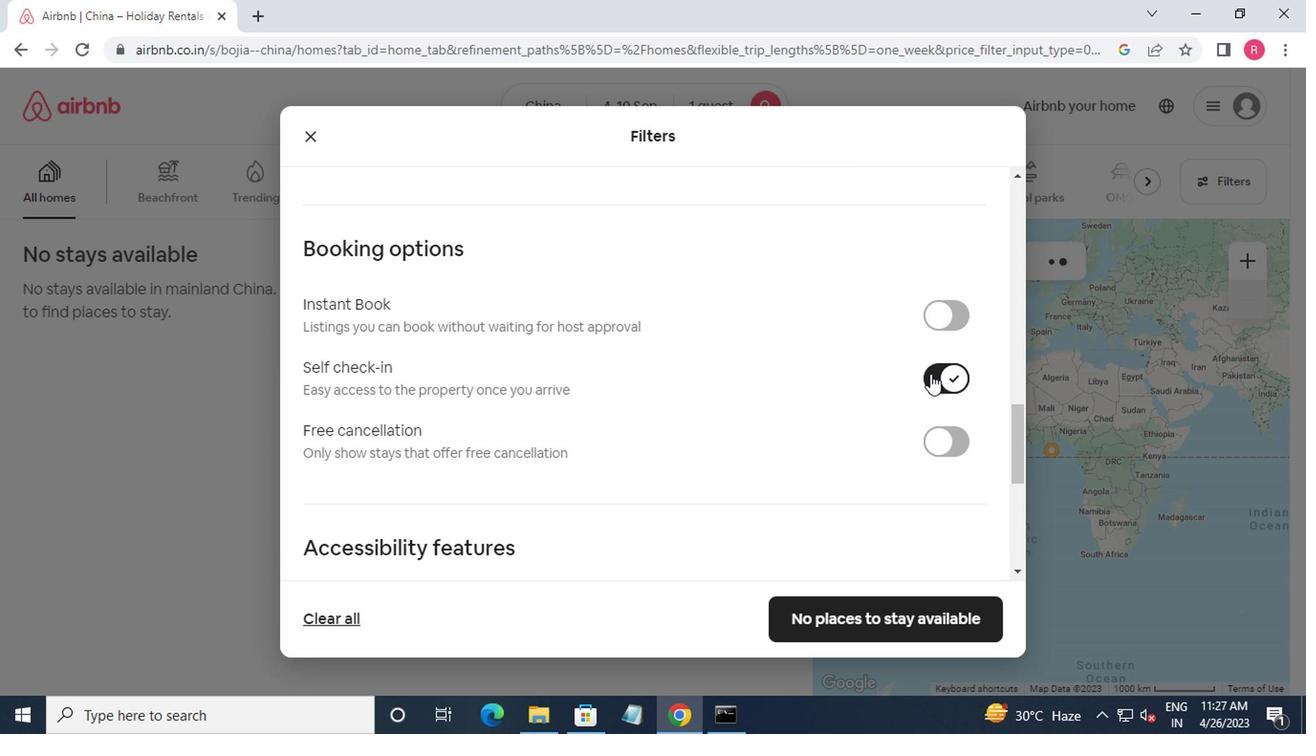 
Action: Mouse scrolled (925, 374) with delta (0, 0)
Screenshot: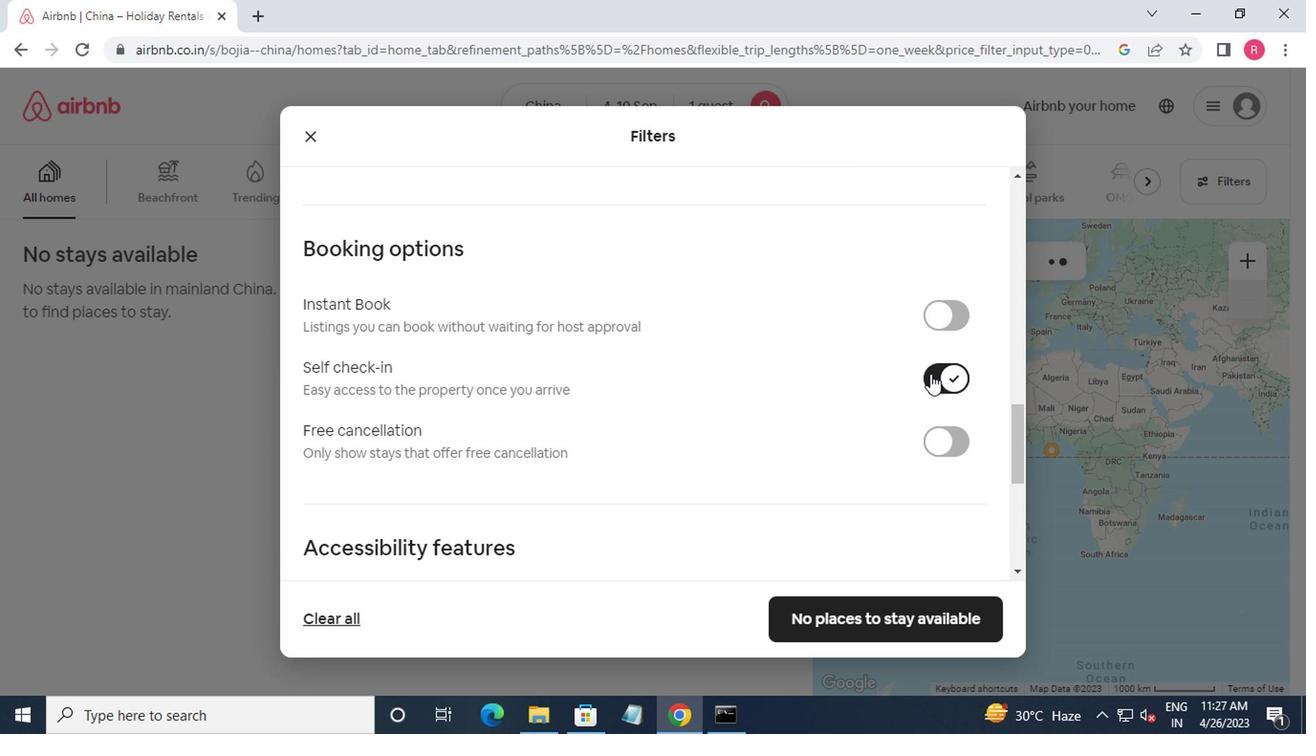 
Action: Mouse moved to (921, 376)
Screenshot: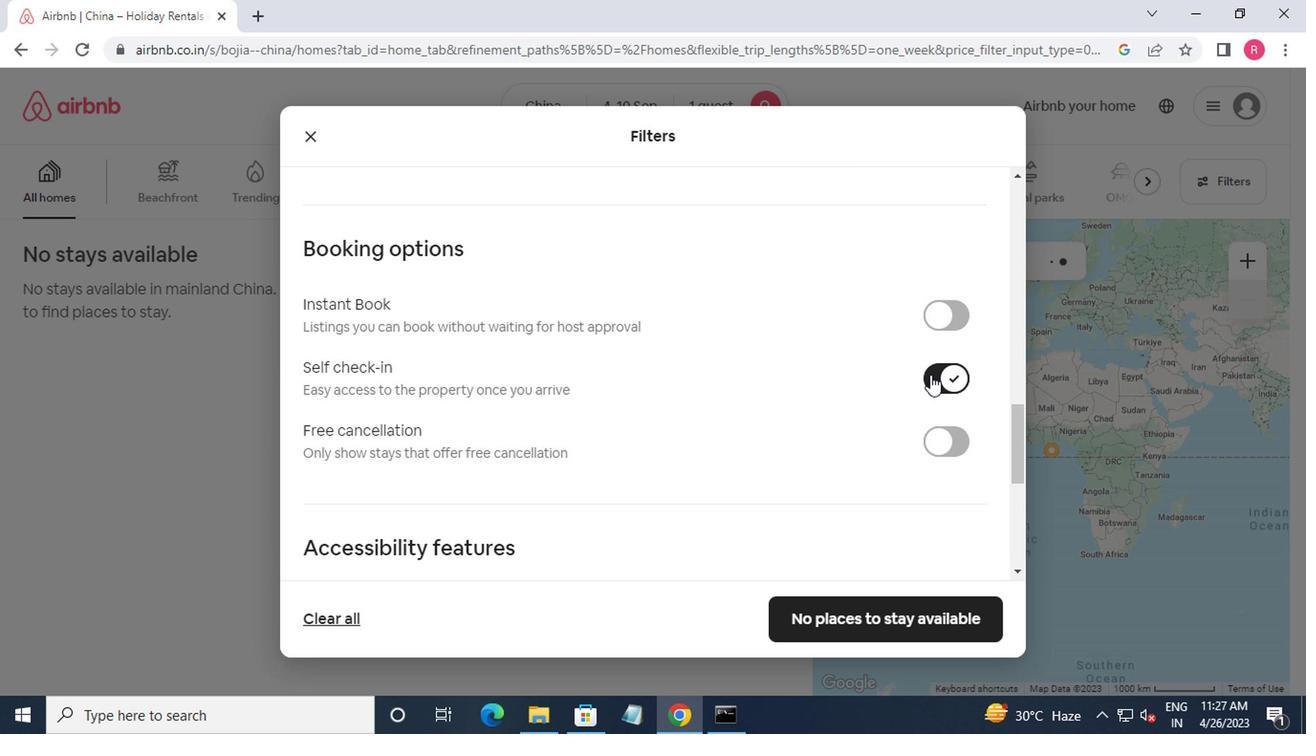 
Action: Mouse scrolled (921, 376) with delta (0, 0)
Screenshot: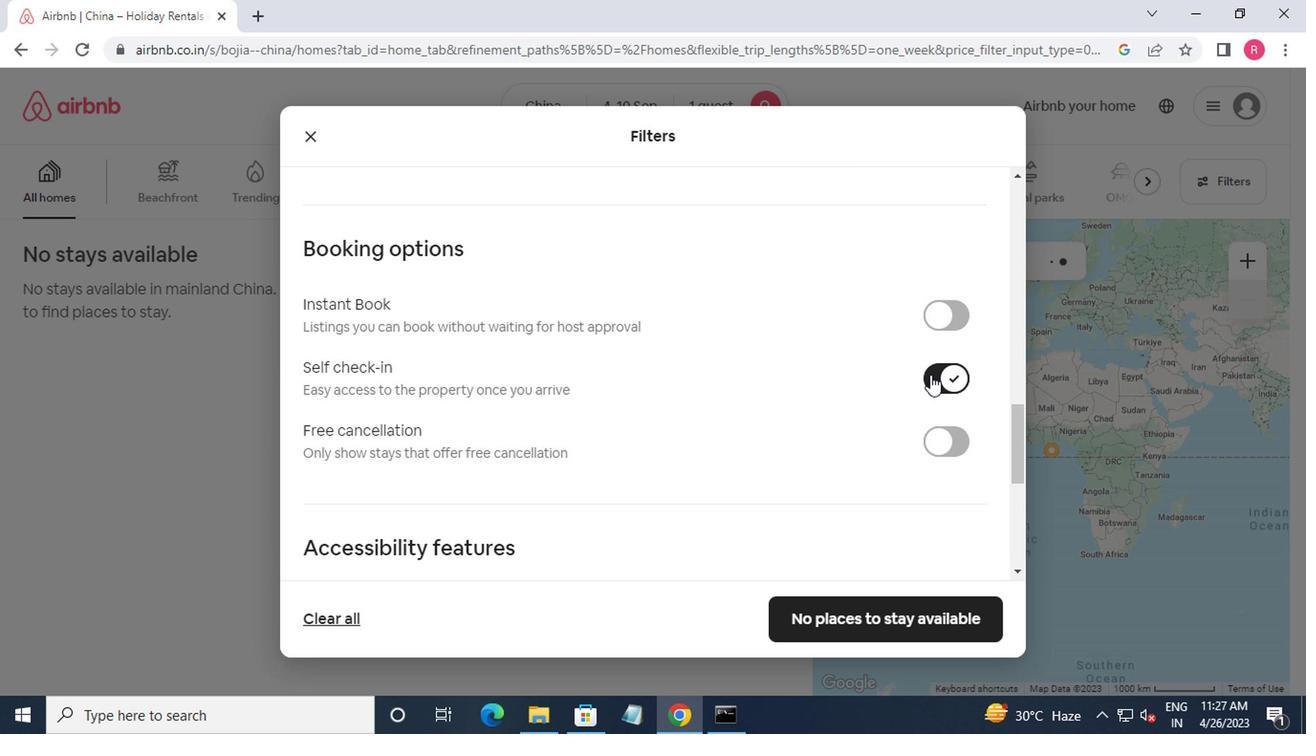 
Action: Mouse moved to (838, 596)
Screenshot: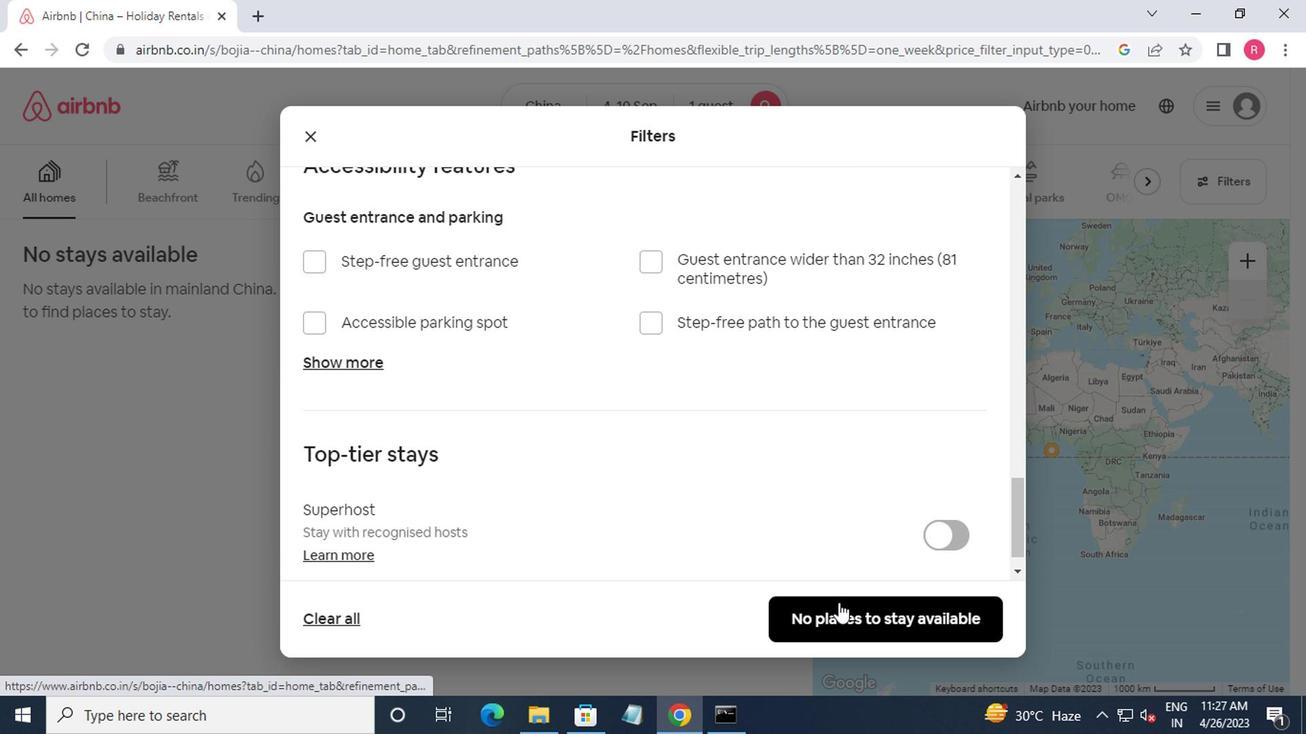
Action: Mouse scrolled (838, 595) with delta (0, 0)
Screenshot: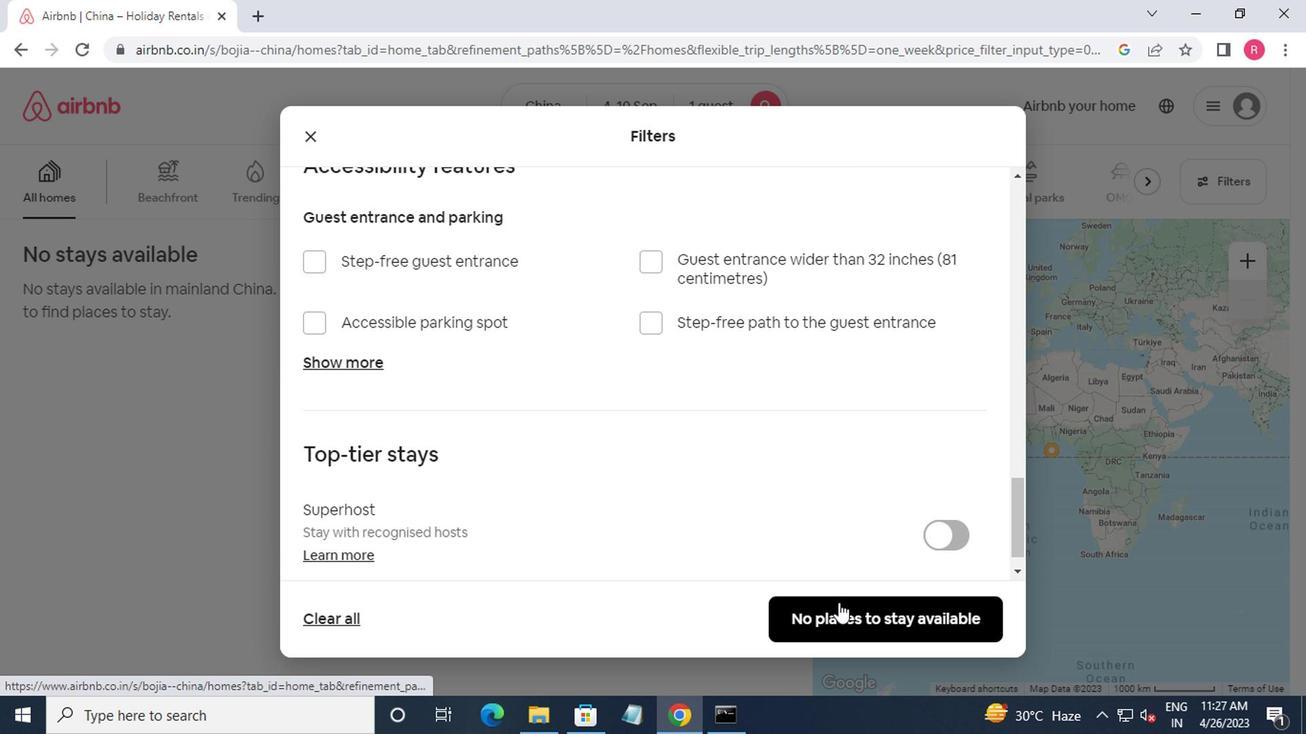 
Action: Mouse moved to (840, 596)
Screenshot: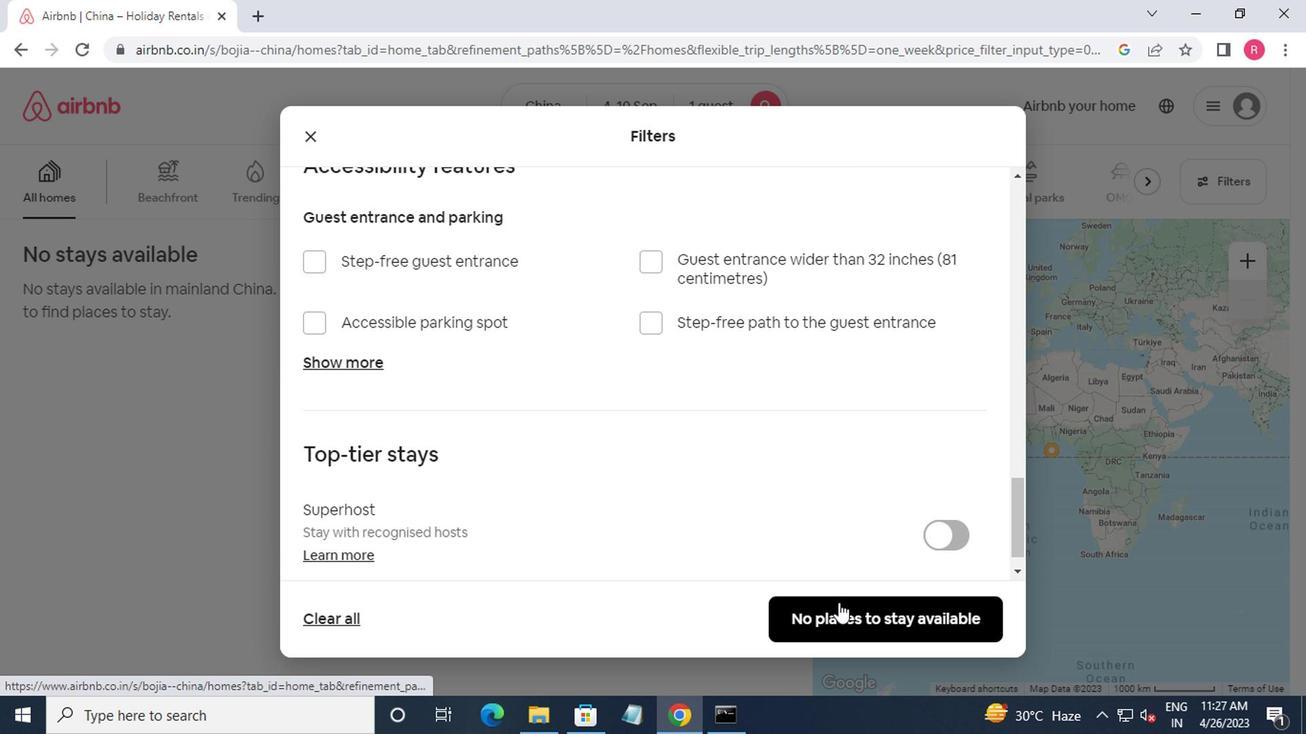 
Action: Mouse scrolled (840, 595) with delta (0, 0)
Screenshot: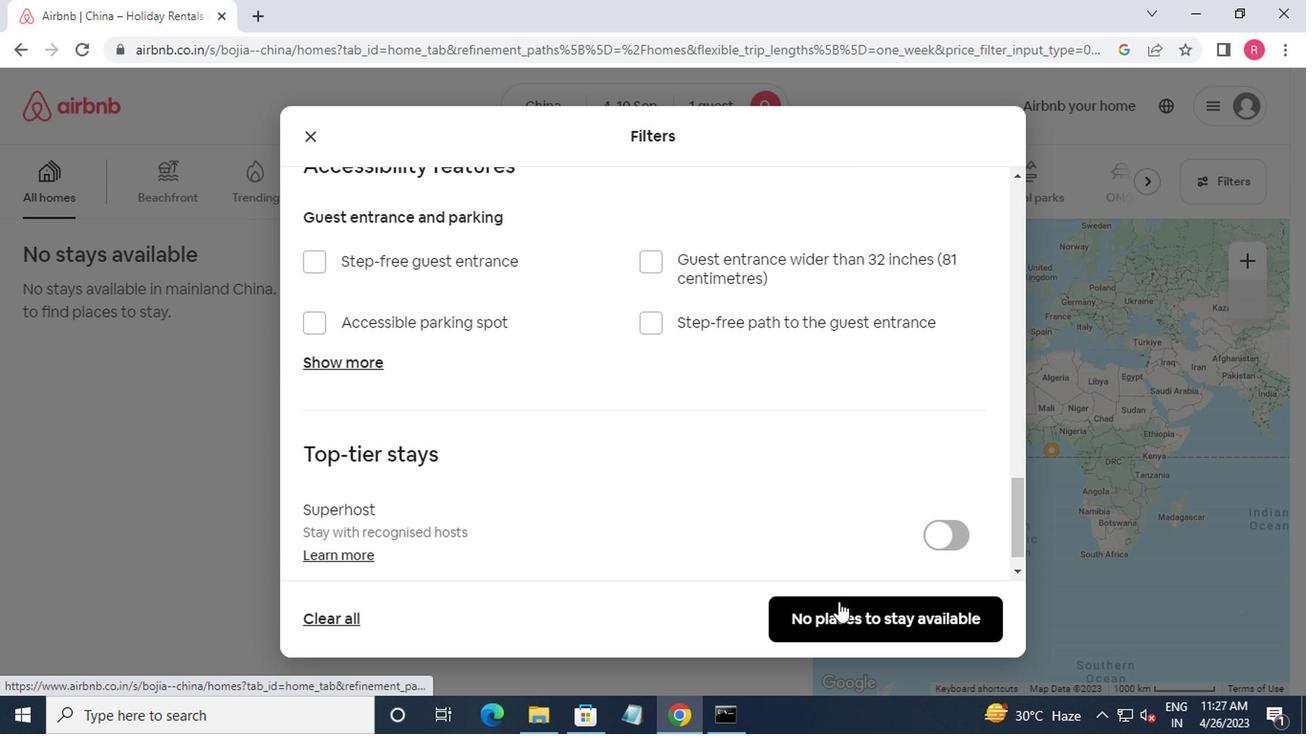 
Action: Mouse moved to (840, 599)
Screenshot: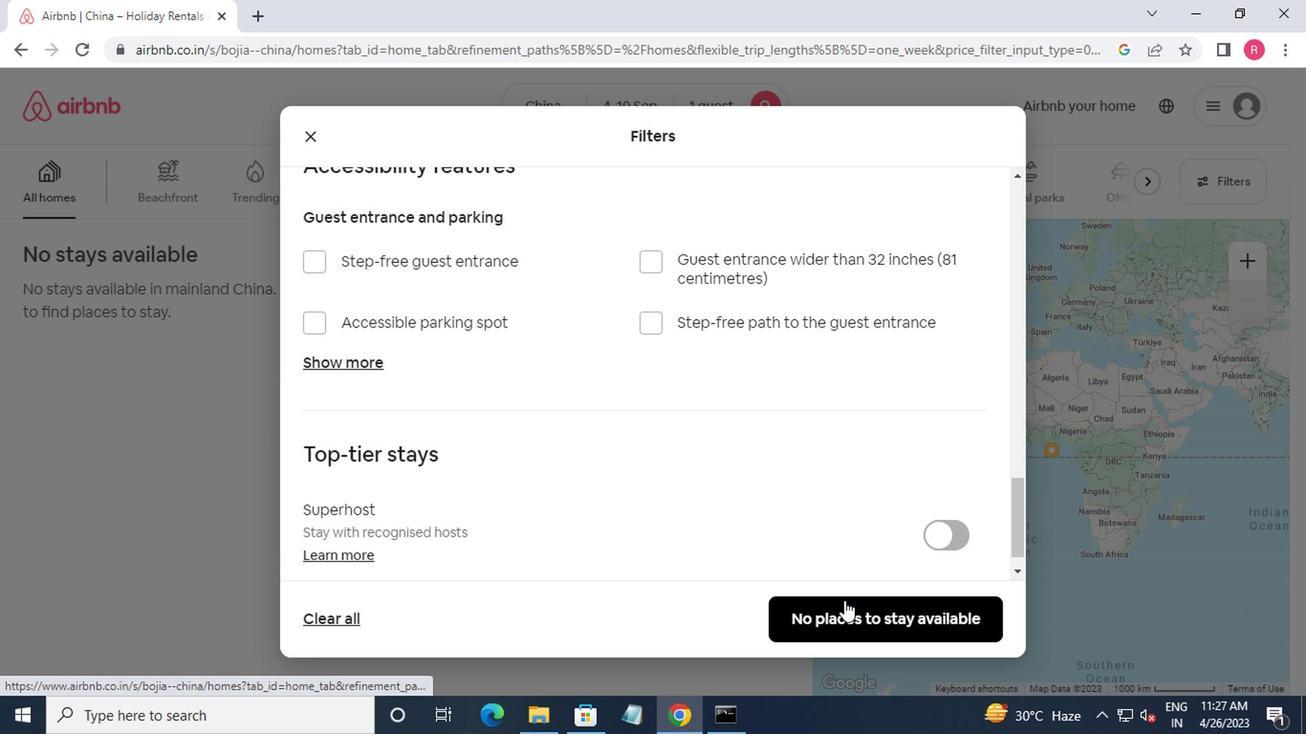 
Action: Mouse pressed left at (840, 599)
Screenshot: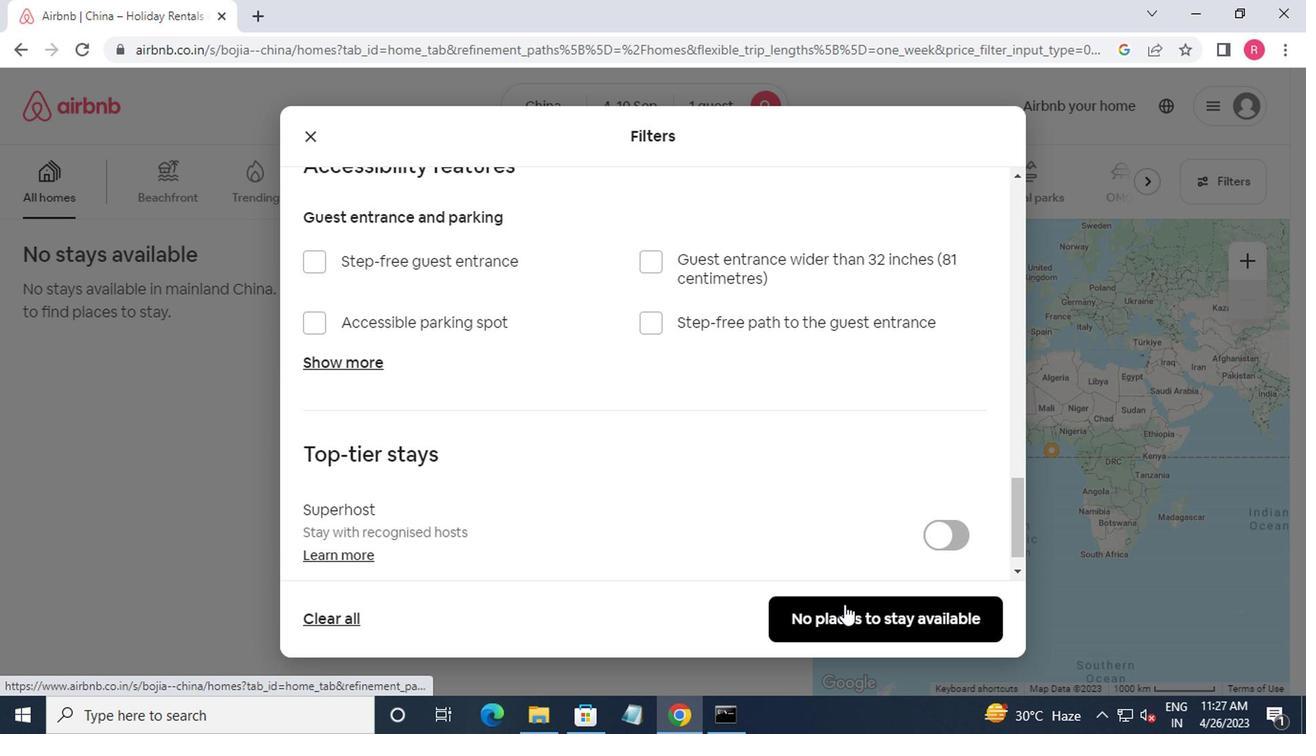 
Action: Mouse moved to (838, 603)
Screenshot: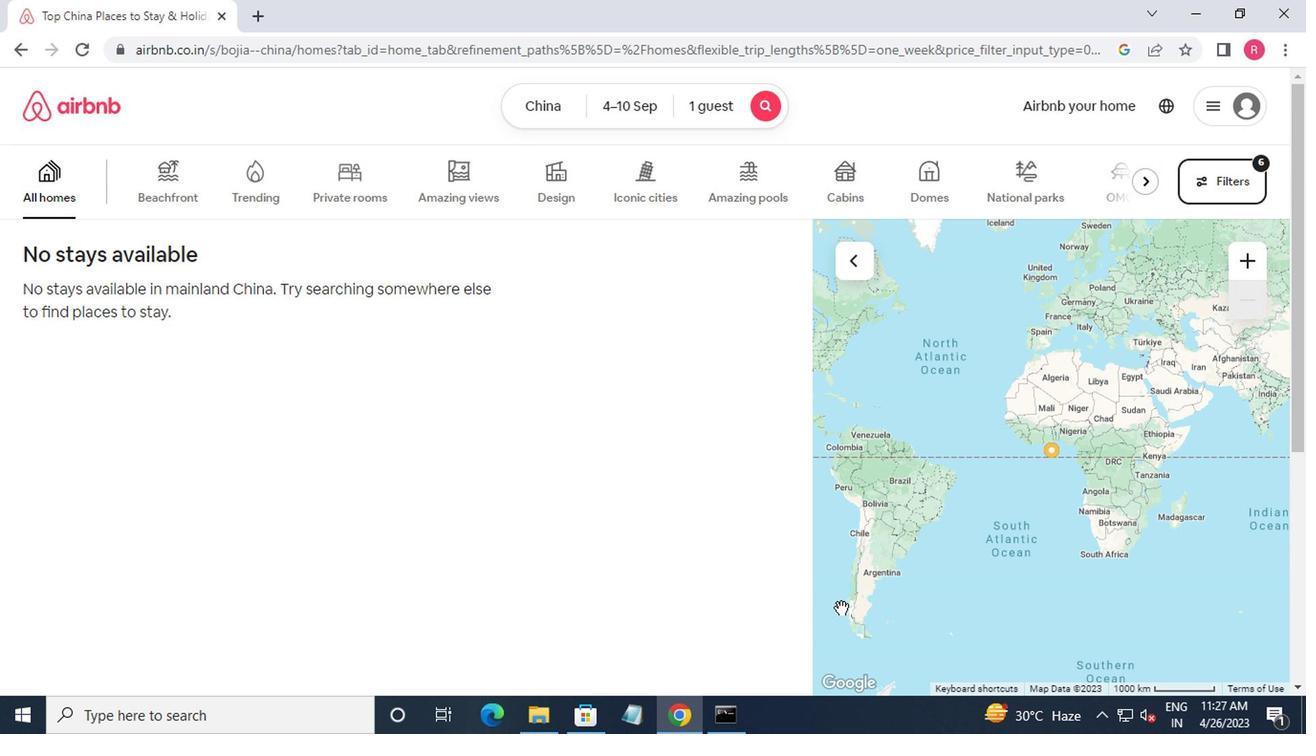 
